 Task: Research Airbnb accommodation in Pasinler, Turkey from 5th December, 2023 to 10th December, 2023 for 4 adults.2 bedrooms having 4 beds and 2 bathrooms. Property type can be house. Look for 4 properties as per requirement.
Action: Mouse moved to (422, 52)
Screenshot: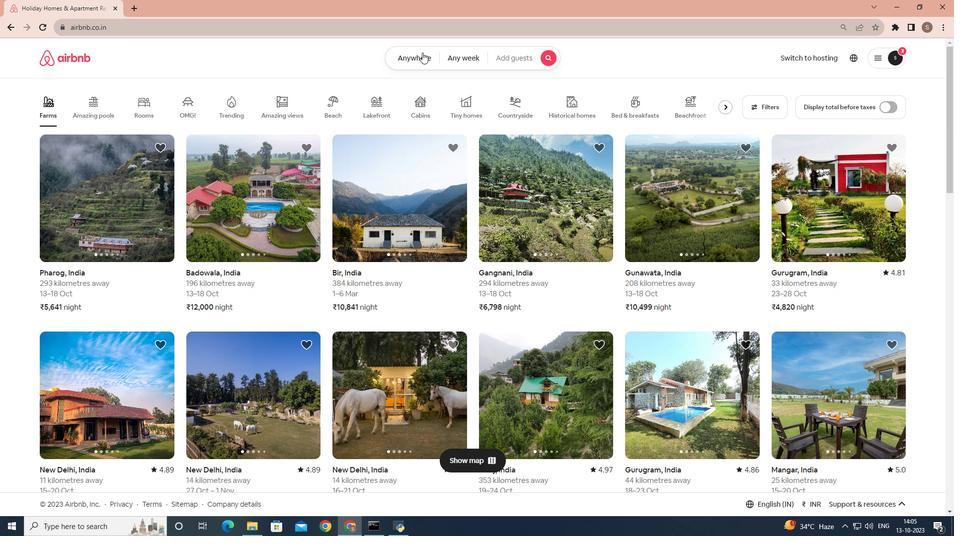 
Action: Mouse pressed left at (422, 52)
Screenshot: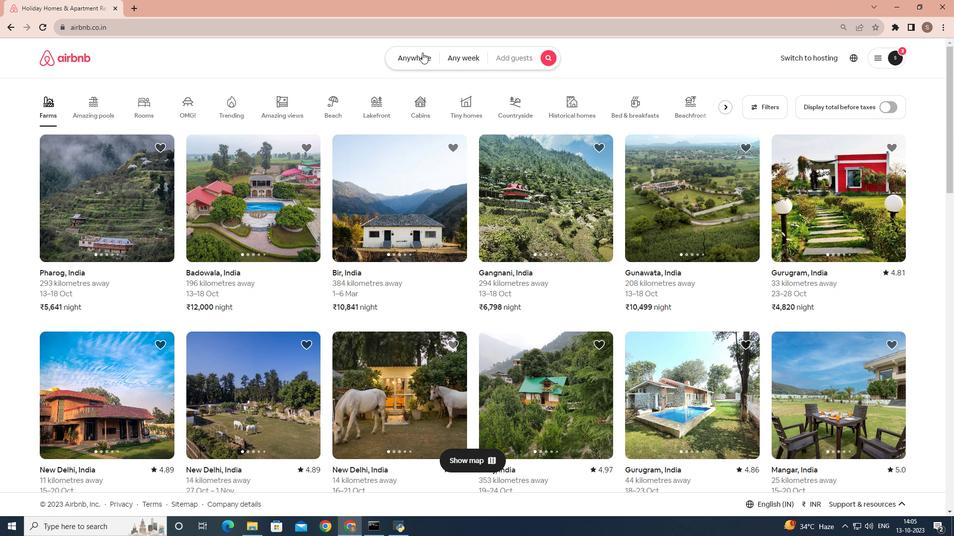 
Action: Mouse moved to (378, 94)
Screenshot: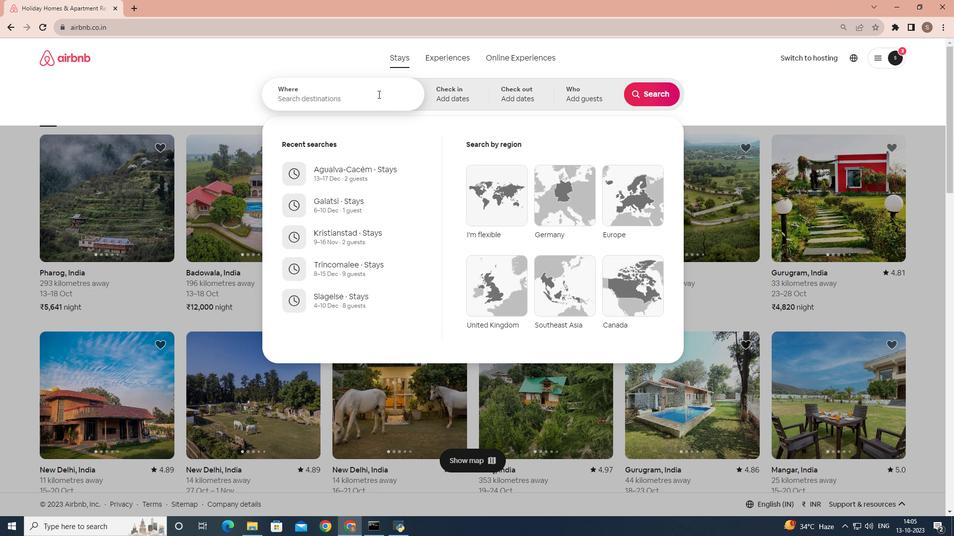 
Action: Mouse pressed left at (378, 94)
Screenshot: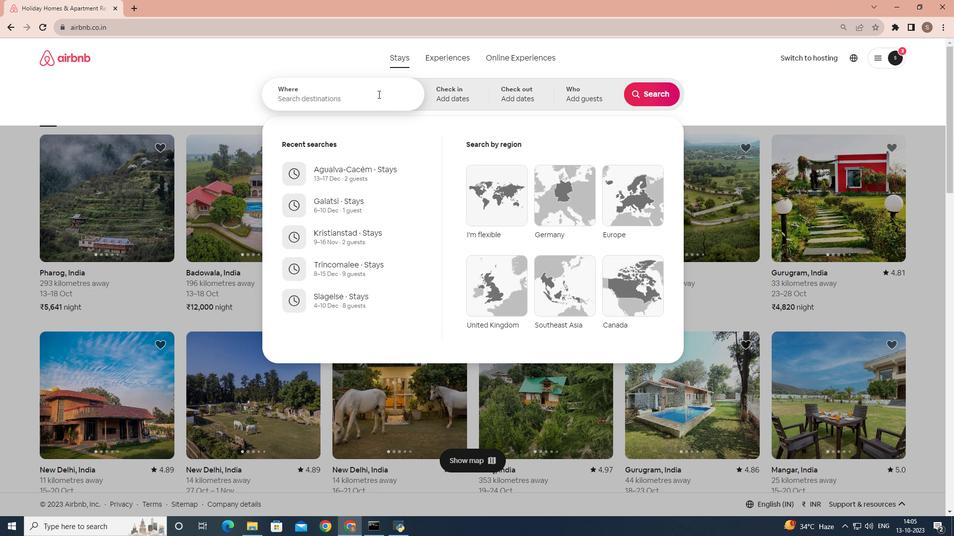 
Action: Key pressed <Key.shift_r>Pasinler,<Key.space><Key.shift><Key.shift><Key.shift><Key.shift><Key.shift><Key.shift><Key.shift><Key.shift><Key.shift><Key.shift><Key.shift><Key.shift>Turkey
Screenshot: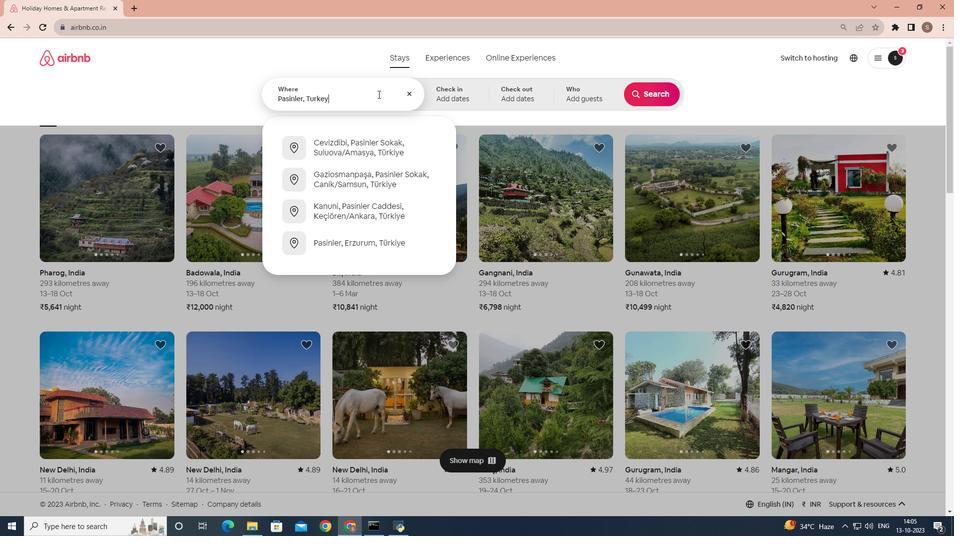 
Action: Mouse moved to (461, 93)
Screenshot: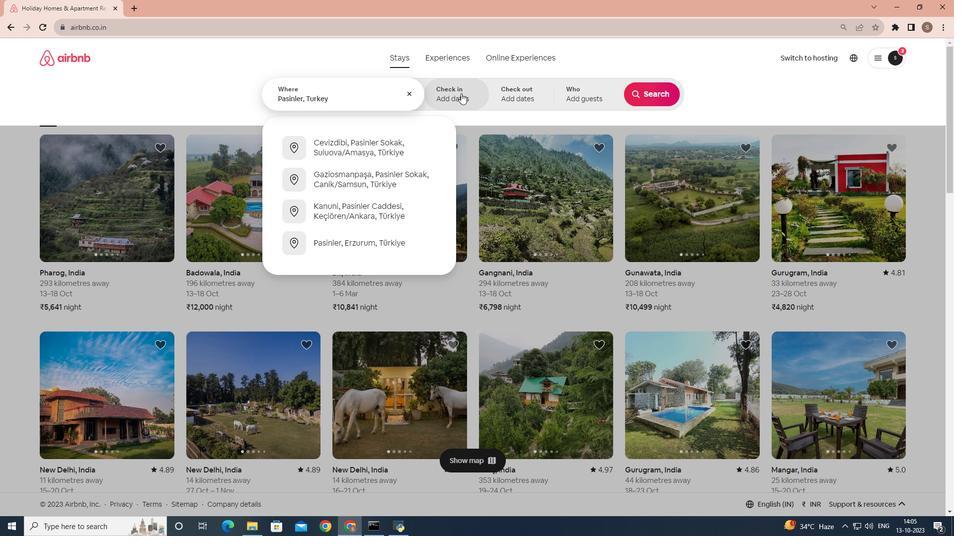 
Action: Mouse pressed left at (461, 93)
Screenshot: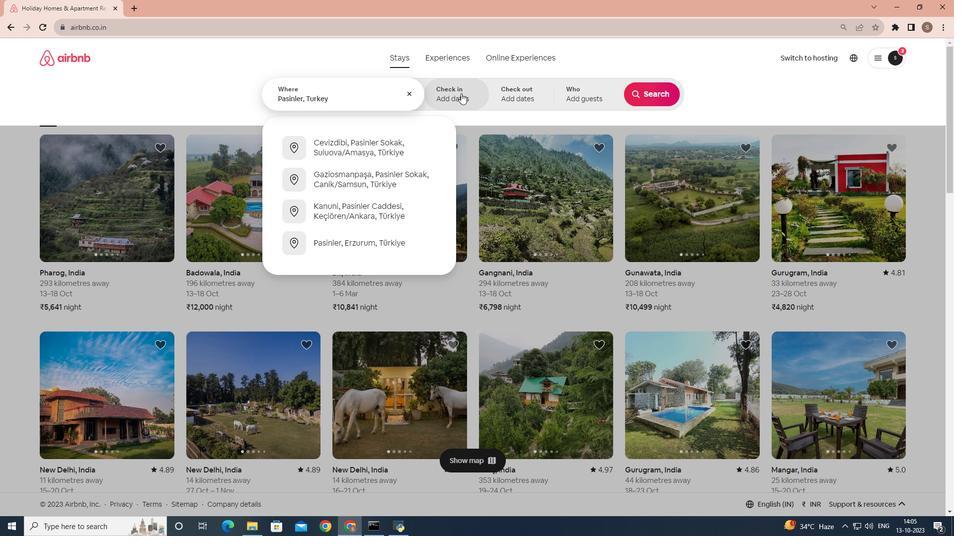 
Action: Mouse moved to (649, 173)
Screenshot: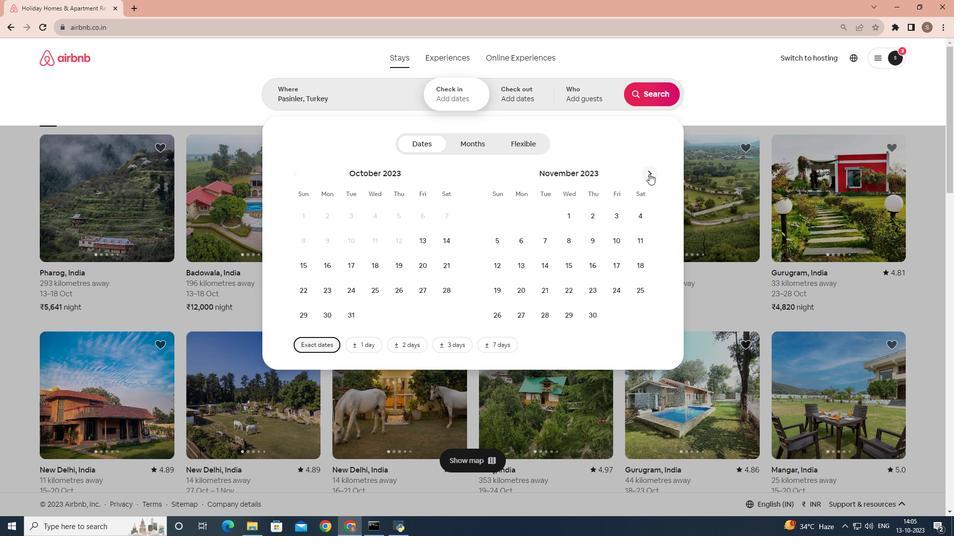 
Action: Mouse pressed left at (649, 173)
Screenshot: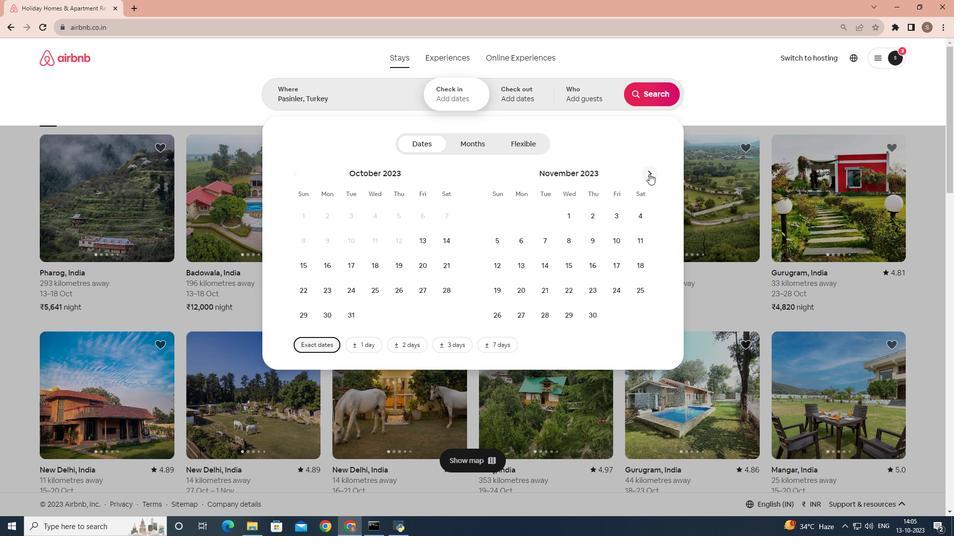 
Action: Mouse moved to (548, 239)
Screenshot: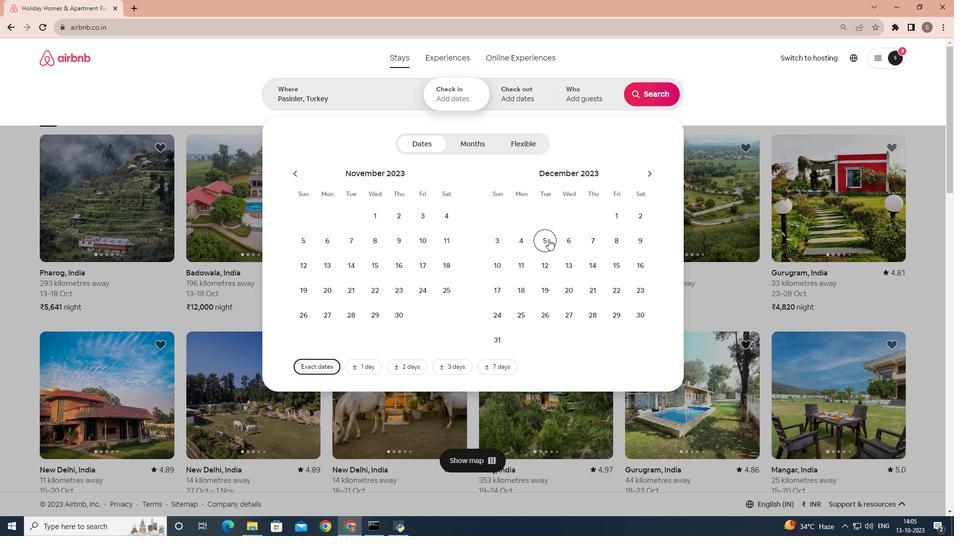 
Action: Mouse pressed left at (548, 239)
Screenshot: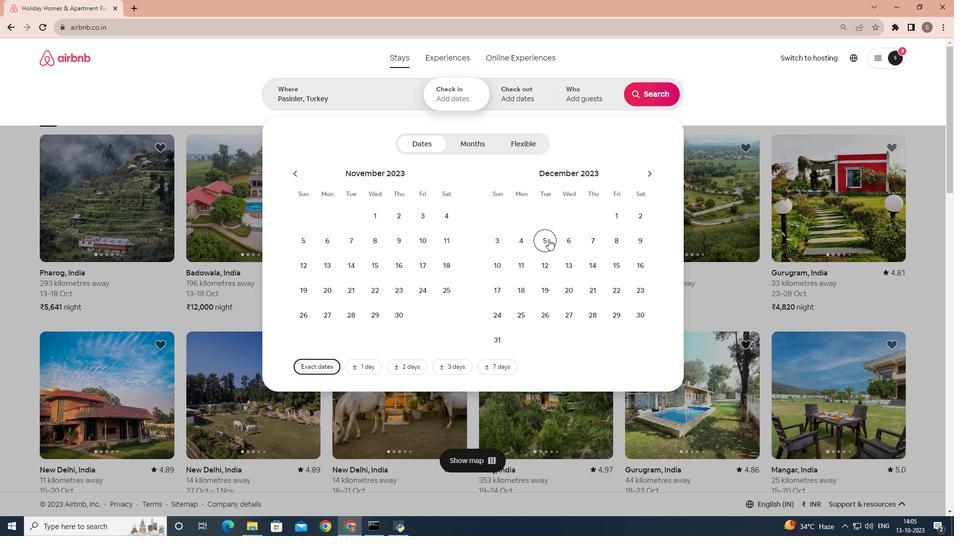 
Action: Mouse moved to (493, 264)
Screenshot: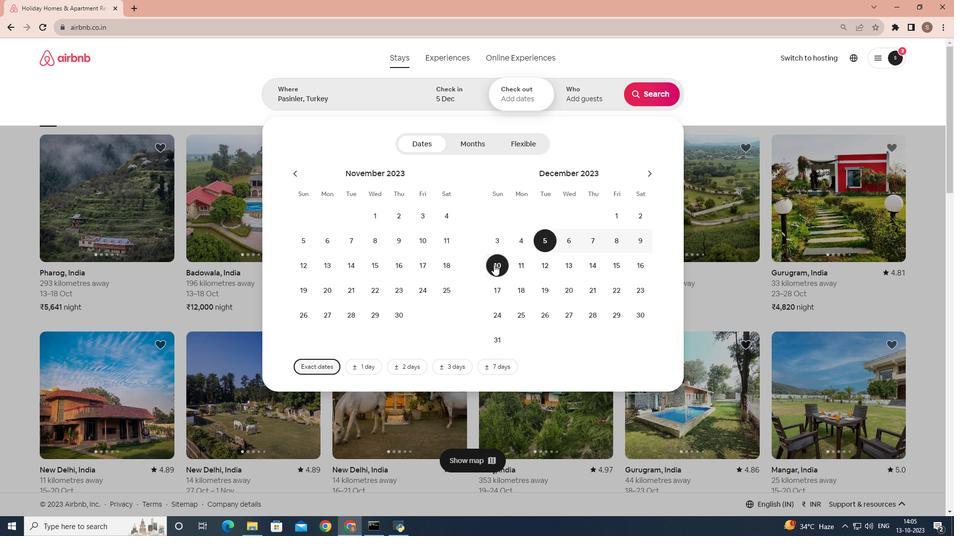 
Action: Mouse pressed left at (493, 264)
Screenshot: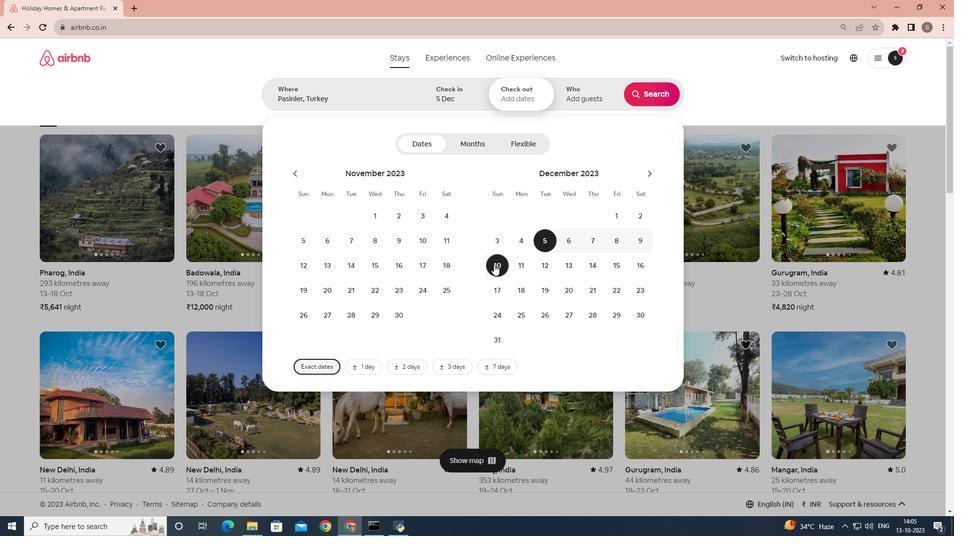 
Action: Mouse moved to (582, 96)
Screenshot: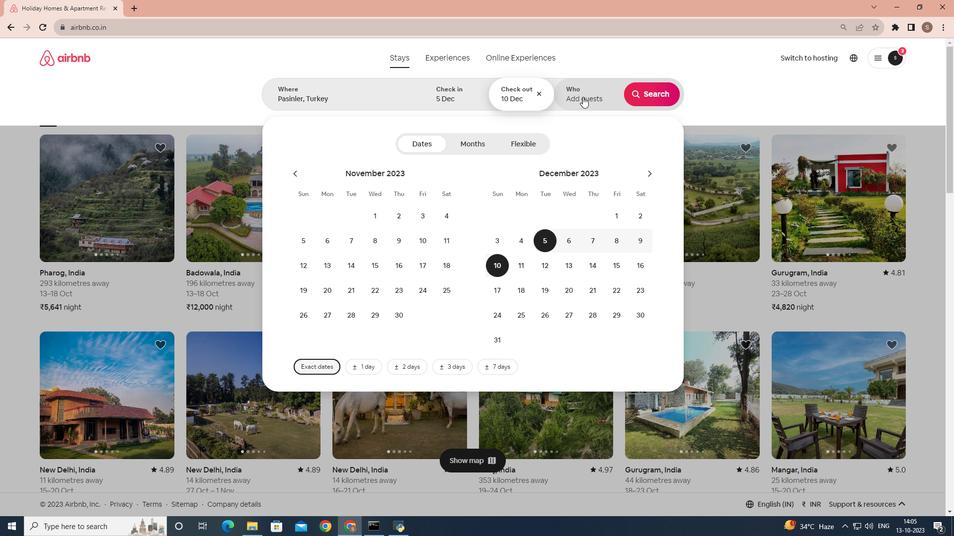
Action: Mouse pressed left at (582, 96)
Screenshot: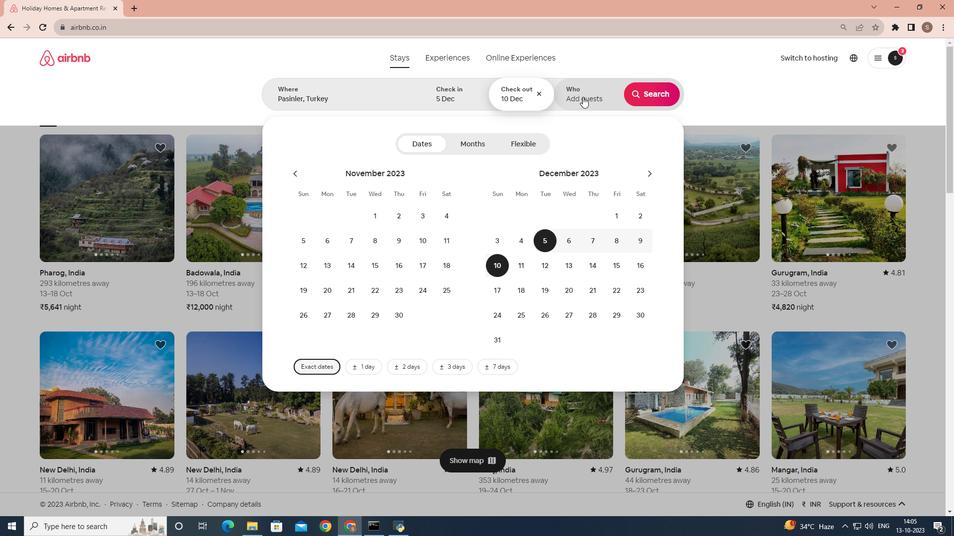 
Action: Mouse moved to (649, 146)
Screenshot: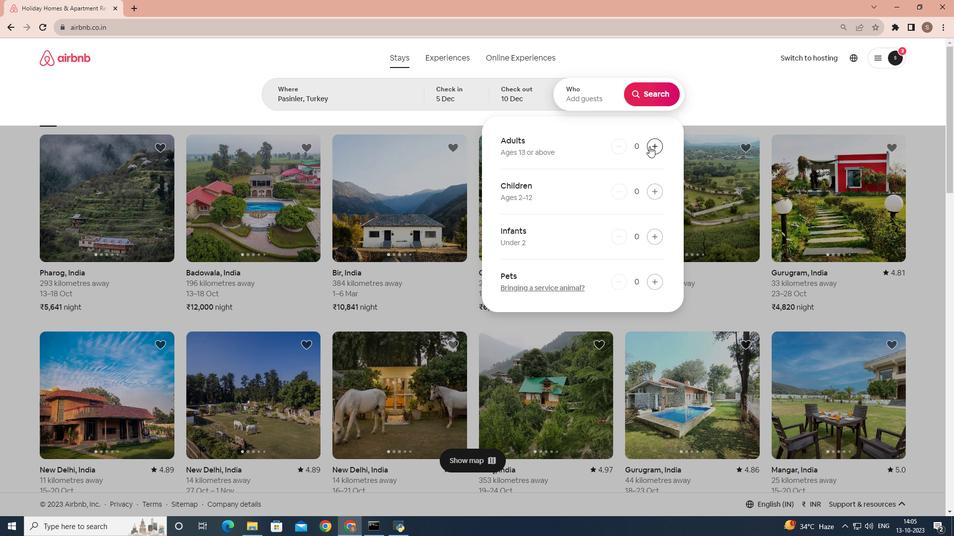 
Action: Mouse pressed left at (649, 146)
Screenshot: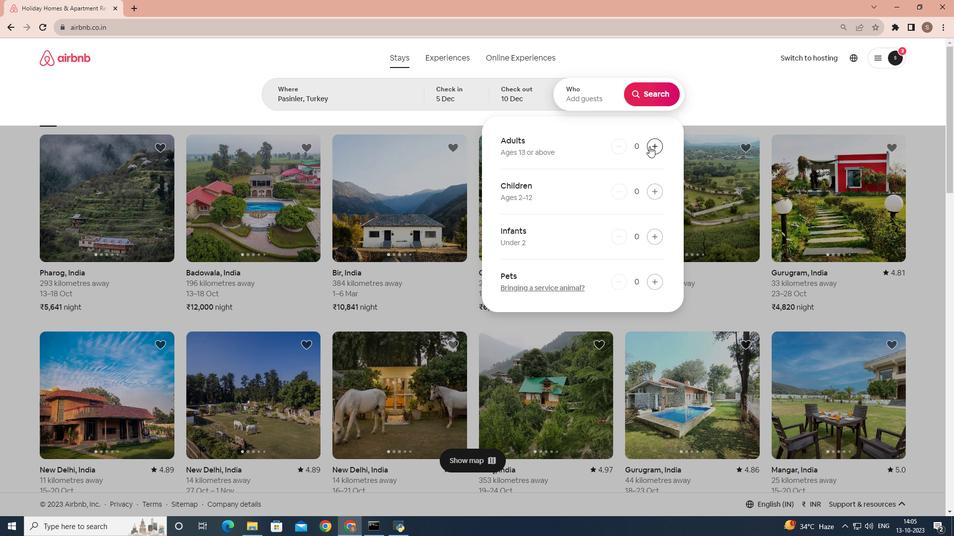 
Action: Mouse pressed left at (649, 146)
Screenshot: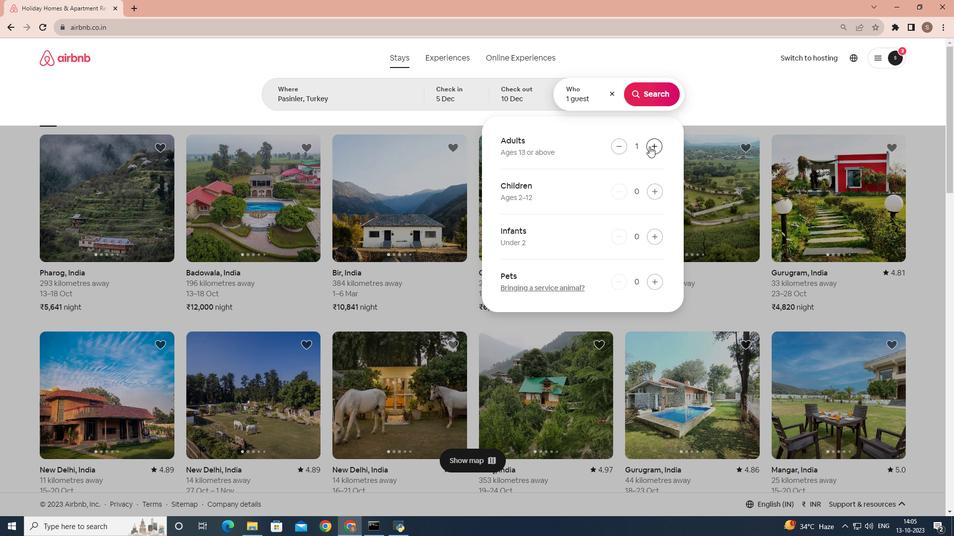 
Action: Mouse pressed left at (649, 146)
Screenshot: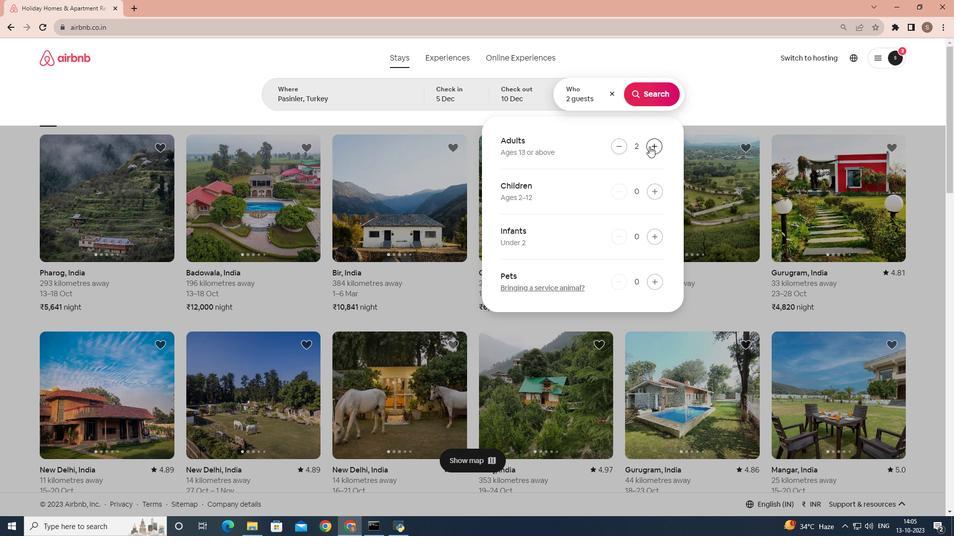 
Action: Mouse pressed left at (649, 146)
Screenshot: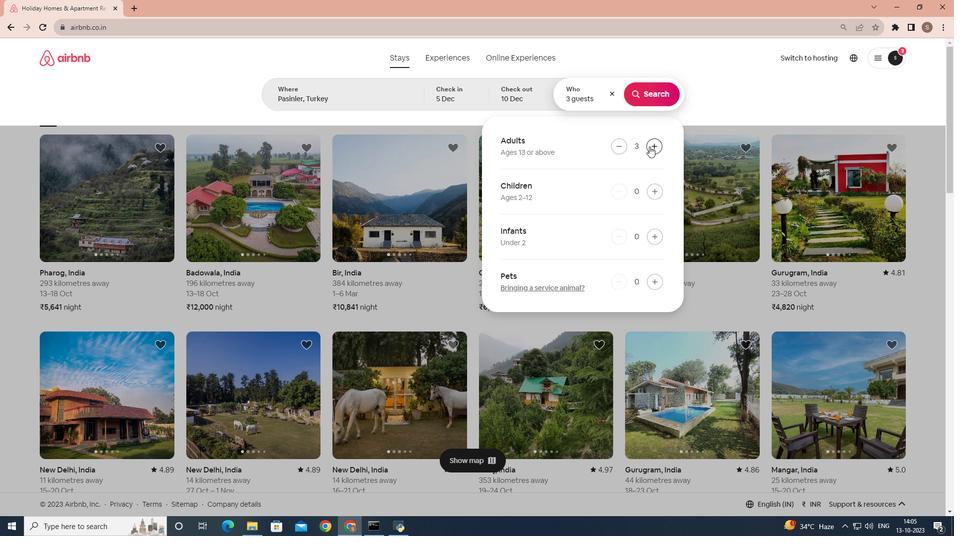 
Action: Mouse moved to (649, 98)
Screenshot: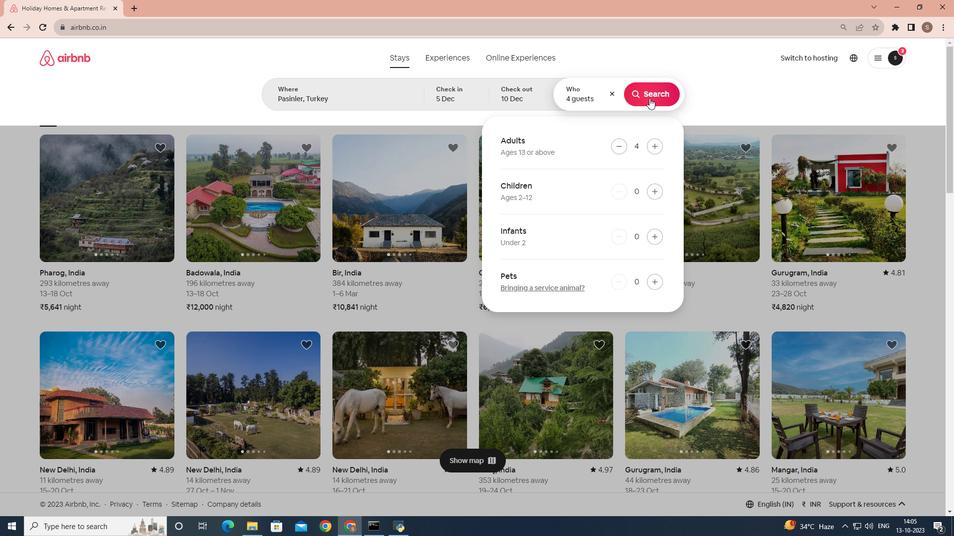 
Action: Mouse pressed left at (649, 98)
Screenshot: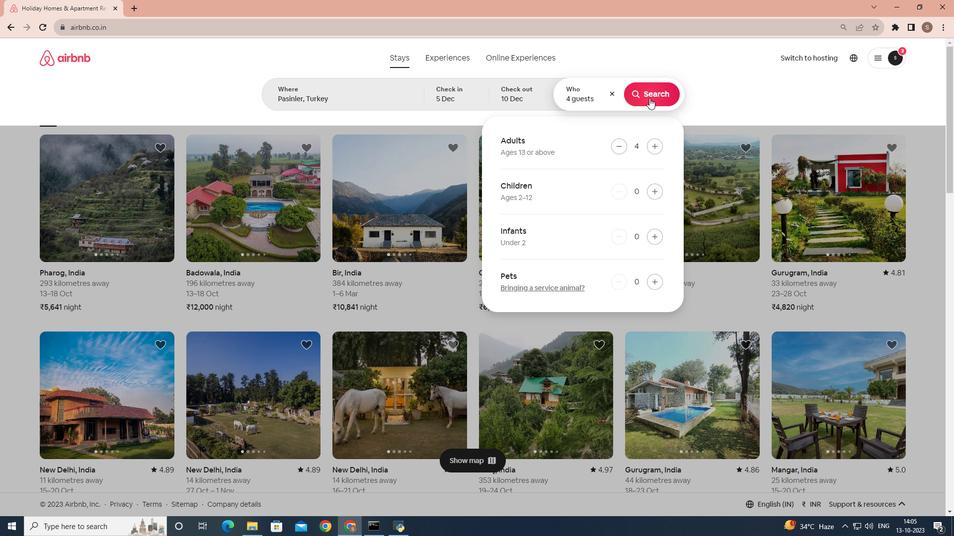 
Action: Mouse moved to (785, 94)
Screenshot: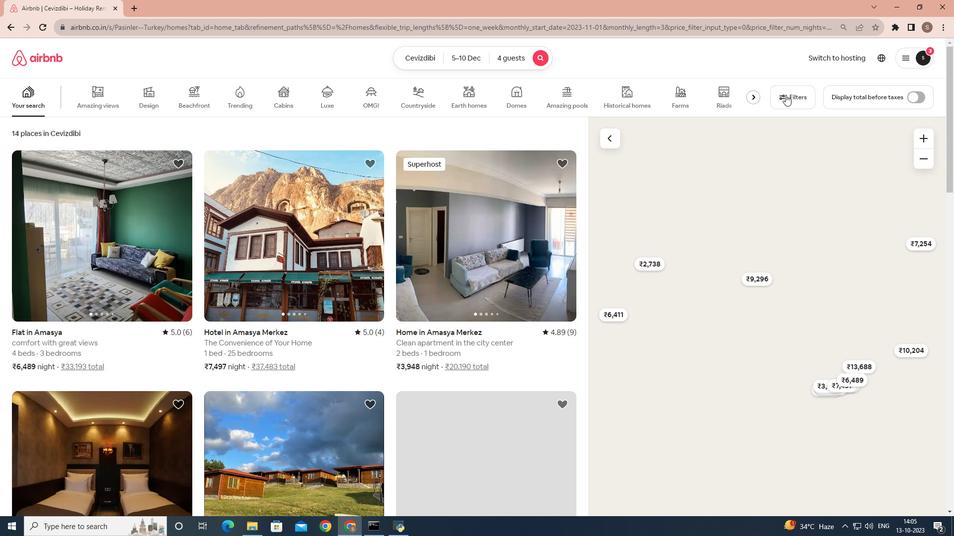 
Action: Mouse pressed left at (785, 94)
Screenshot: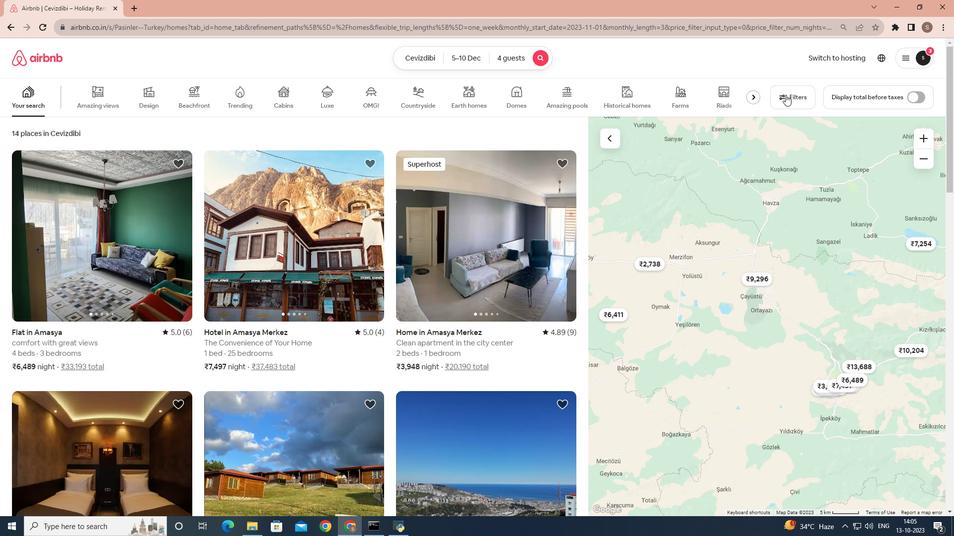 
Action: Mouse moved to (612, 213)
Screenshot: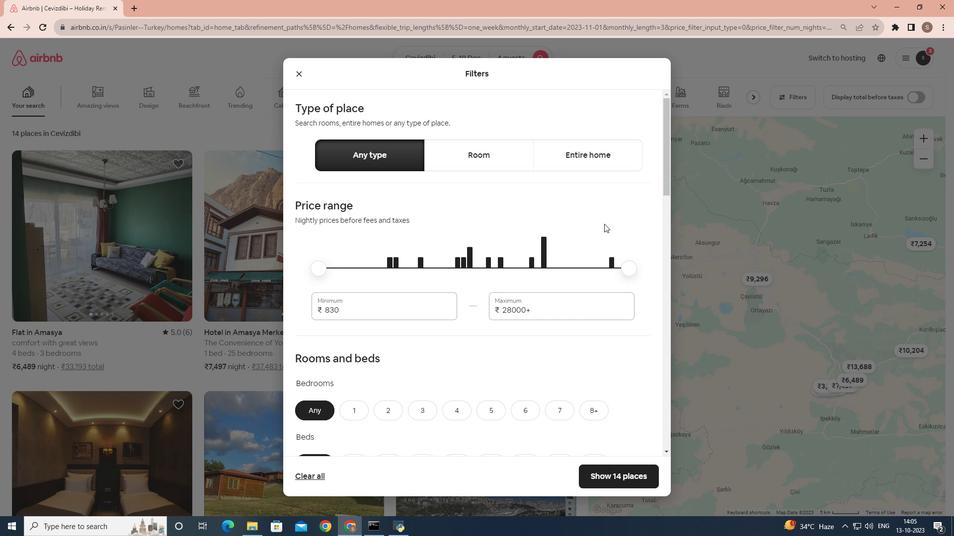 
Action: Mouse scrolled (612, 213) with delta (0, 0)
Screenshot: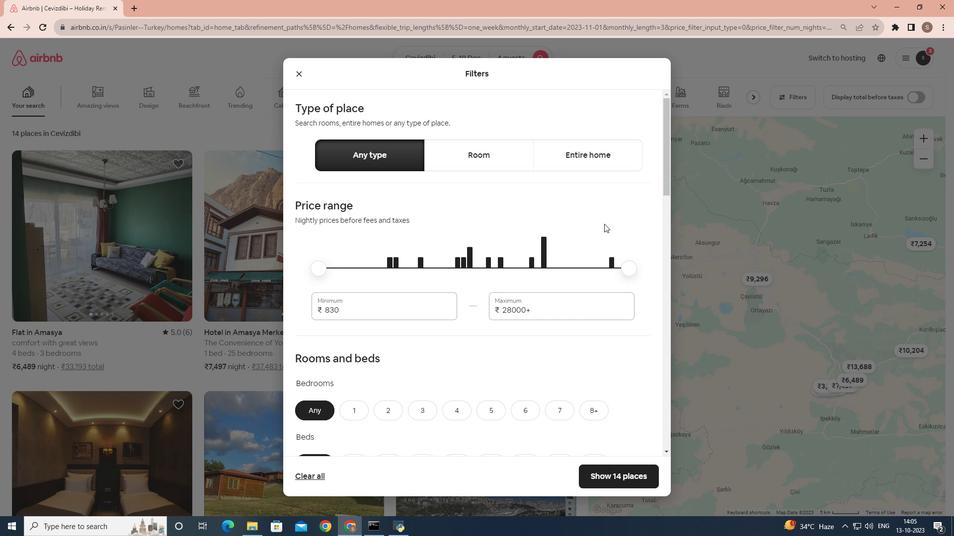 
Action: Mouse moved to (602, 226)
Screenshot: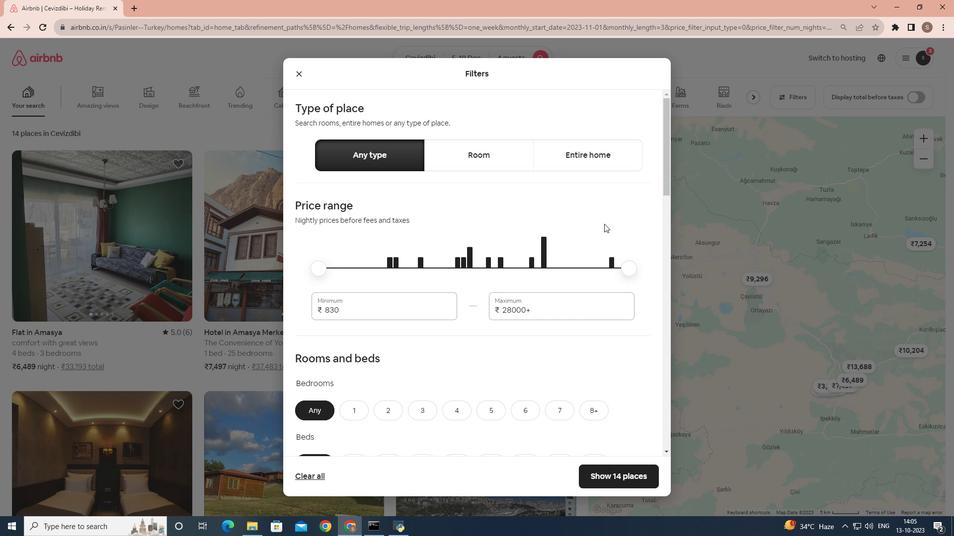 
Action: Mouse scrolled (602, 226) with delta (0, 0)
Screenshot: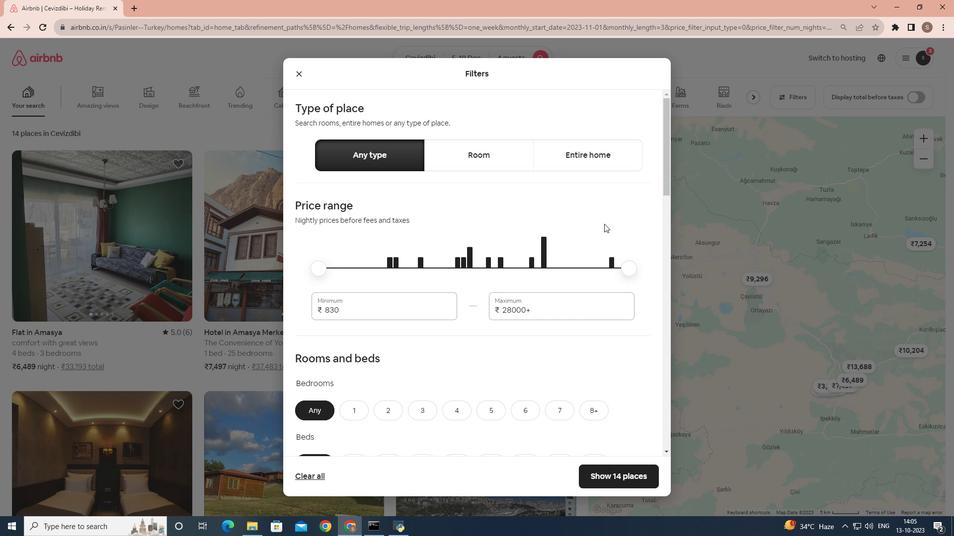 
Action: Mouse moved to (593, 236)
Screenshot: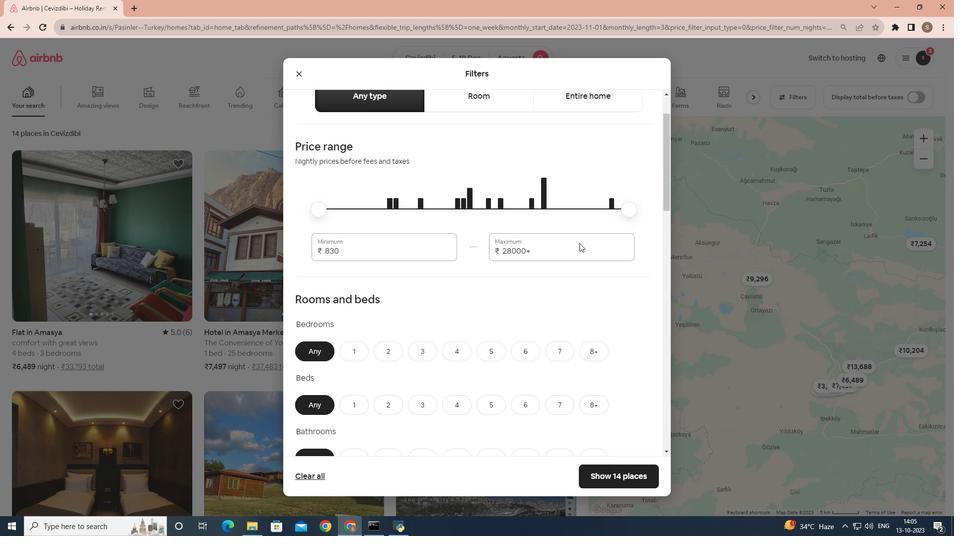 
Action: Mouse scrolled (593, 236) with delta (0, 0)
Screenshot: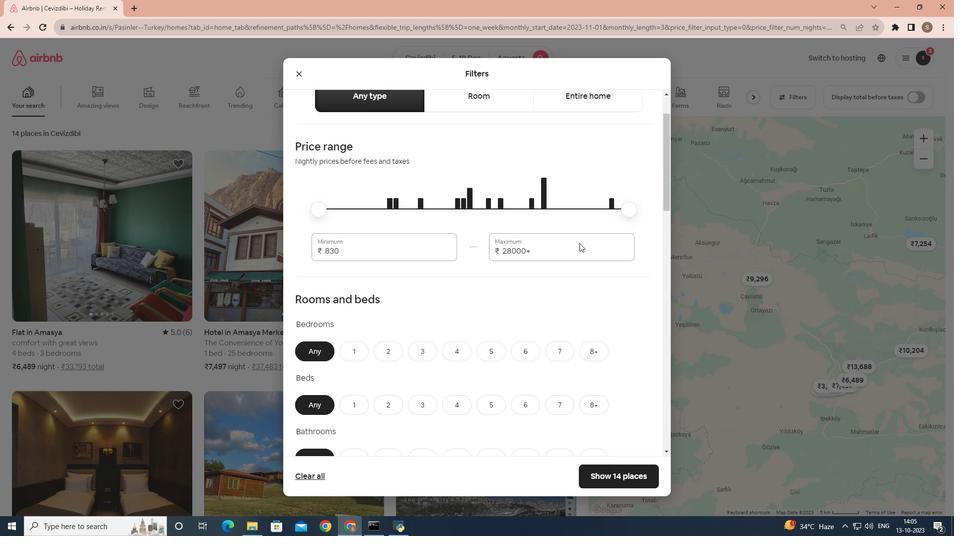 
Action: Mouse moved to (396, 259)
Screenshot: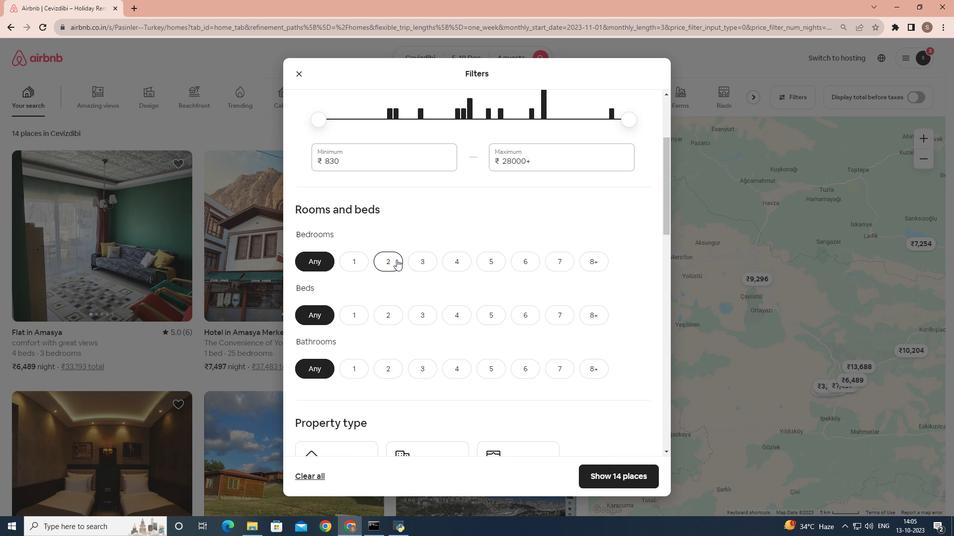 
Action: Mouse pressed left at (396, 259)
Screenshot: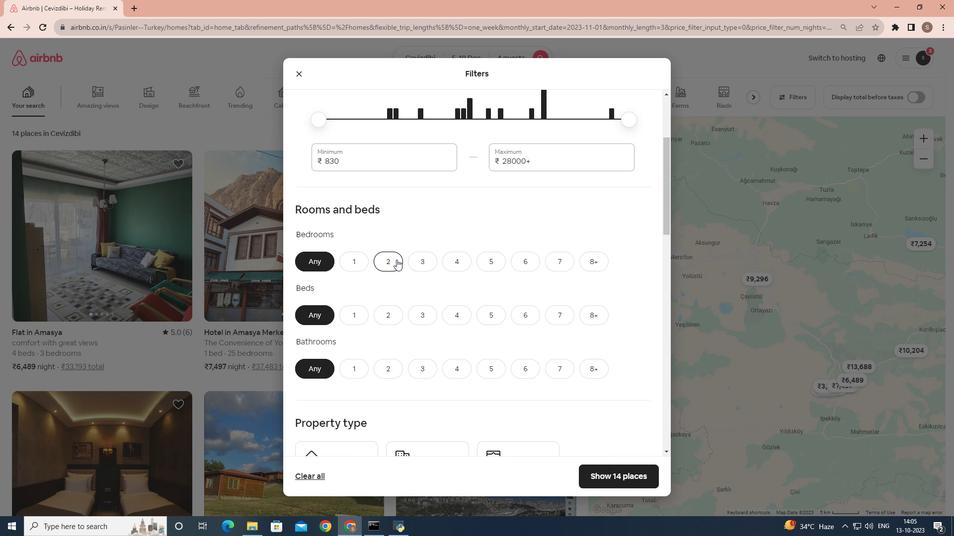 
Action: Mouse scrolled (396, 259) with delta (0, 0)
Screenshot: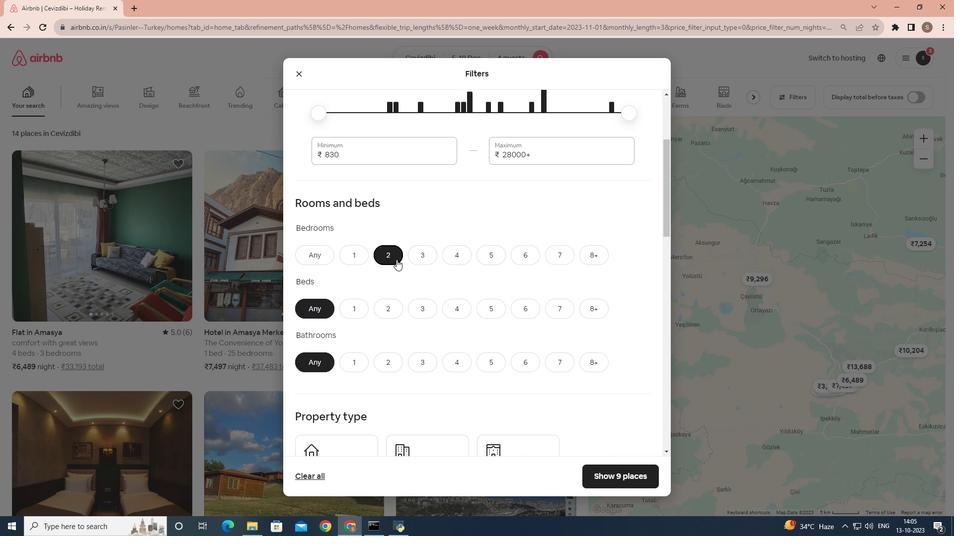 
Action: Mouse scrolled (396, 259) with delta (0, 0)
Screenshot: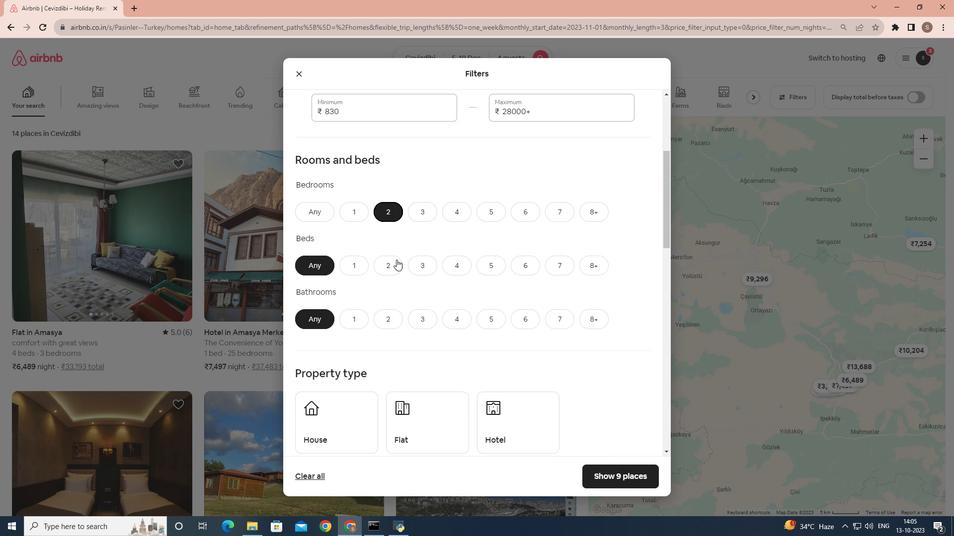 
Action: Mouse moved to (460, 213)
Screenshot: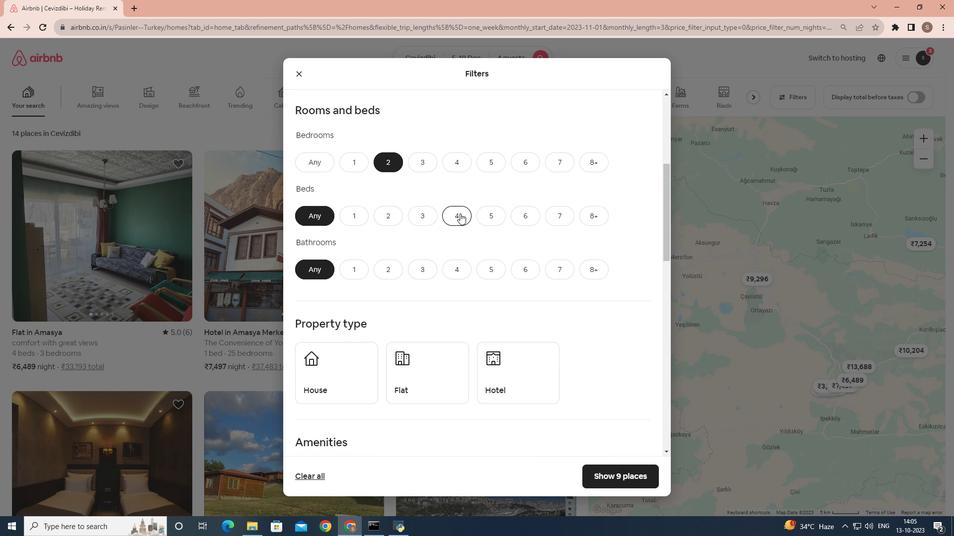 
Action: Mouse pressed left at (460, 213)
Screenshot: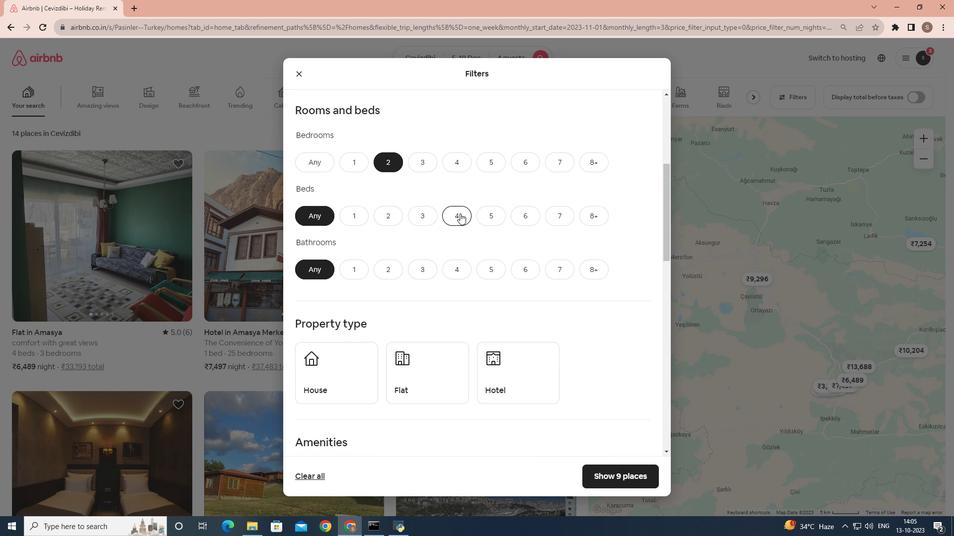 
Action: Mouse moved to (430, 242)
Screenshot: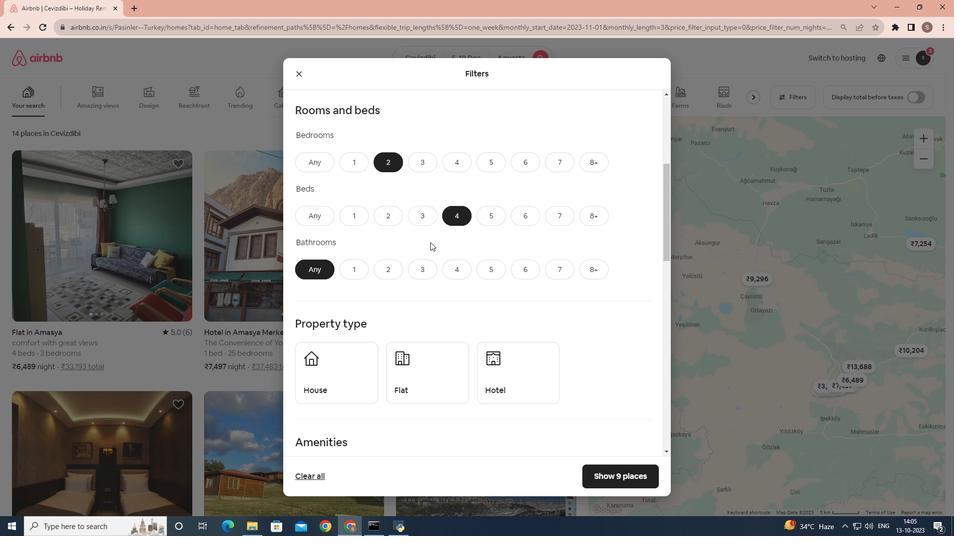 
Action: Mouse scrolled (430, 241) with delta (0, 0)
Screenshot: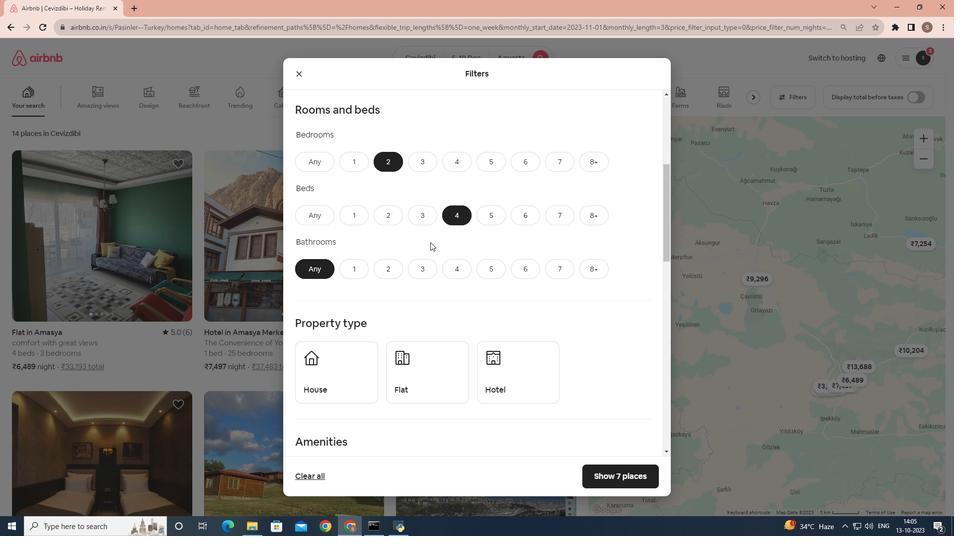 
Action: Mouse moved to (379, 224)
Screenshot: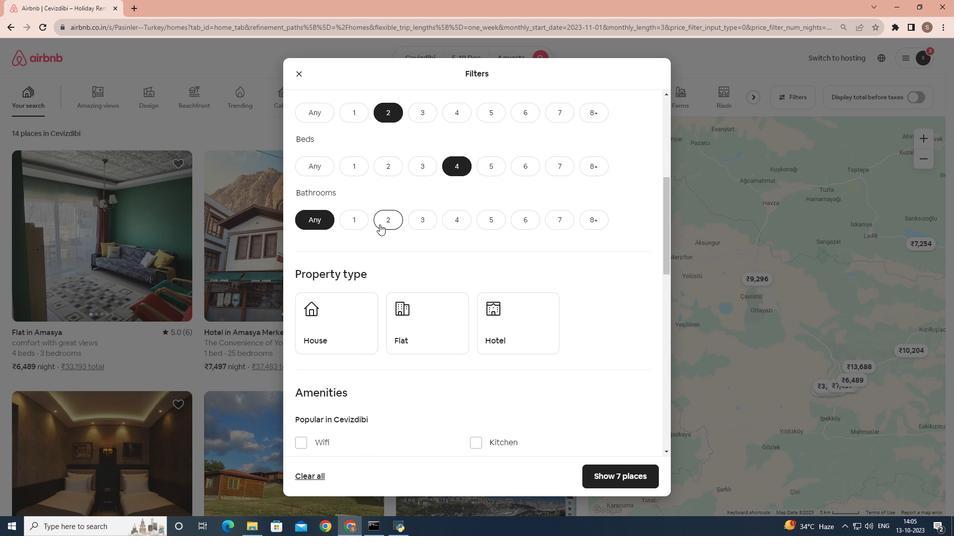 
Action: Mouse pressed left at (379, 224)
Screenshot: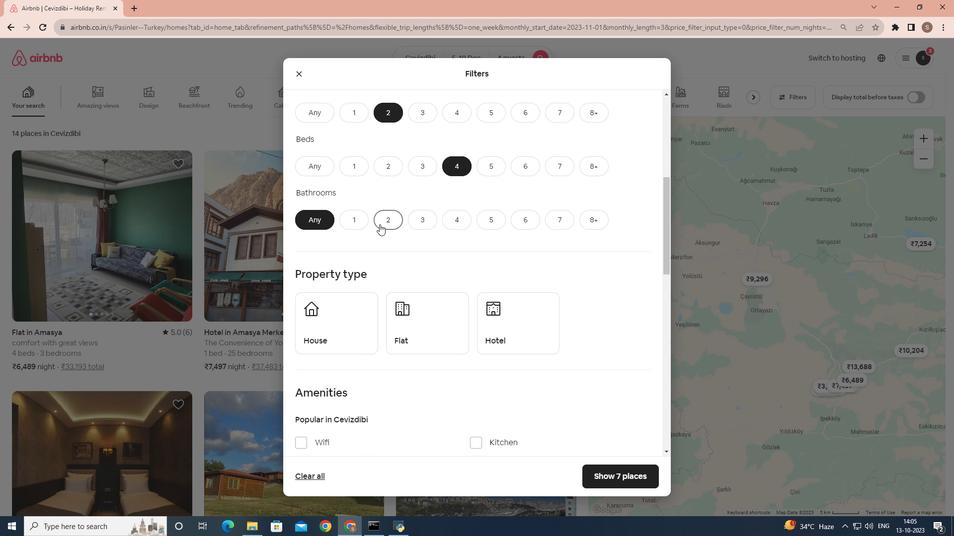 
Action: Mouse scrolled (379, 224) with delta (0, 0)
Screenshot: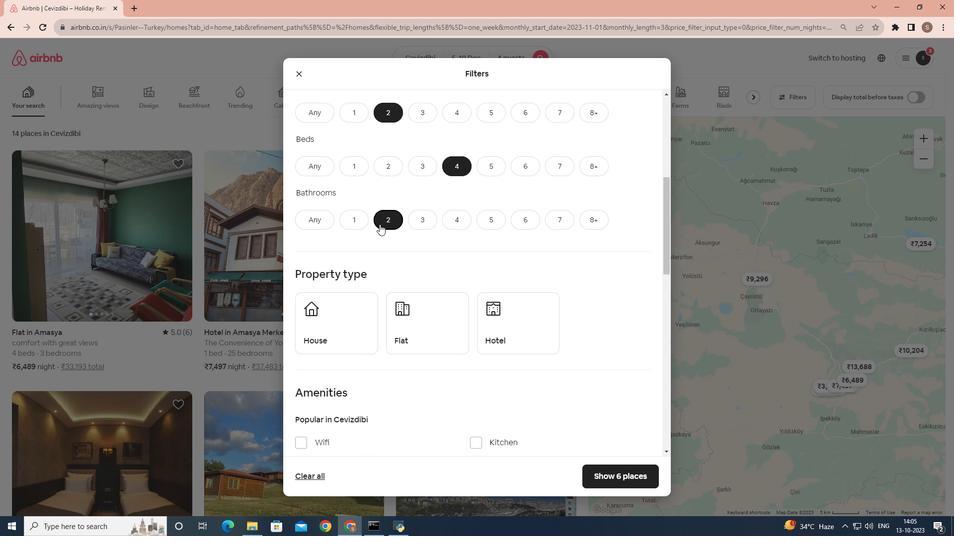 
Action: Mouse moved to (331, 277)
Screenshot: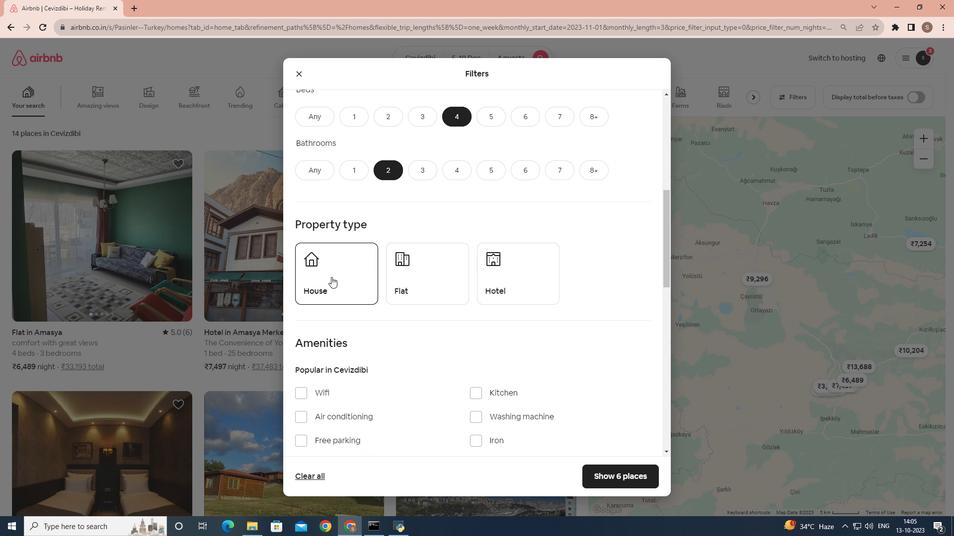 
Action: Mouse pressed left at (331, 277)
Screenshot: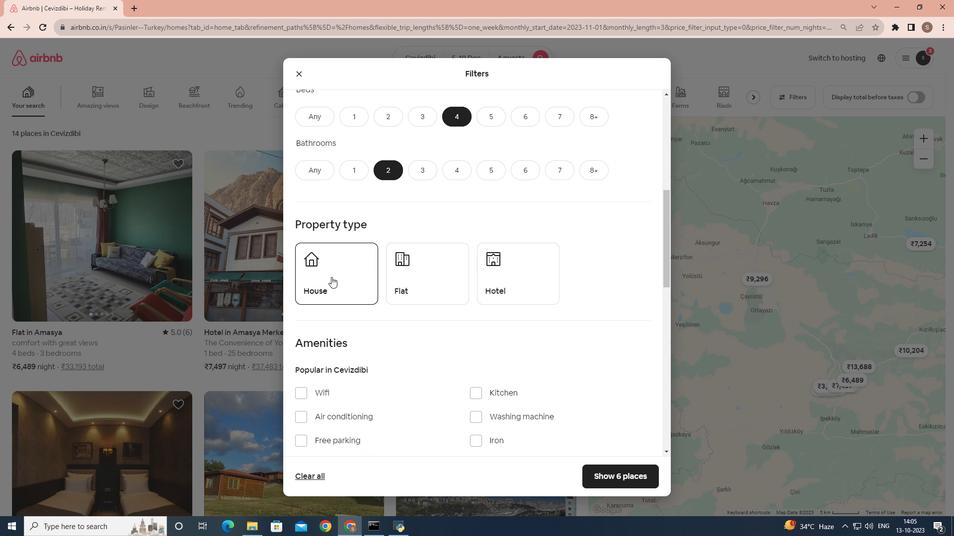 
Action: Mouse moved to (620, 477)
Screenshot: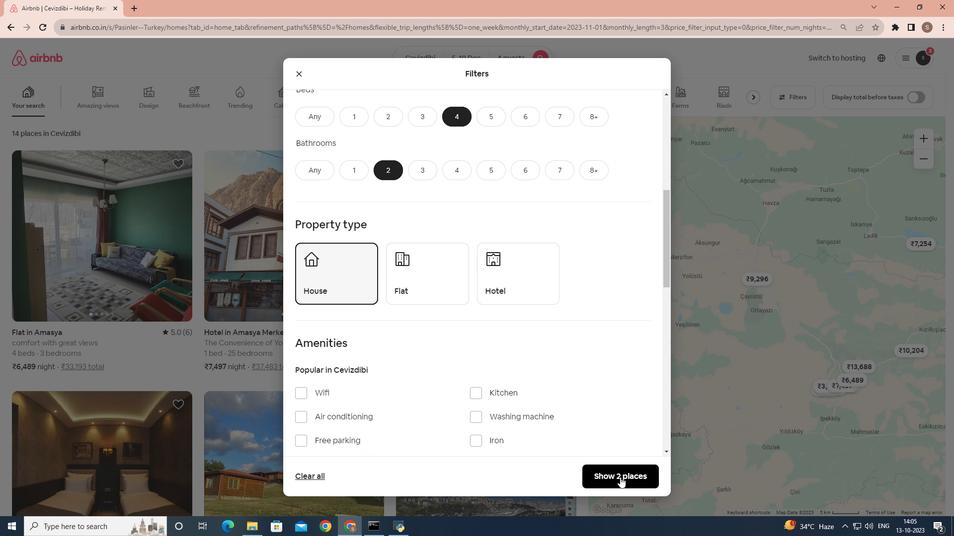 
Action: Mouse pressed left at (620, 477)
Screenshot: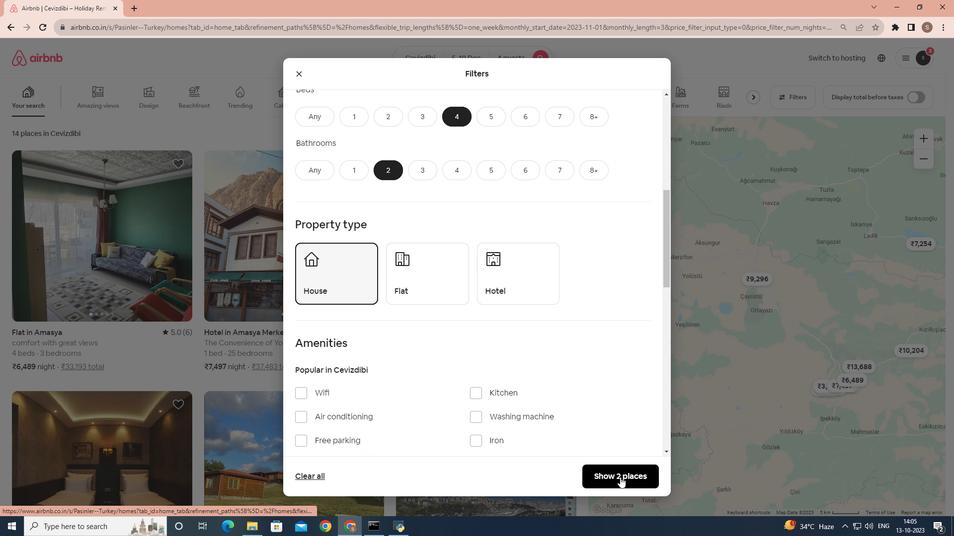 
Action: Mouse moved to (89, 230)
Screenshot: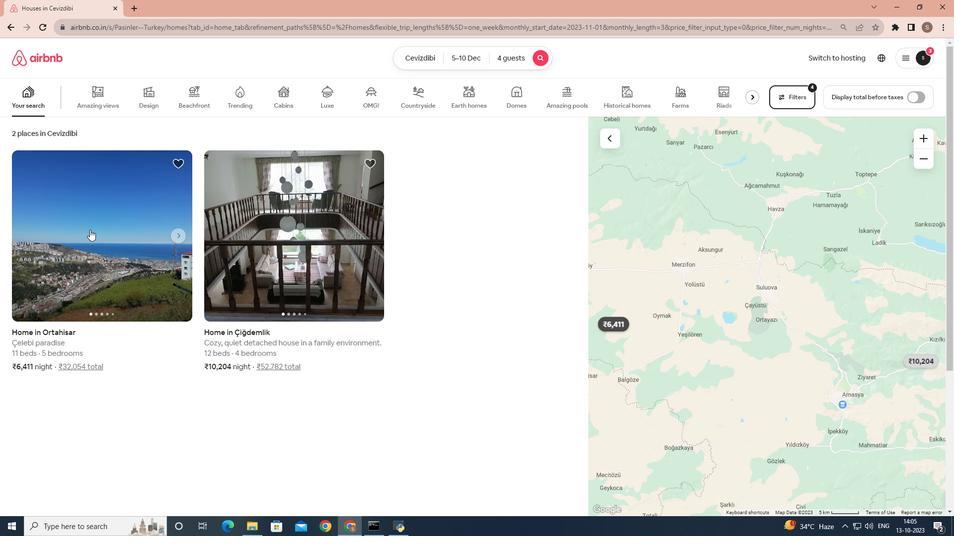 
Action: Mouse pressed left at (89, 230)
Screenshot: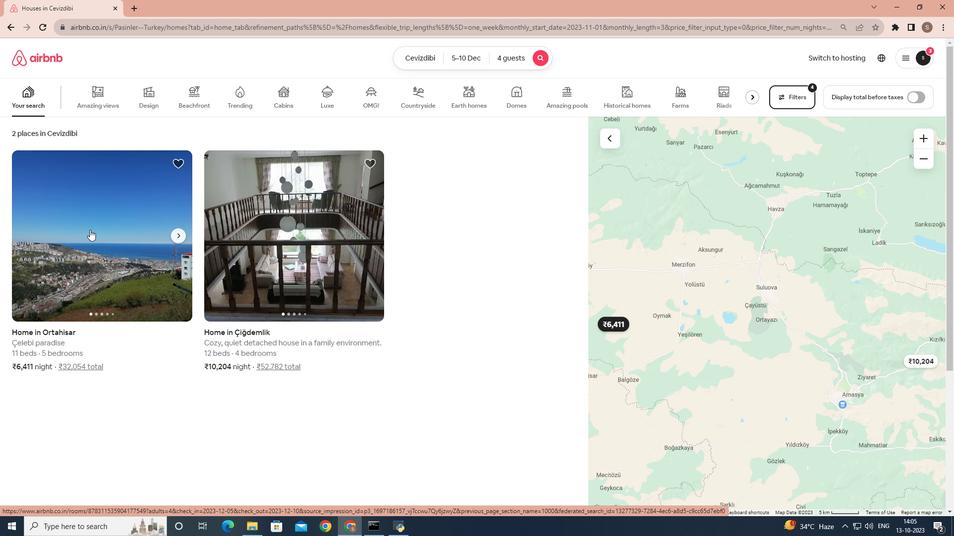 
Action: Mouse moved to (683, 363)
Screenshot: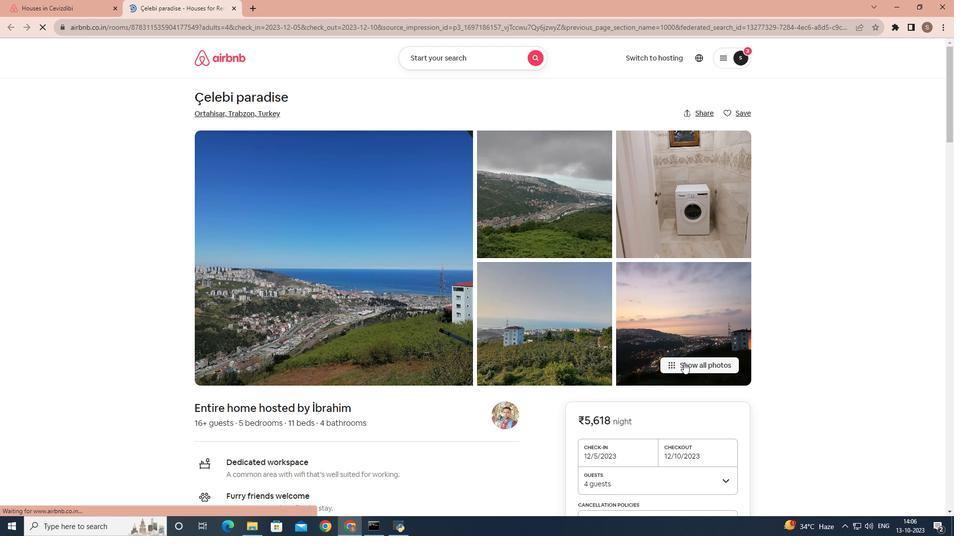 
Action: Mouse pressed left at (683, 363)
Screenshot: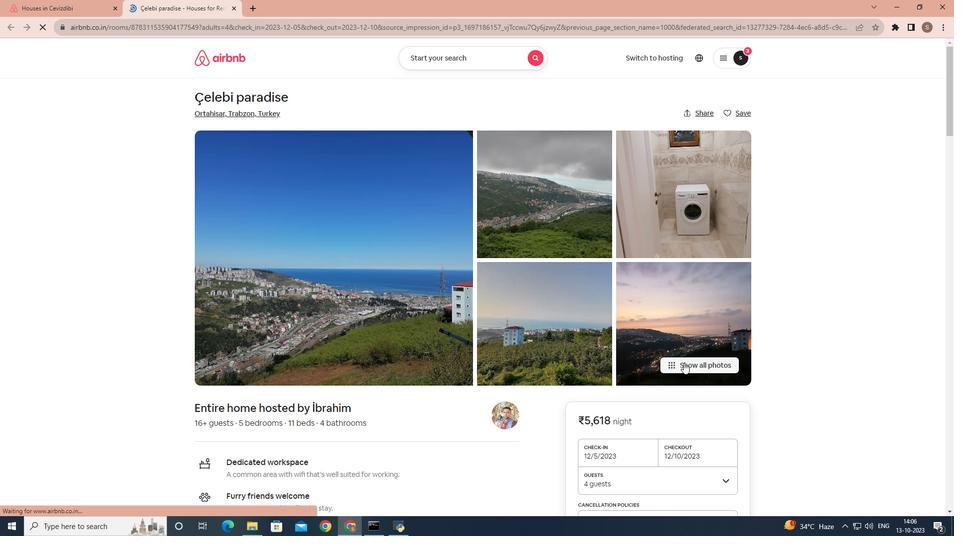 
Action: Mouse moved to (687, 349)
Screenshot: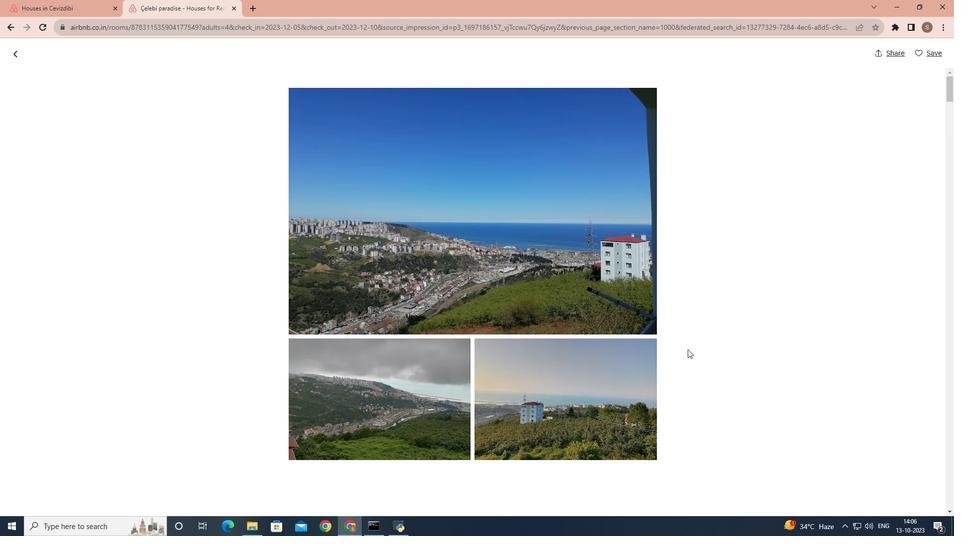 
Action: Mouse scrolled (687, 349) with delta (0, 0)
Screenshot: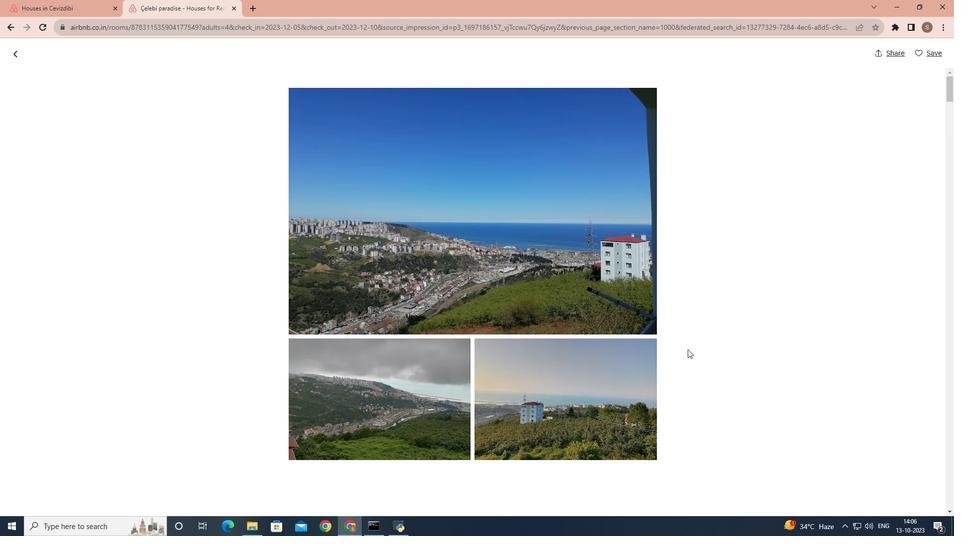 
Action: Mouse moved to (686, 349)
Screenshot: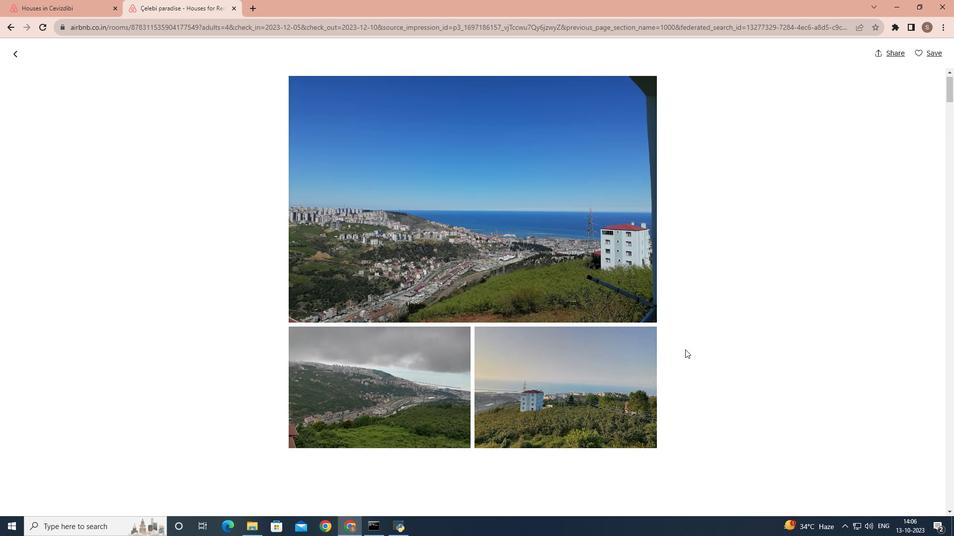 
Action: Mouse scrolled (686, 349) with delta (0, 0)
Screenshot: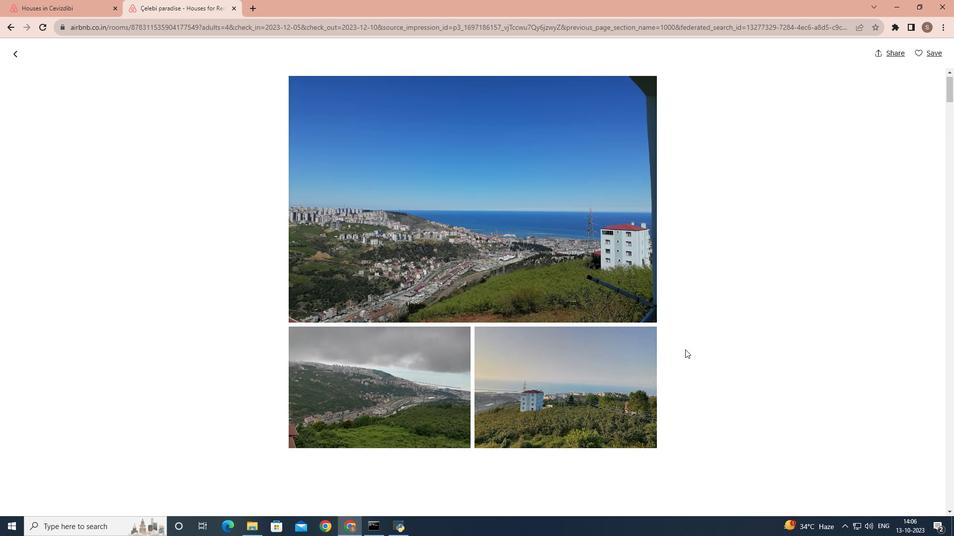 
Action: Mouse moved to (581, 344)
Screenshot: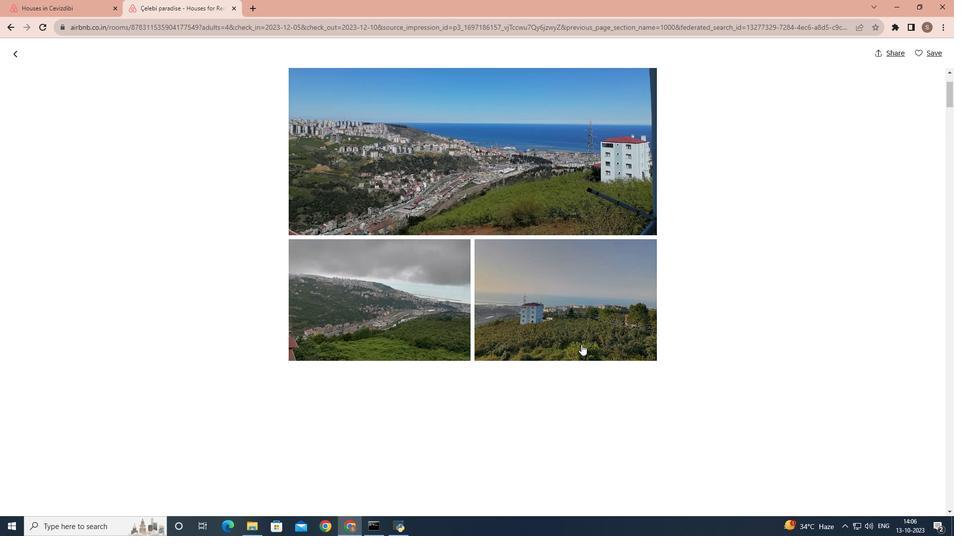 
Action: Mouse scrolled (581, 344) with delta (0, 0)
Screenshot: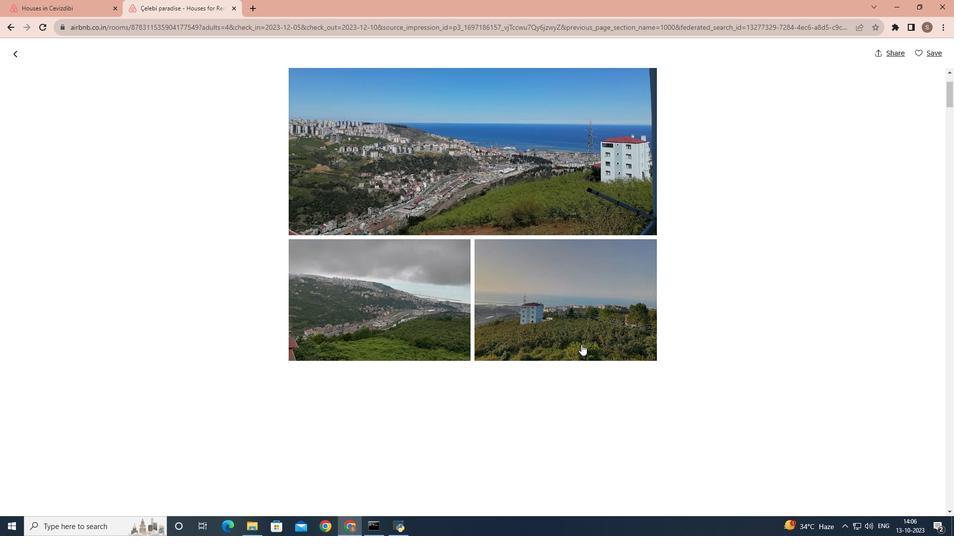 
Action: Mouse scrolled (581, 344) with delta (0, 0)
Screenshot: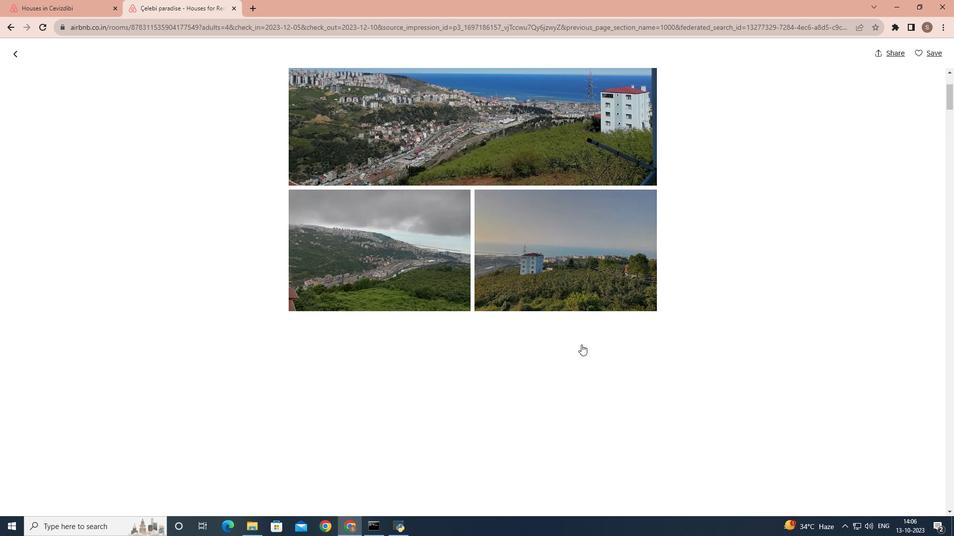 
Action: Mouse scrolled (581, 344) with delta (0, 0)
Screenshot: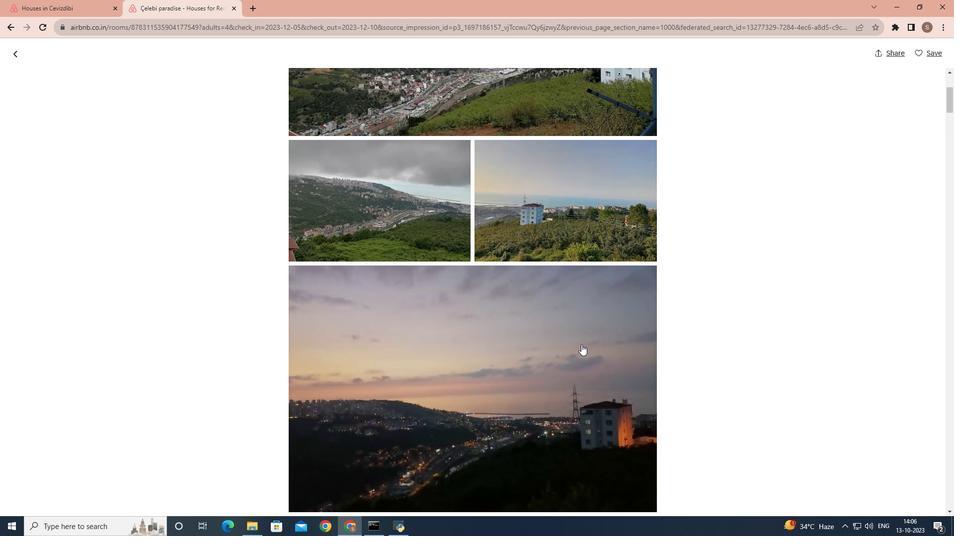 
Action: Mouse scrolled (581, 344) with delta (0, 0)
Screenshot: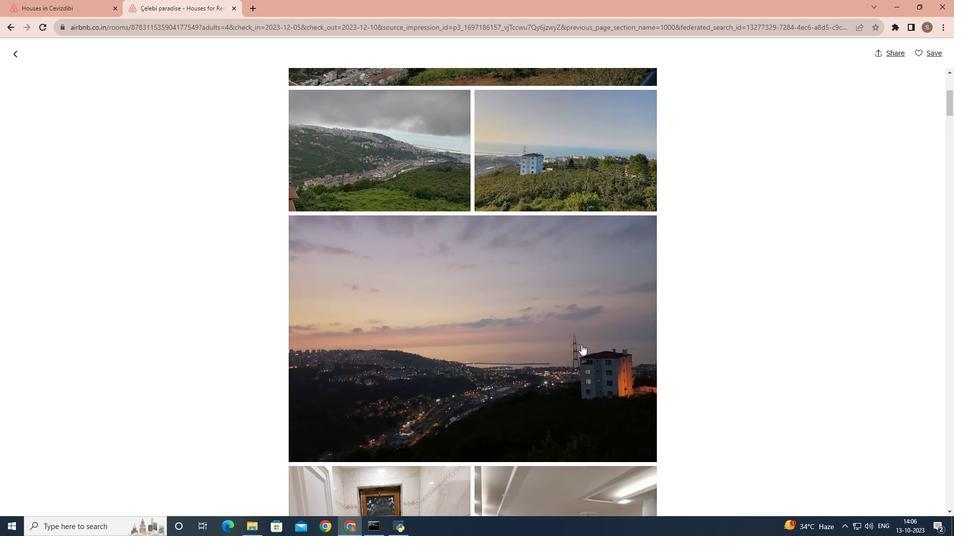 
Action: Mouse scrolled (581, 344) with delta (0, 0)
Screenshot: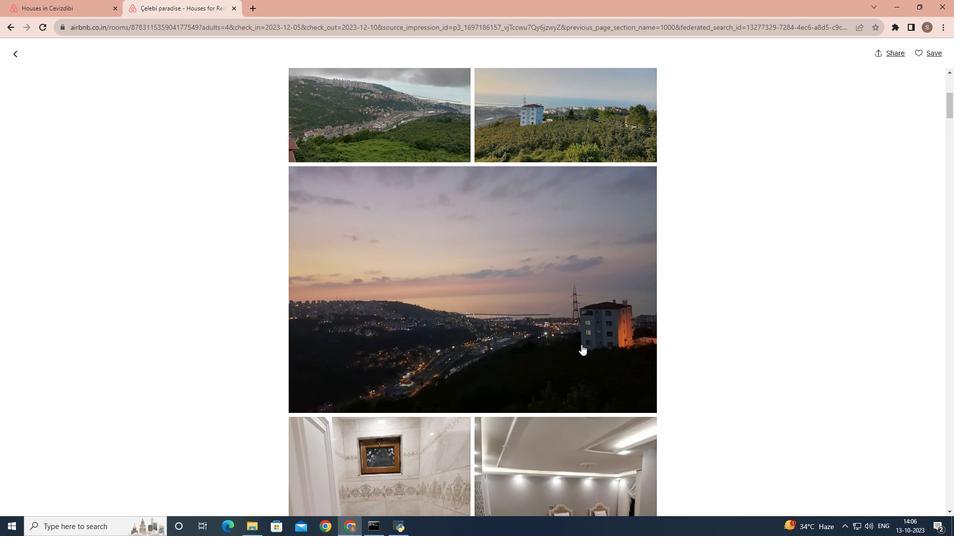 
Action: Mouse scrolled (581, 344) with delta (0, 0)
Screenshot: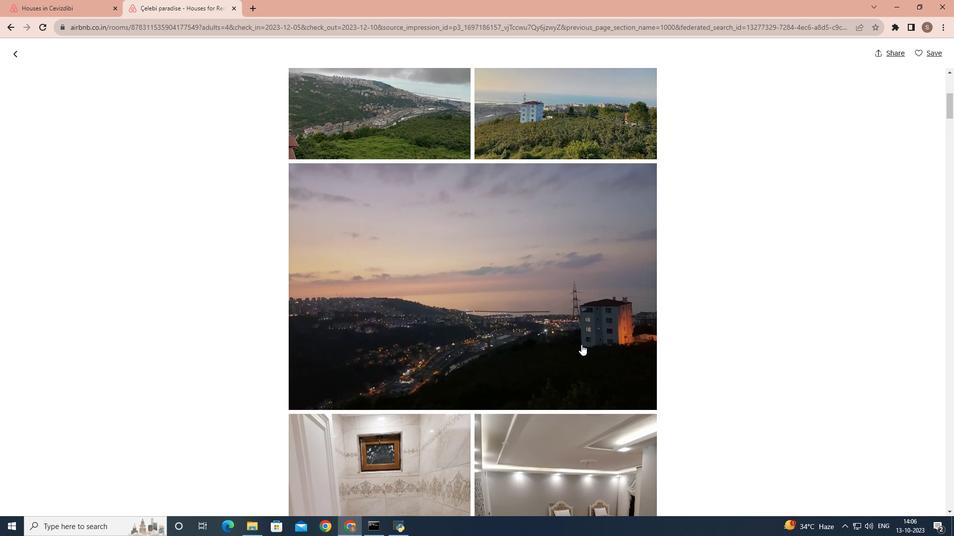 
Action: Mouse scrolled (581, 344) with delta (0, 0)
Screenshot: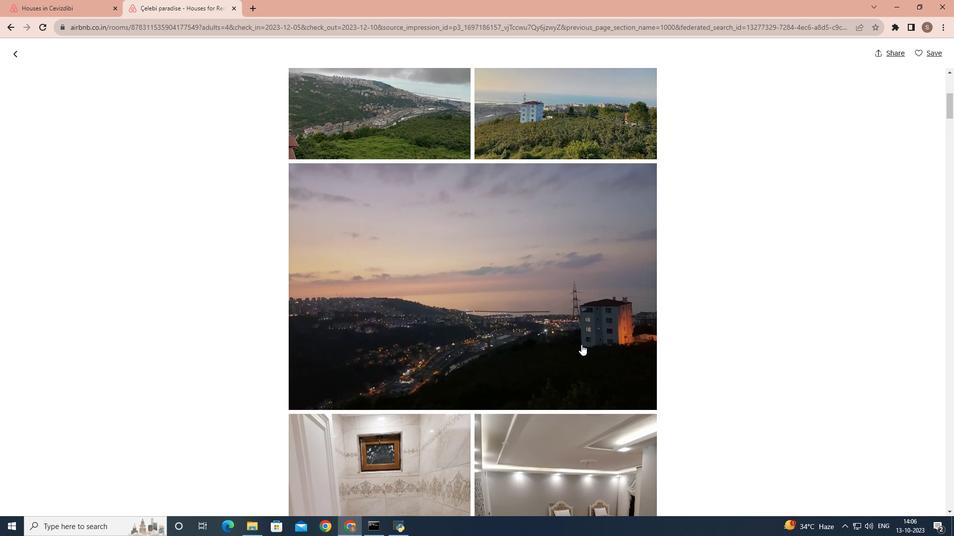 
Action: Mouse scrolled (581, 344) with delta (0, 0)
Screenshot: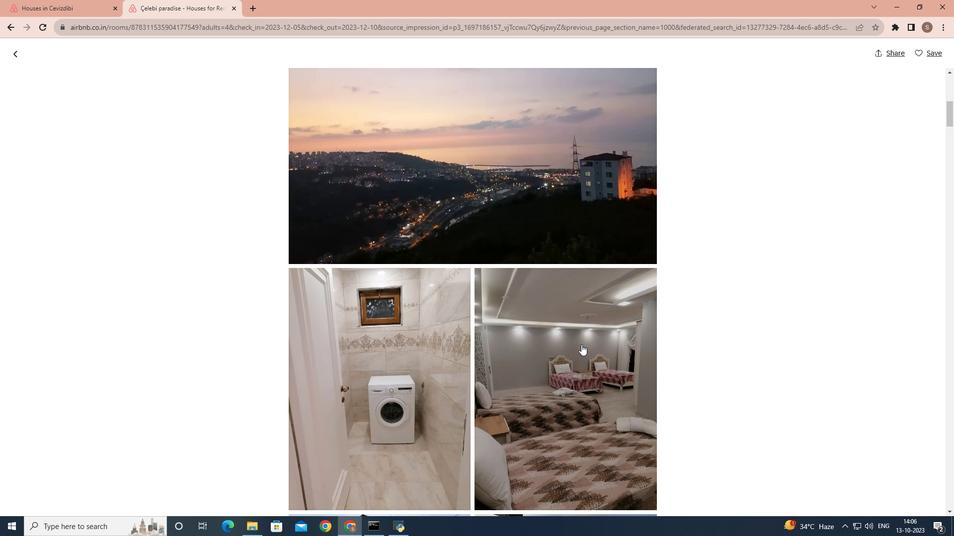 
Action: Mouse scrolled (581, 344) with delta (0, 0)
Screenshot: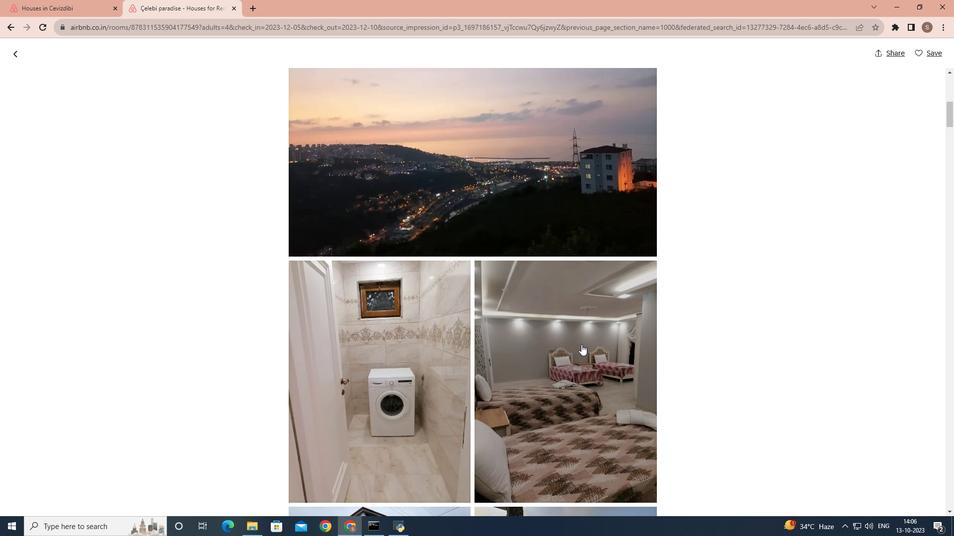 
Action: Mouse scrolled (581, 344) with delta (0, 0)
Screenshot: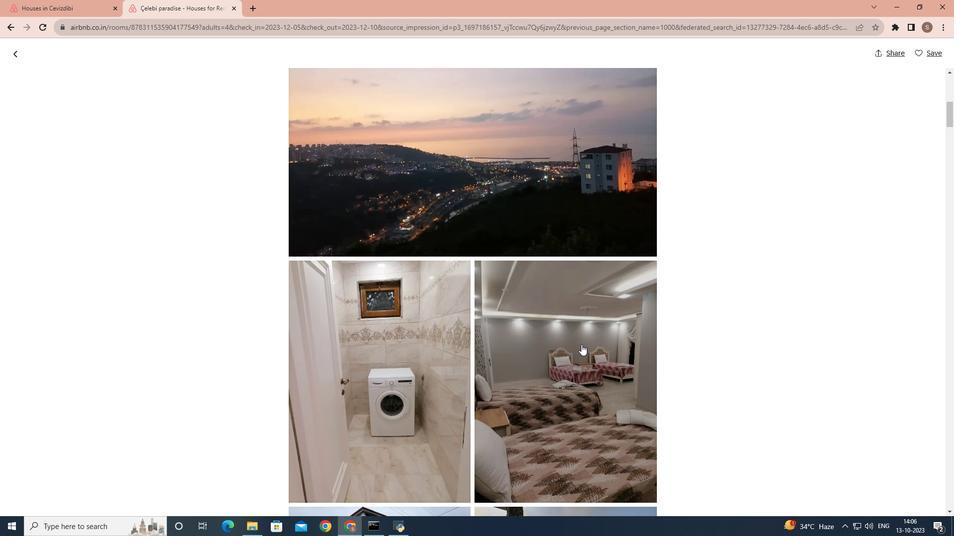 
Action: Mouse scrolled (581, 344) with delta (0, 0)
Screenshot: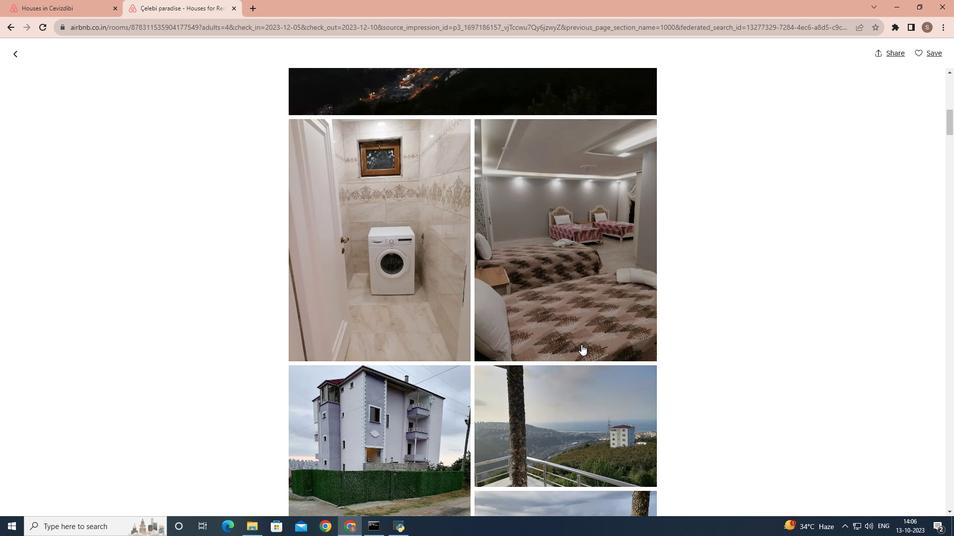 
Action: Mouse scrolled (581, 344) with delta (0, 0)
Screenshot: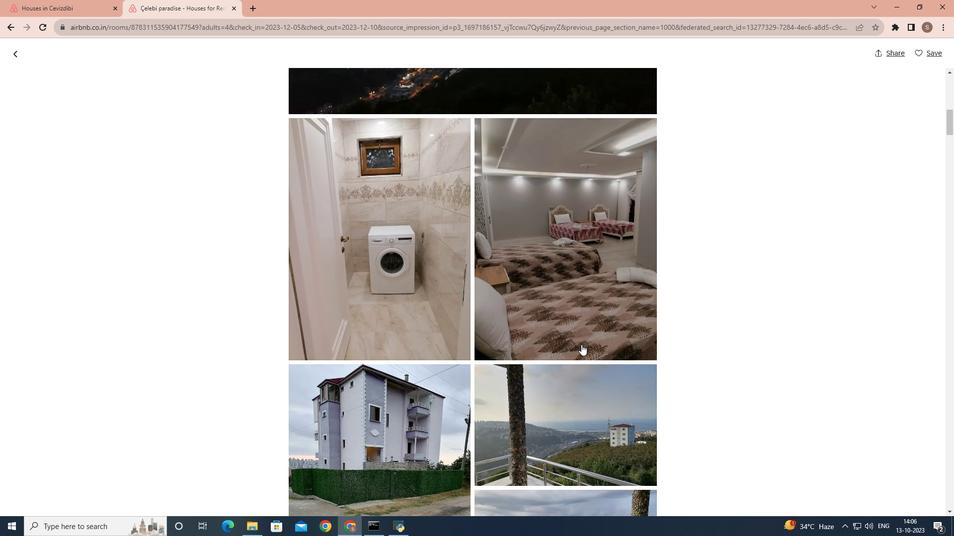 
Action: Mouse scrolled (581, 344) with delta (0, 0)
Screenshot: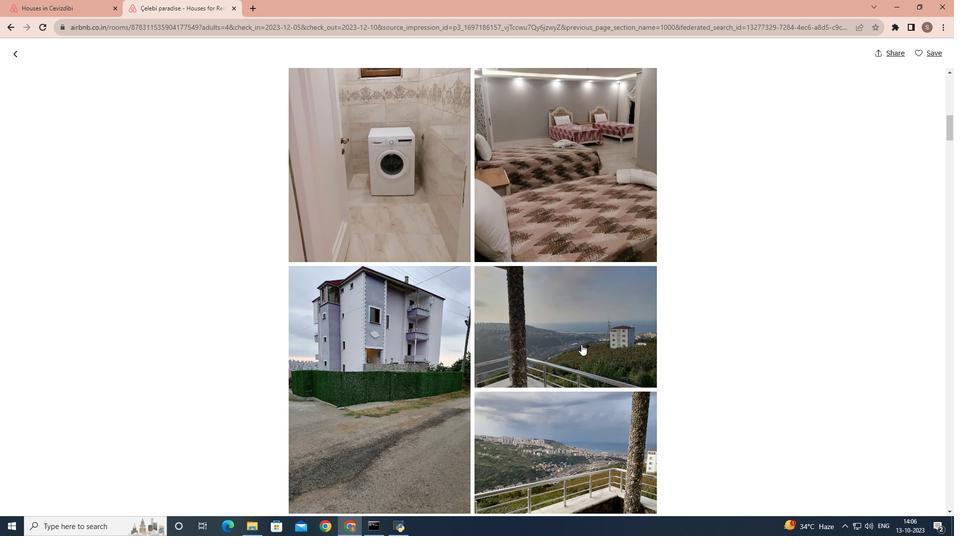 
Action: Mouse scrolled (581, 344) with delta (0, 0)
Screenshot: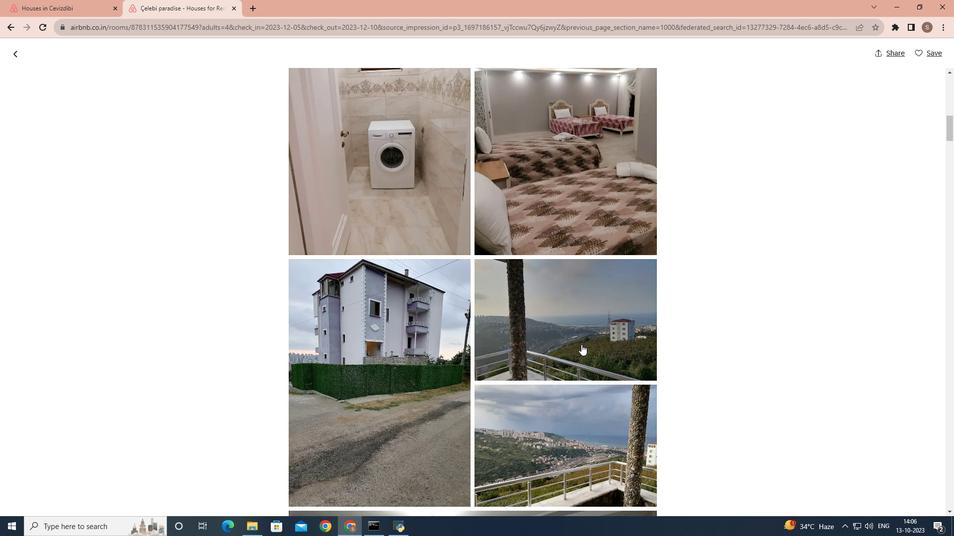 
Action: Mouse scrolled (581, 344) with delta (0, 0)
Screenshot: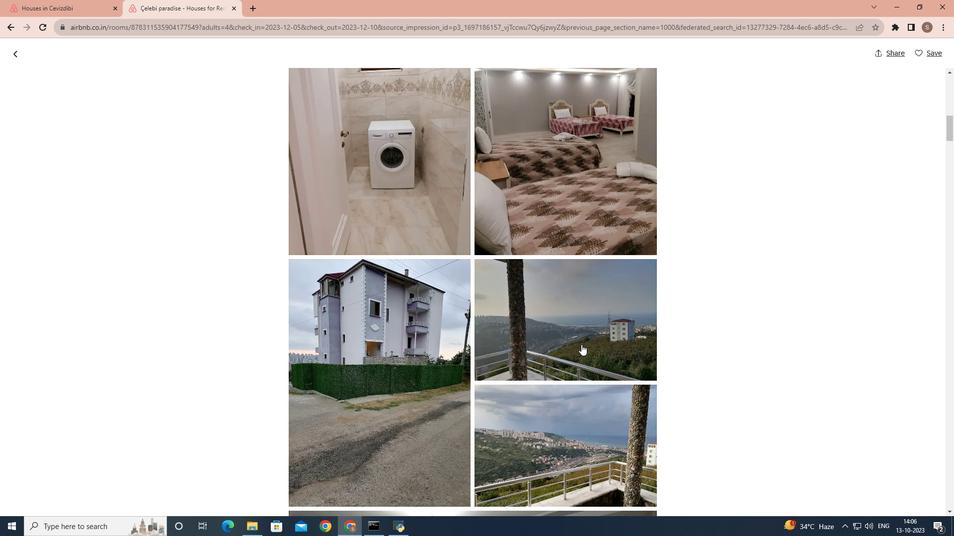 
Action: Mouse scrolled (581, 344) with delta (0, 0)
Screenshot: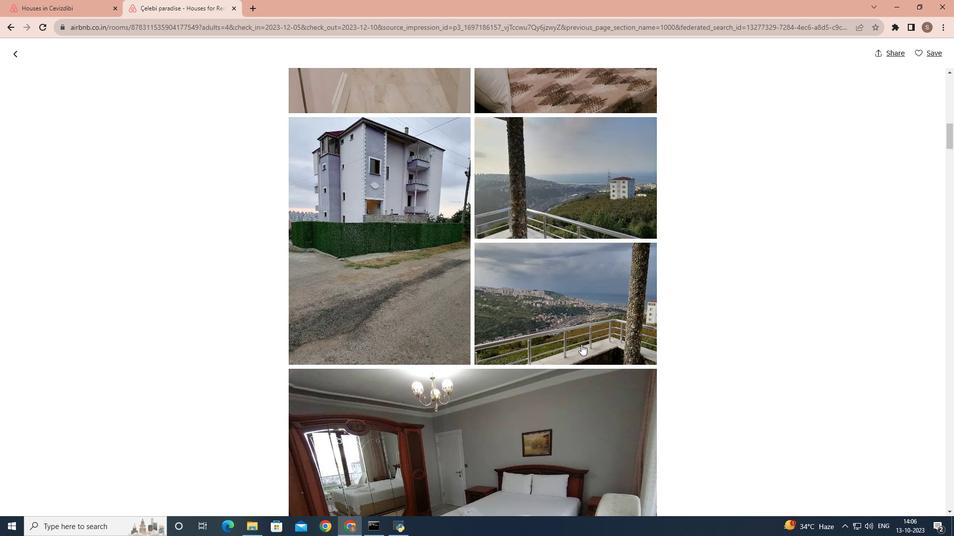 
Action: Mouse scrolled (581, 344) with delta (0, 0)
Screenshot: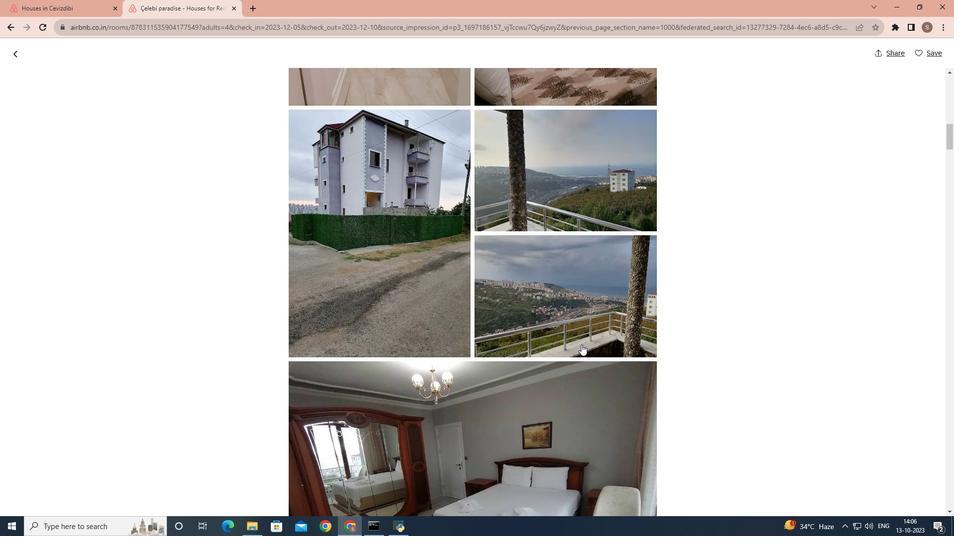 
Action: Mouse scrolled (581, 344) with delta (0, 0)
Screenshot: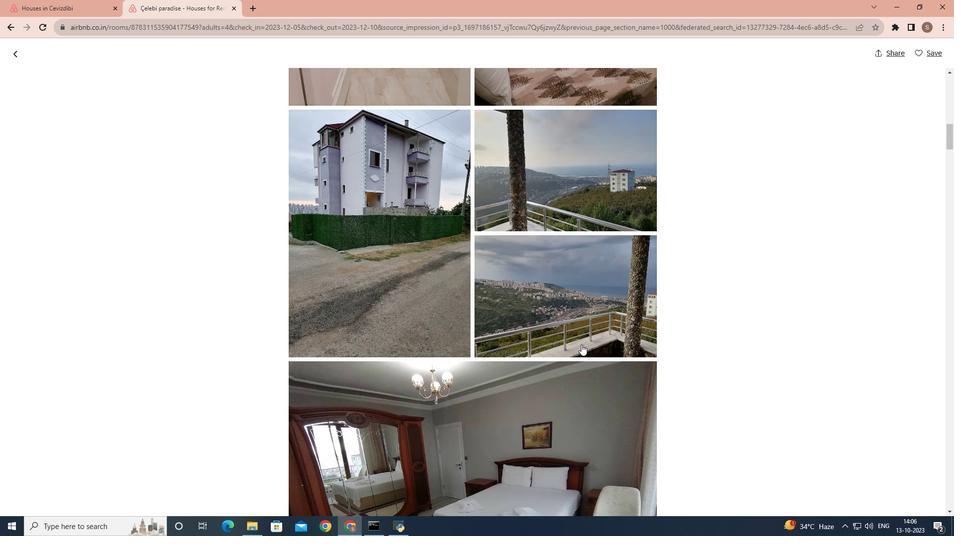 
Action: Mouse scrolled (581, 344) with delta (0, 0)
Screenshot: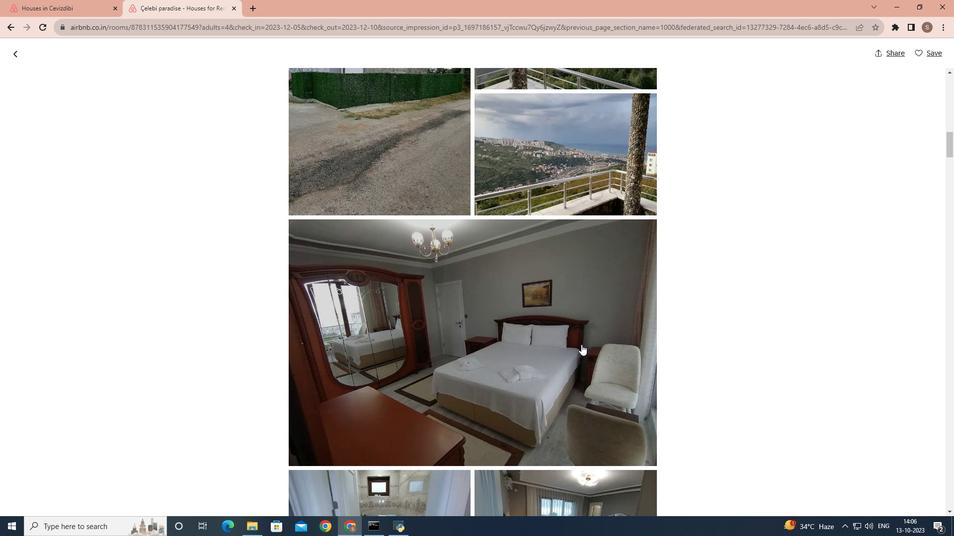 
Action: Mouse scrolled (581, 344) with delta (0, 0)
Screenshot: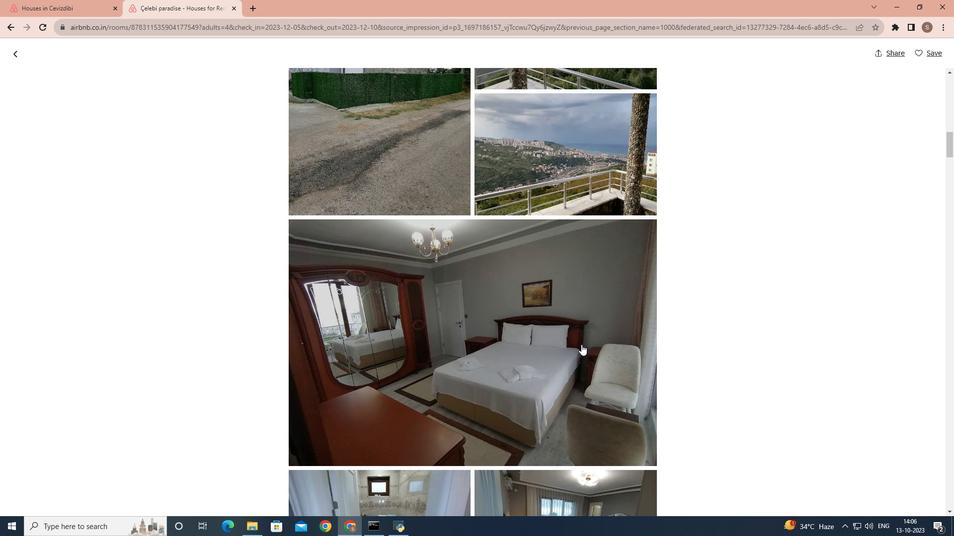 
Action: Mouse scrolled (581, 344) with delta (0, 0)
Screenshot: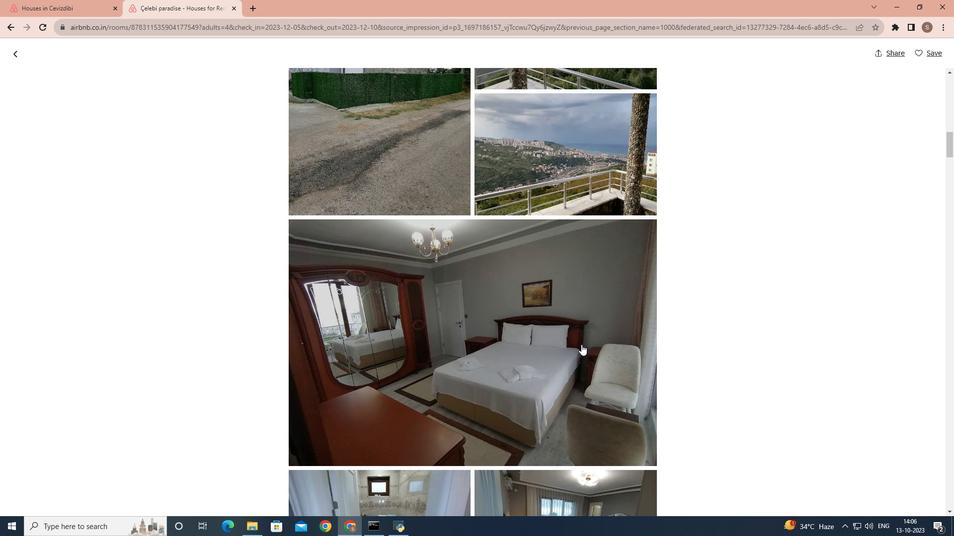 
Action: Mouse scrolled (581, 344) with delta (0, 0)
Screenshot: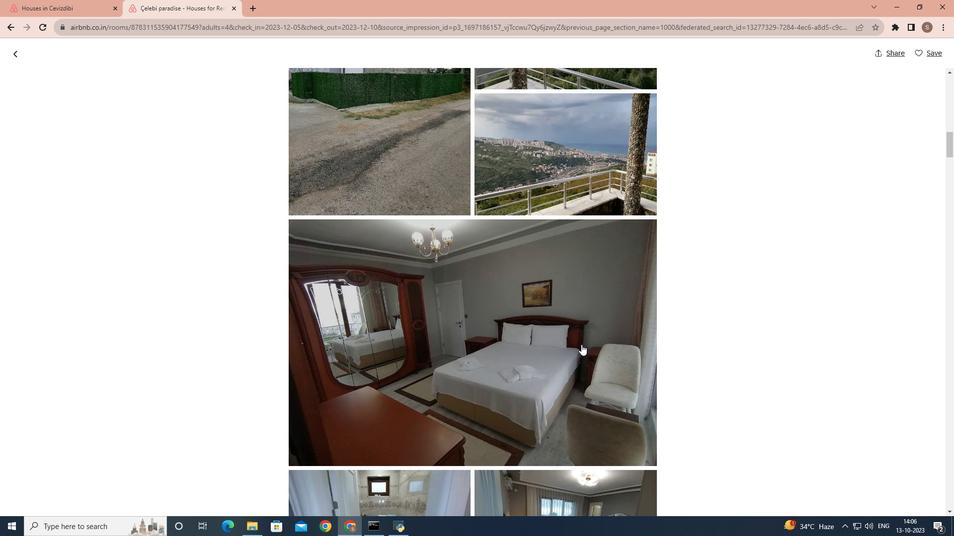 
Action: Mouse scrolled (581, 344) with delta (0, 0)
Screenshot: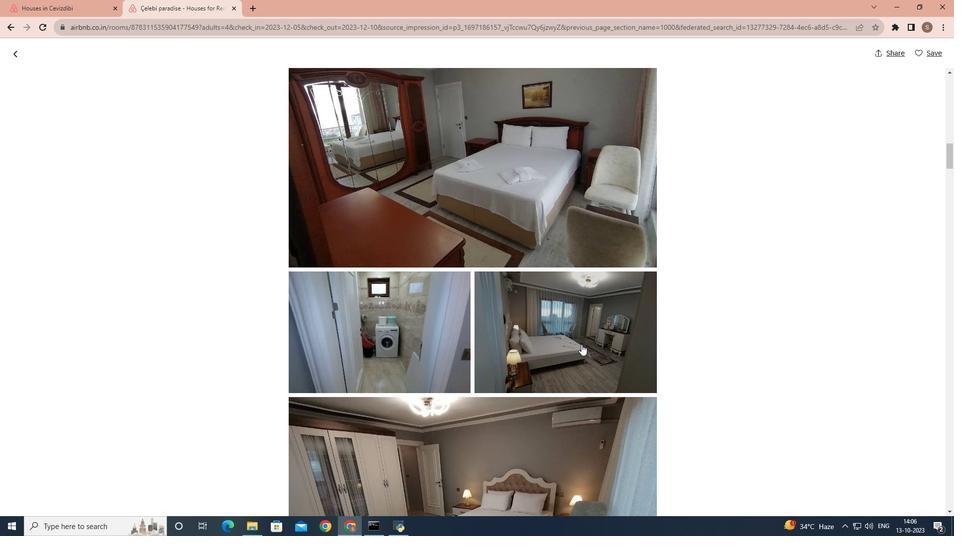 
Action: Mouse scrolled (581, 344) with delta (0, 0)
Screenshot: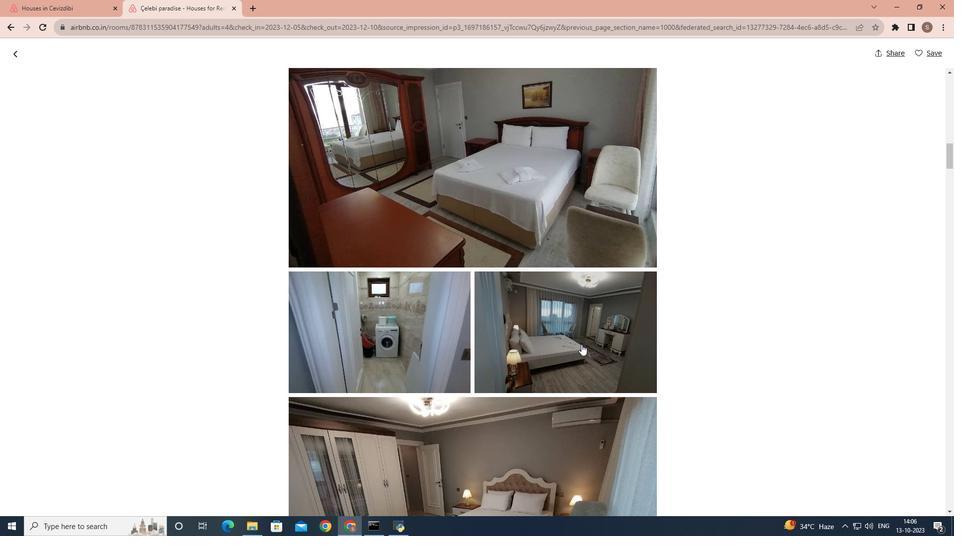 
Action: Mouse scrolled (581, 344) with delta (0, 0)
Screenshot: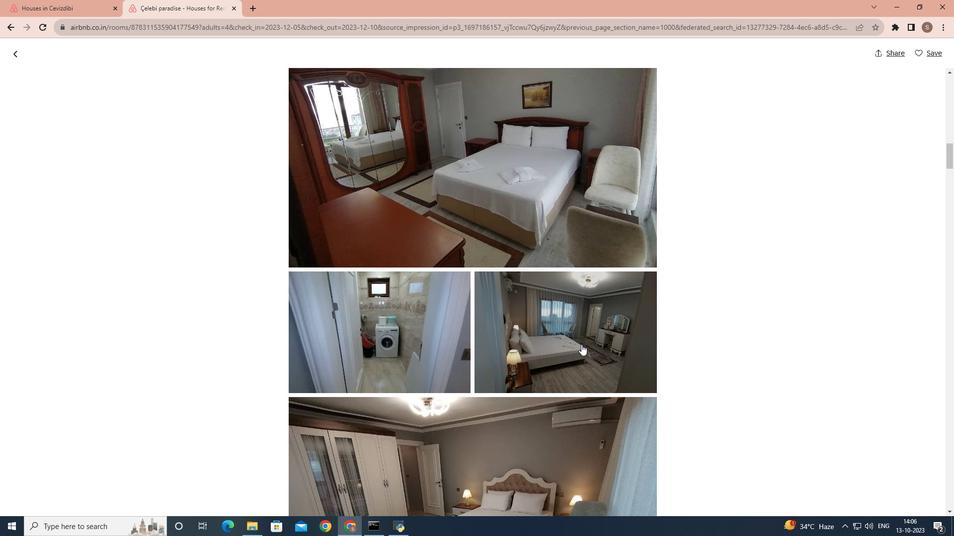 
Action: Mouse scrolled (581, 344) with delta (0, 0)
Screenshot: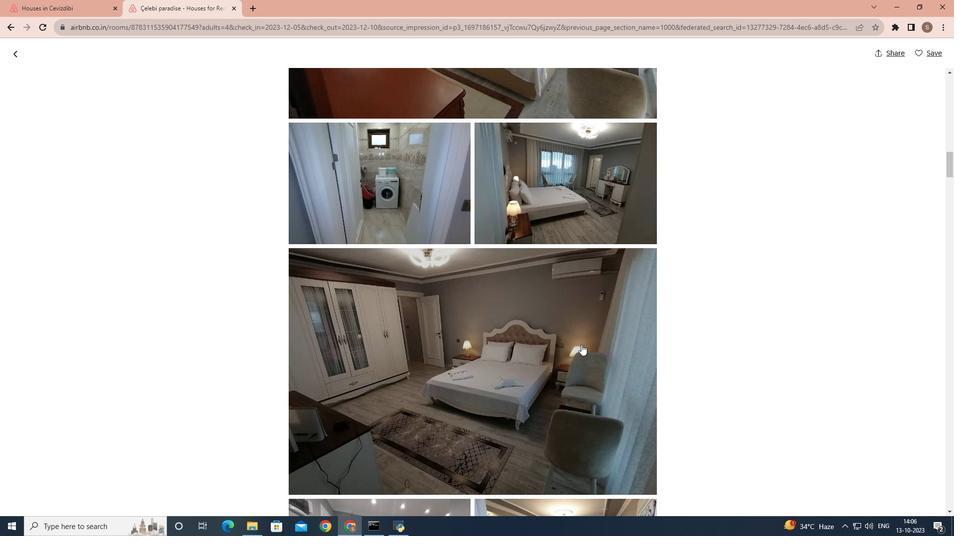 
Action: Mouse scrolled (581, 344) with delta (0, 0)
Screenshot: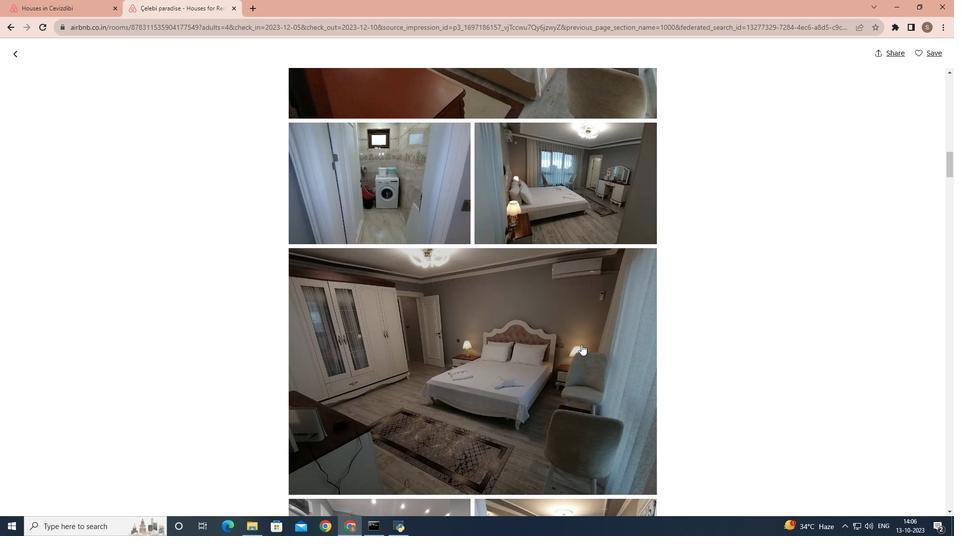 
Action: Mouse scrolled (581, 344) with delta (0, 0)
Screenshot: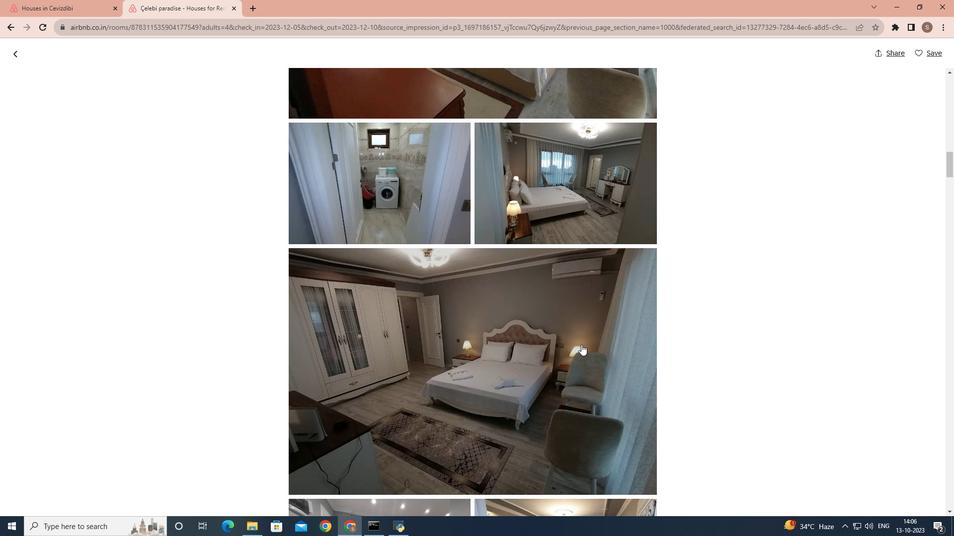 
Action: Mouse scrolled (581, 344) with delta (0, 0)
Screenshot: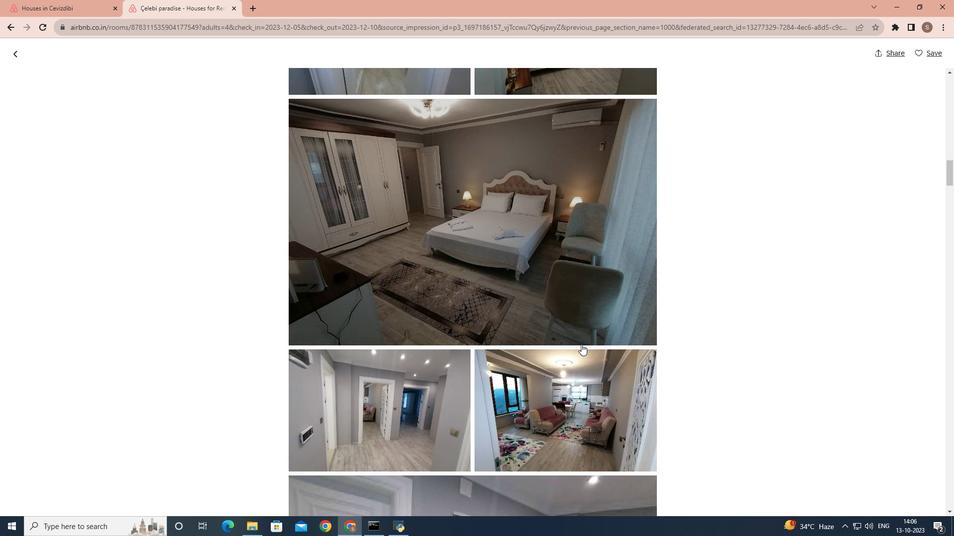 
Action: Mouse scrolled (581, 344) with delta (0, 0)
Screenshot: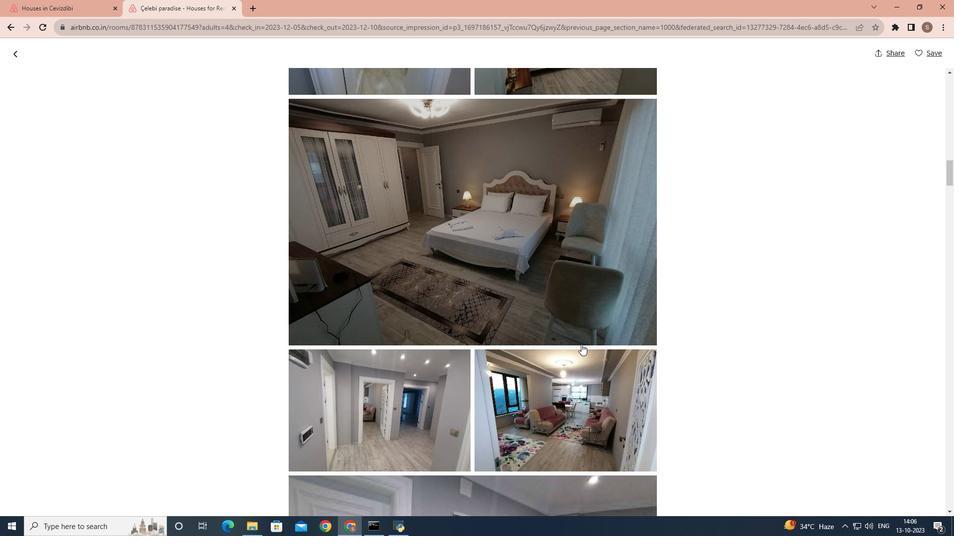
Action: Mouse scrolled (581, 344) with delta (0, 0)
Screenshot: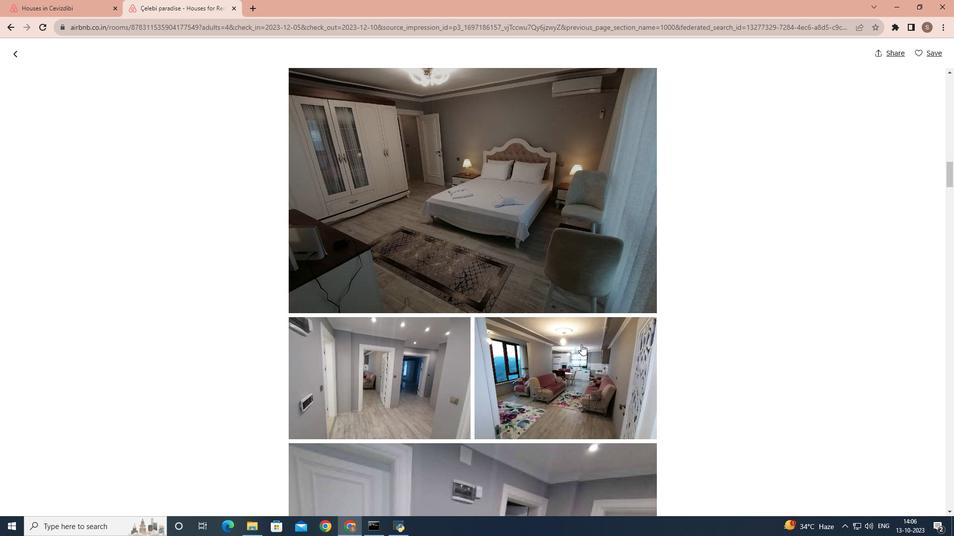 
Action: Mouse moved to (750, 382)
Screenshot: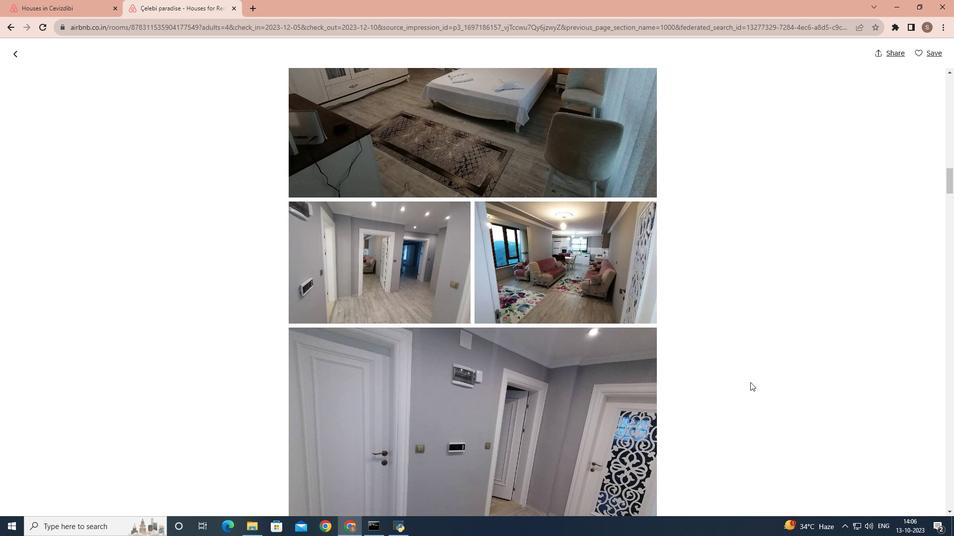 
Action: Mouse scrolled (750, 382) with delta (0, 0)
Screenshot: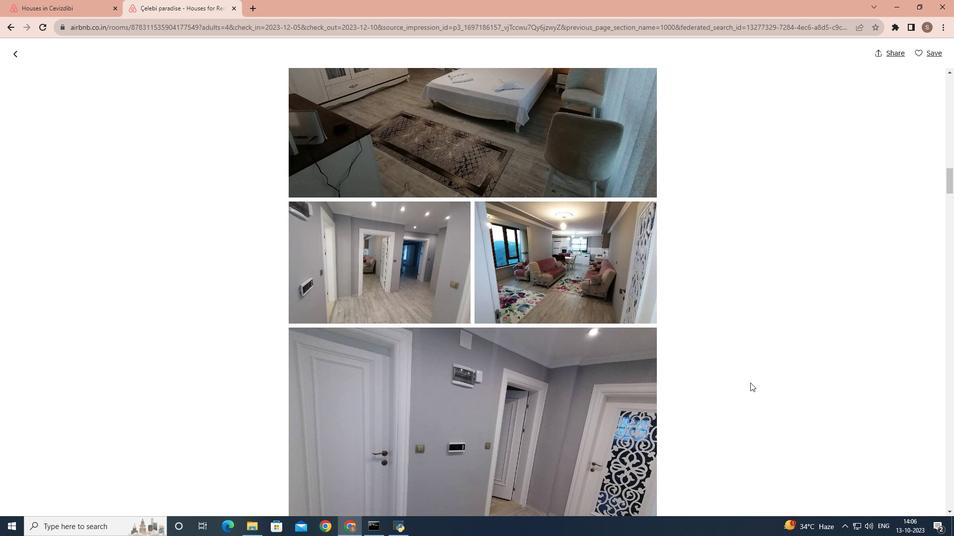 
Action: Mouse moved to (750, 383)
Screenshot: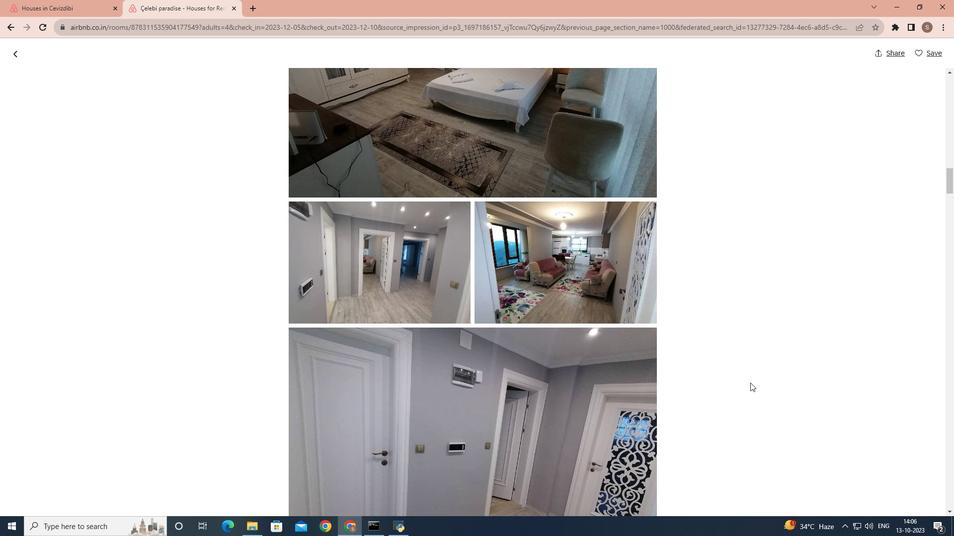 
Action: Mouse scrolled (750, 382) with delta (0, 0)
Screenshot: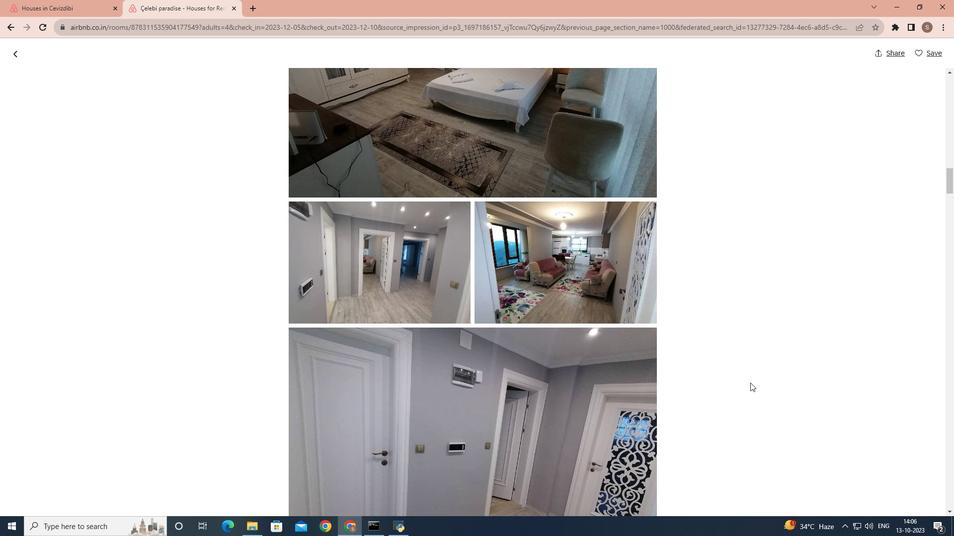 
Action: Mouse moved to (750, 383)
Screenshot: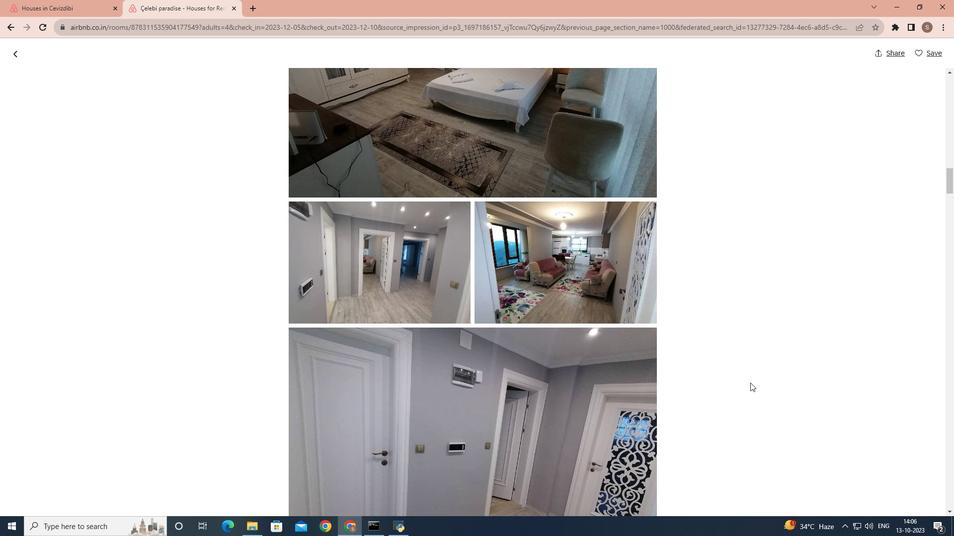 
Action: Mouse scrolled (750, 382) with delta (0, 0)
Screenshot: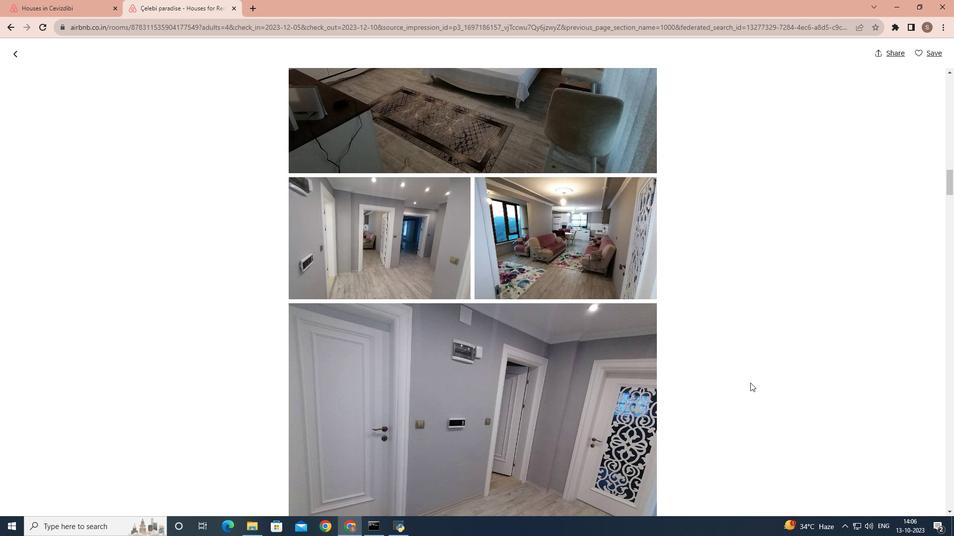 
Action: Mouse moved to (726, 389)
Screenshot: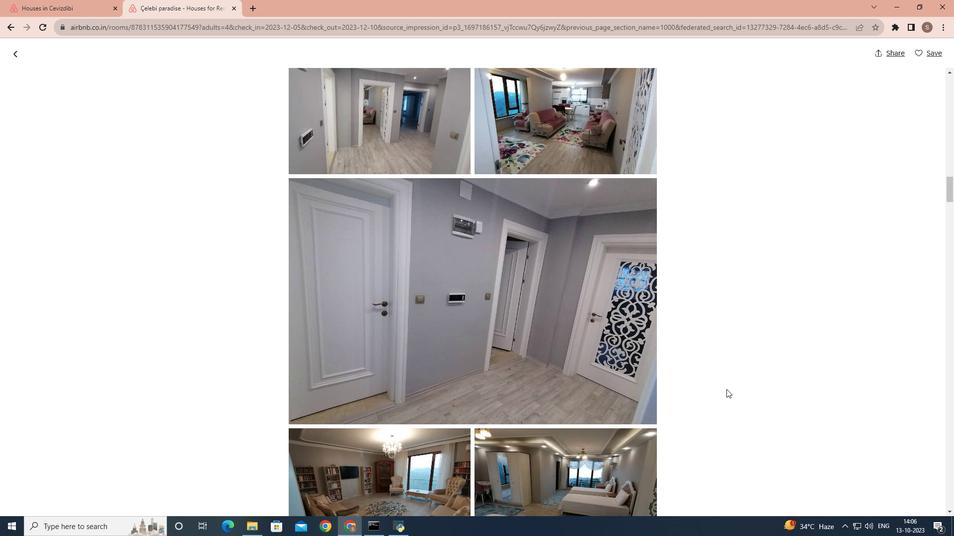 
Action: Mouse scrolled (726, 389) with delta (0, 0)
Screenshot: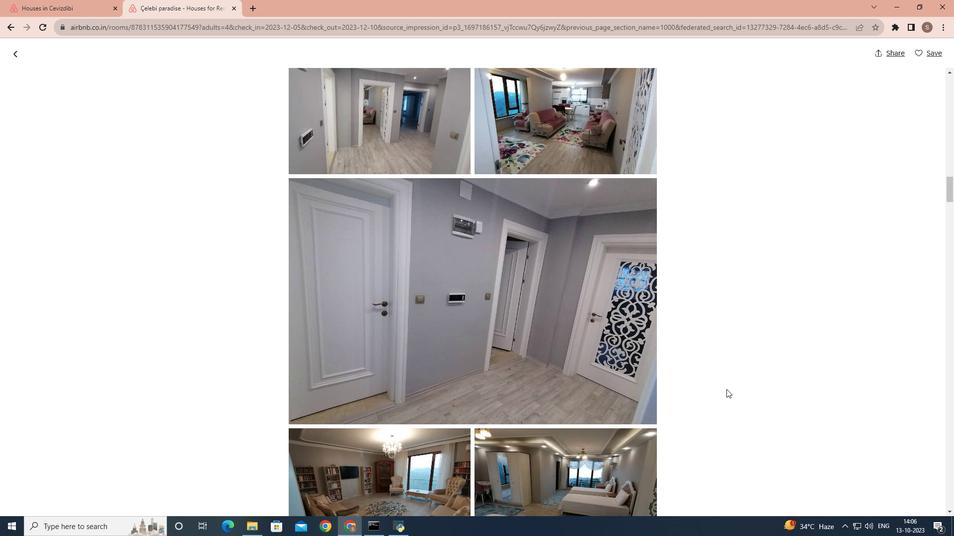 
Action: Mouse scrolled (726, 389) with delta (0, 0)
Screenshot: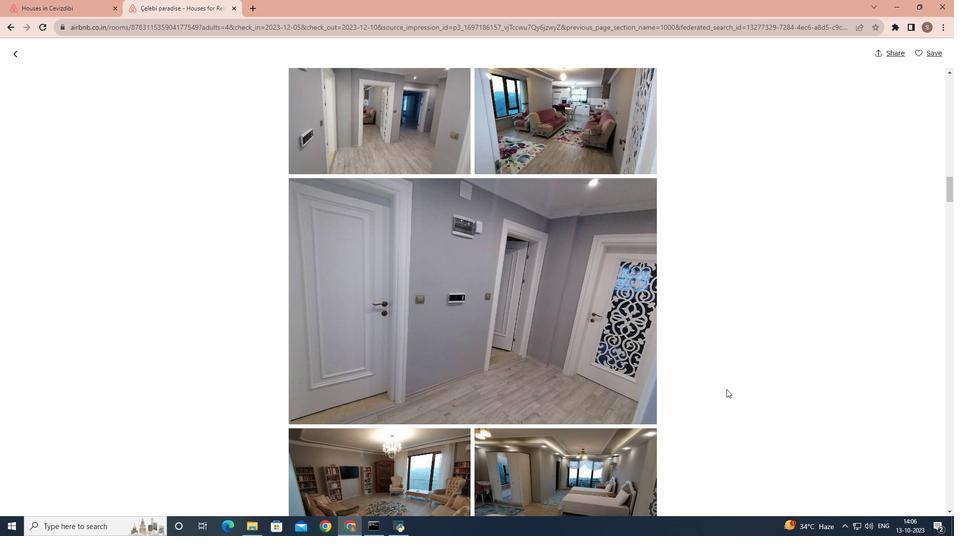 
Action: Mouse moved to (692, 382)
Screenshot: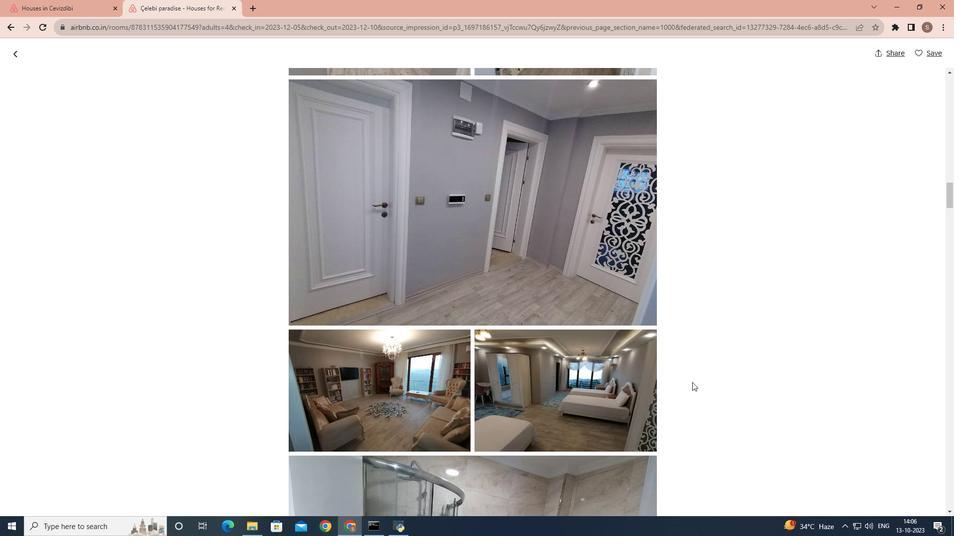 
Action: Mouse scrolled (692, 382) with delta (0, 0)
Screenshot: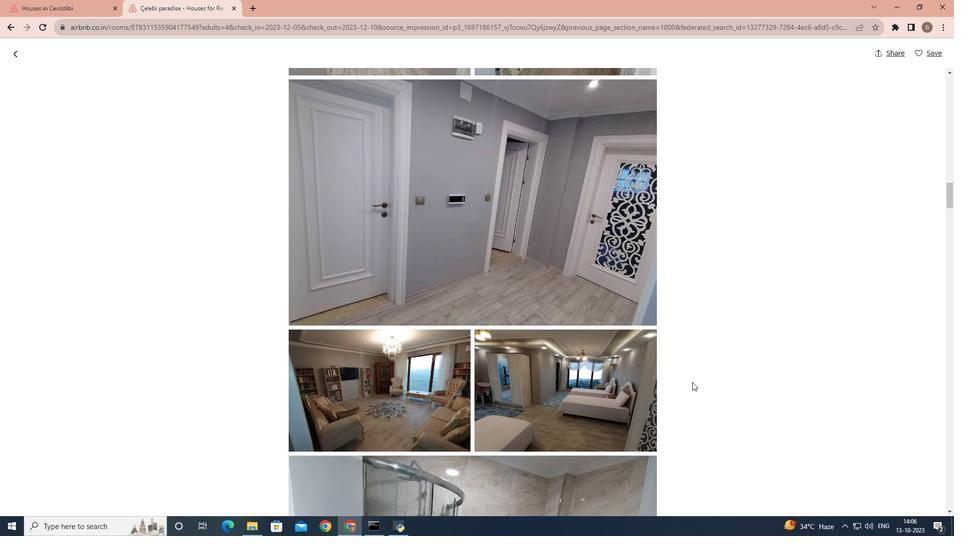 
Action: Mouse scrolled (692, 382) with delta (0, 0)
Screenshot: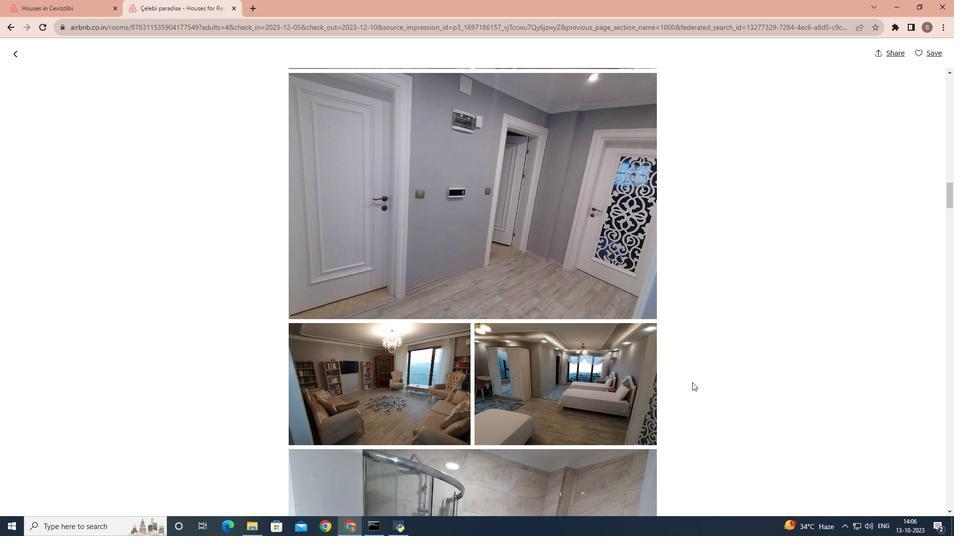 
Action: Mouse scrolled (692, 382) with delta (0, 0)
Screenshot: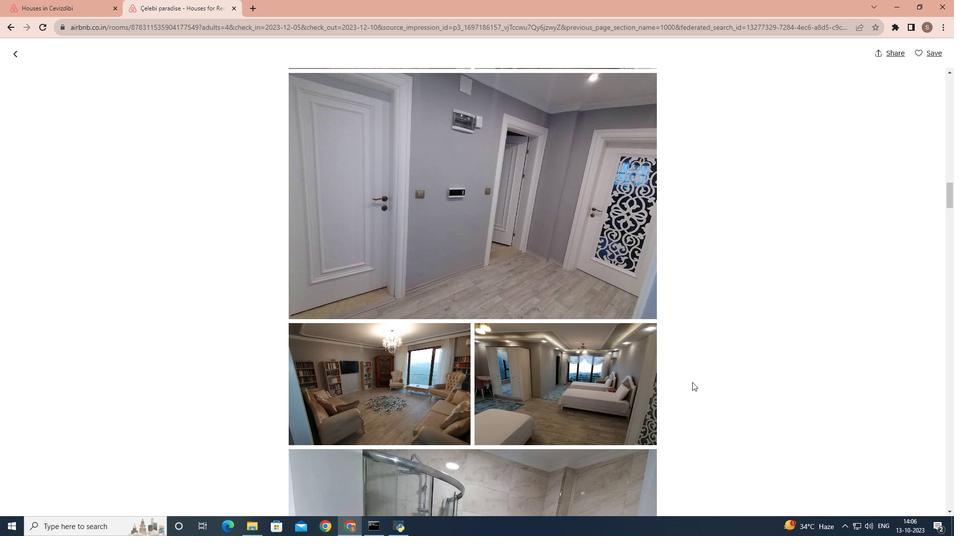 
Action: Mouse scrolled (692, 382) with delta (0, 0)
Screenshot: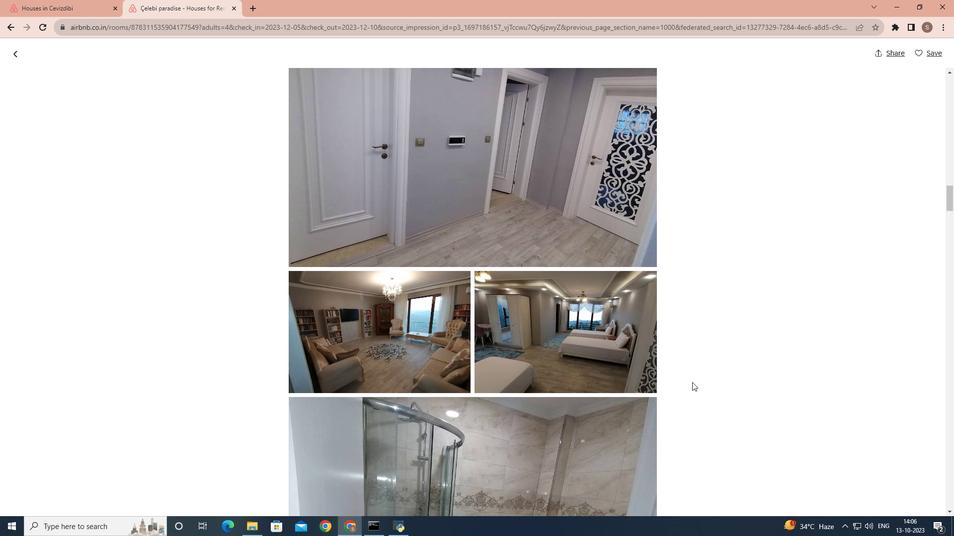 
Action: Mouse scrolled (692, 382) with delta (0, 0)
Screenshot: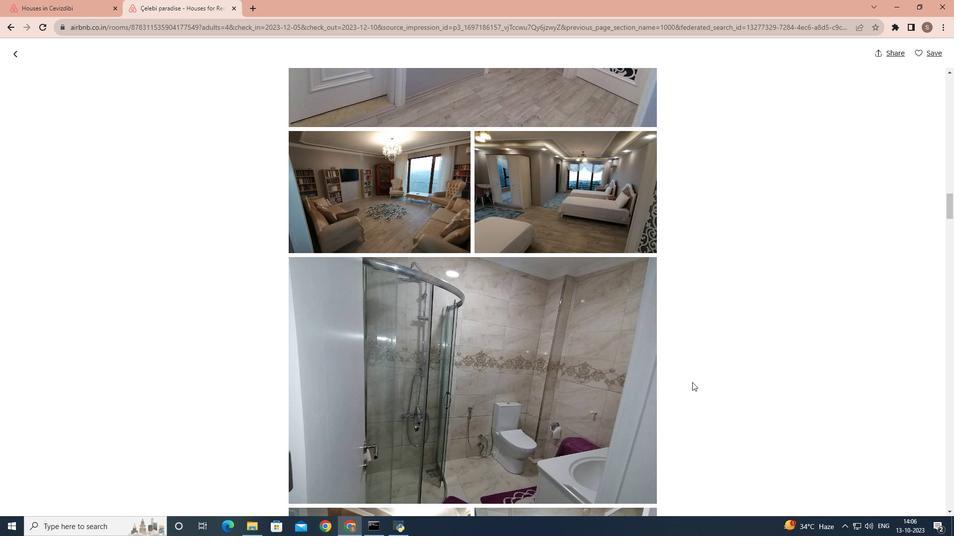 
Action: Mouse scrolled (692, 382) with delta (0, 0)
Screenshot: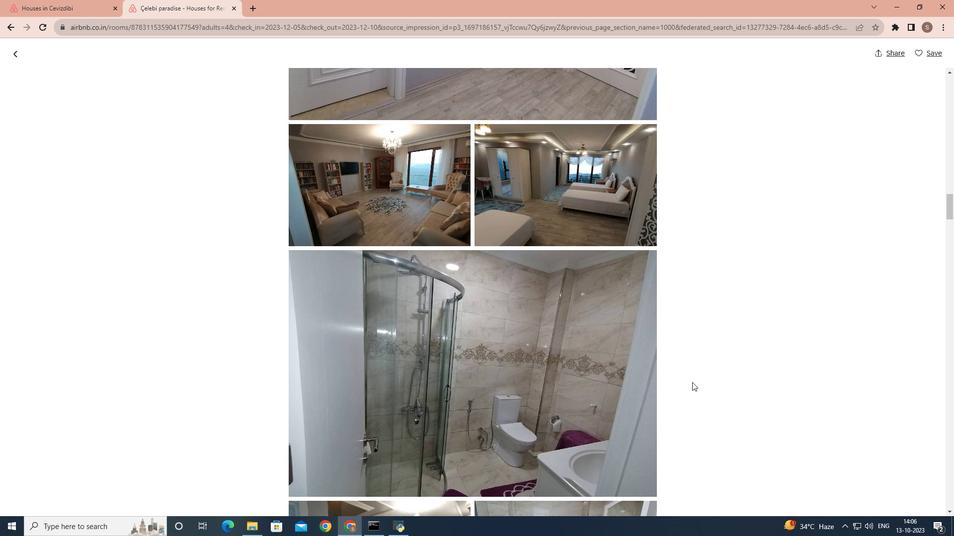 
Action: Mouse scrolled (692, 382) with delta (0, 0)
Screenshot: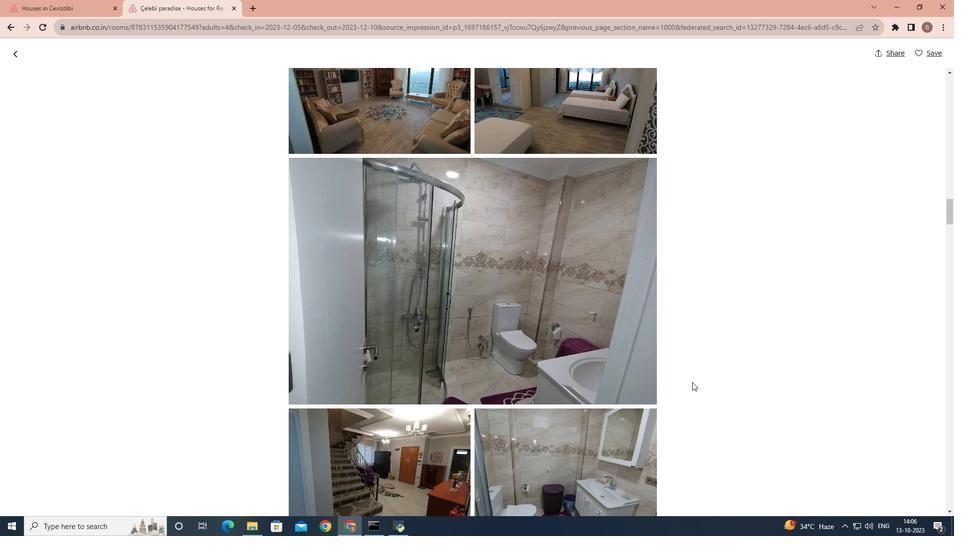 
Action: Mouse scrolled (692, 382) with delta (0, 0)
Screenshot: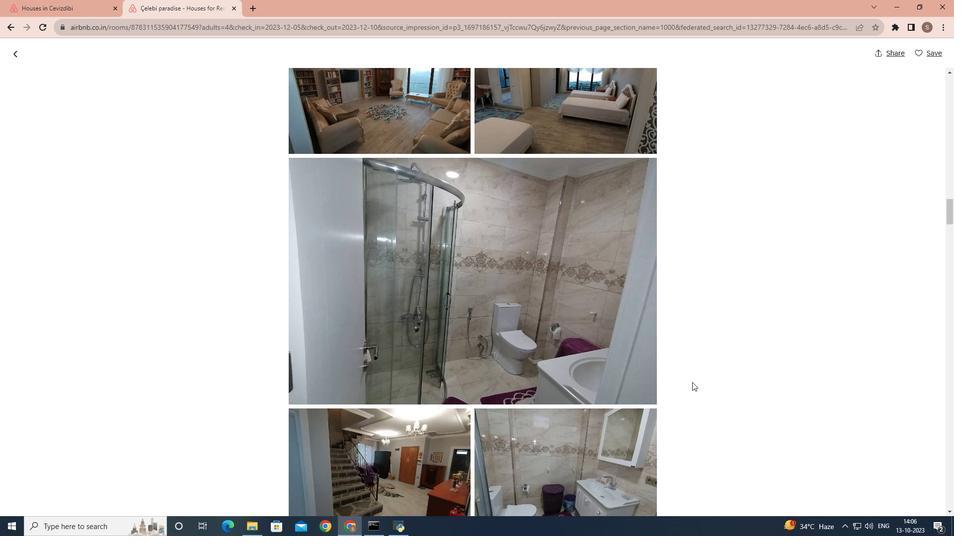 
Action: Mouse scrolled (692, 382) with delta (0, 0)
Screenshot: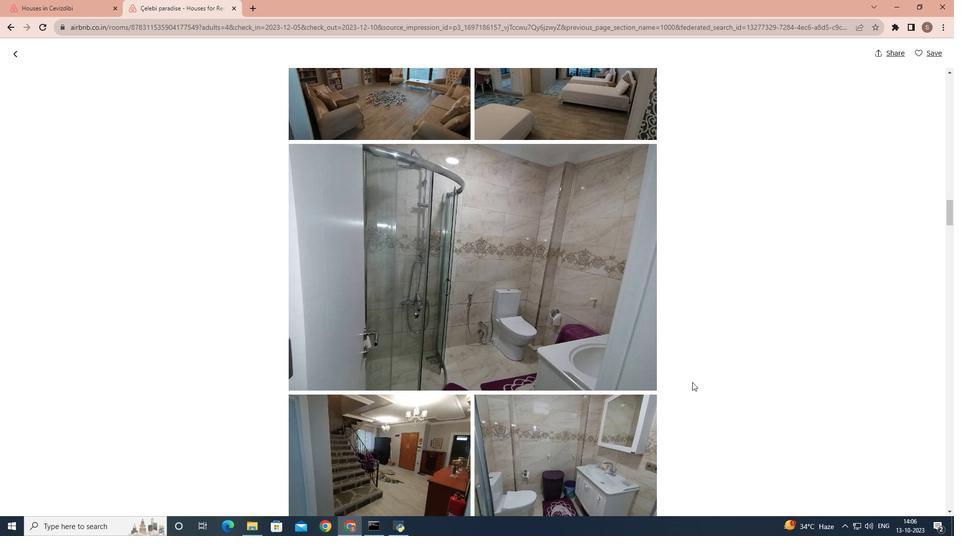 
Action: Mouse scrolled (692, 382) with delta (0, 0)
Screenshot: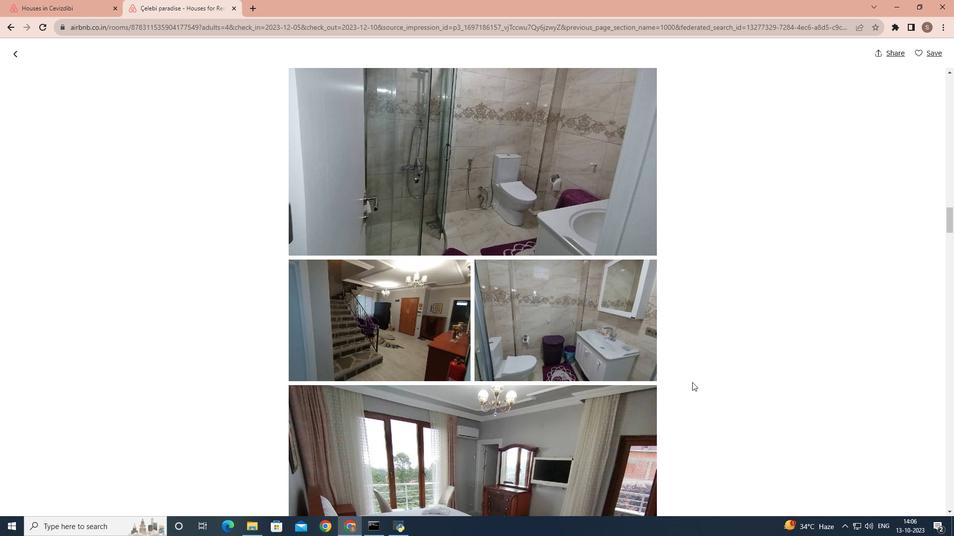
Action: Mouse scrolled (692, 382) with delta (0, 0)
Screenshot: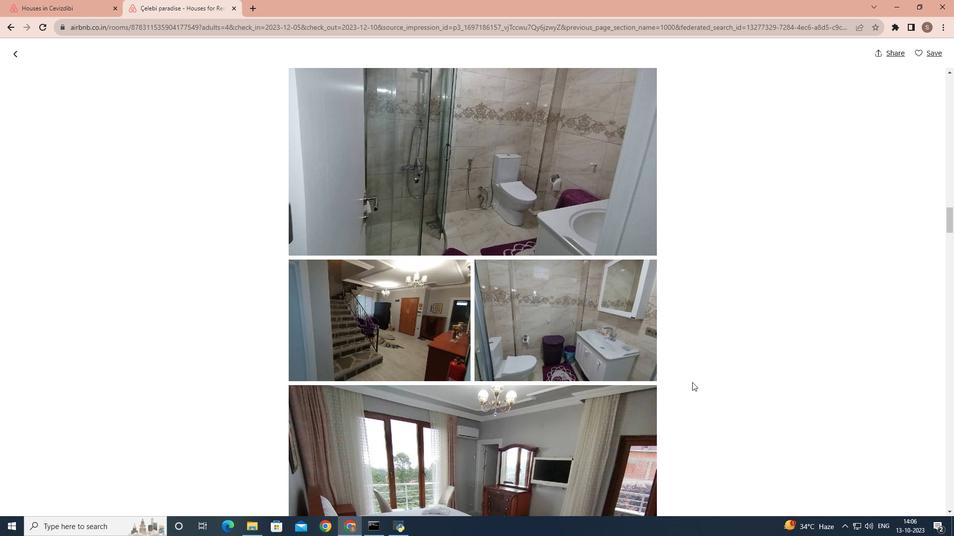 
Action: Mouse scrolled (692, 382) with delta (0, 0)
Screenshot: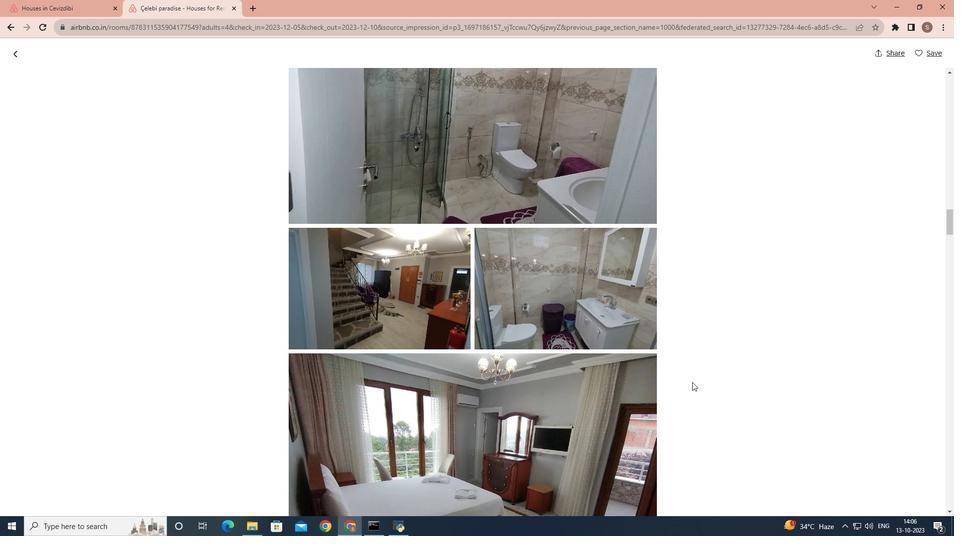 
Action: Mouse scrolled (692, 382) with delta (0, 0)
Screenshot: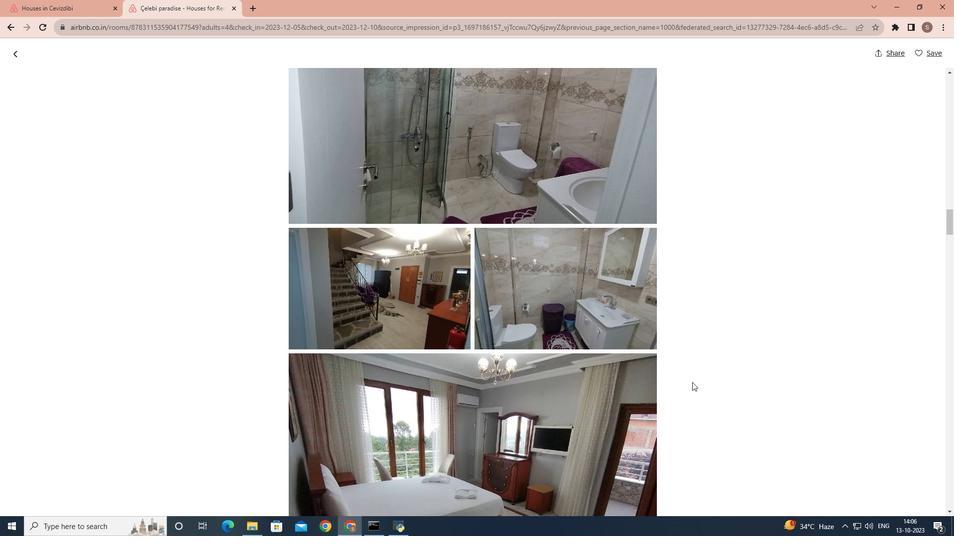 
Action: Mouse scrolled (692, 382) with delta (0, 0)
Screenshot: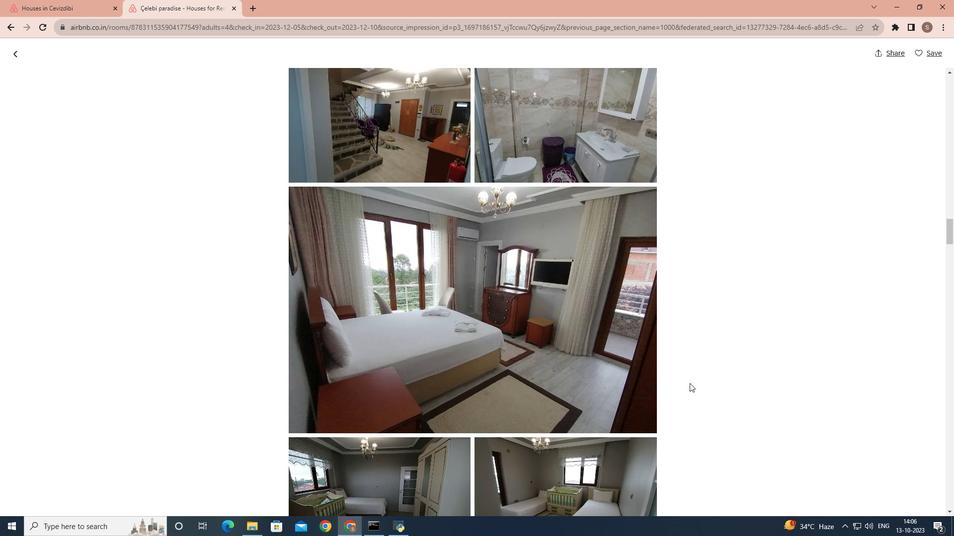 
Action: Mouse moved to (690, 382)
Screenshot: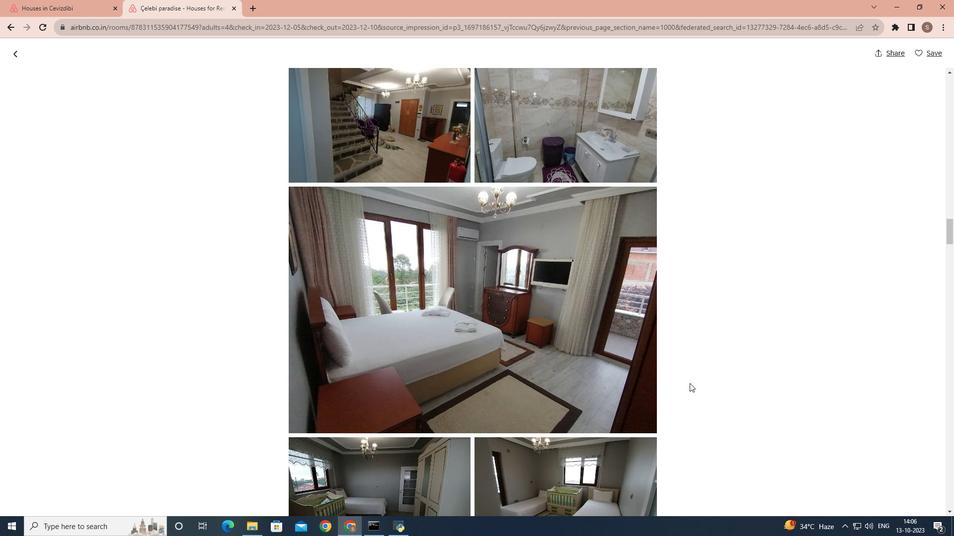 
Action: Mouse scrolled (690, 382) with delta (0, 0)
Screenshot: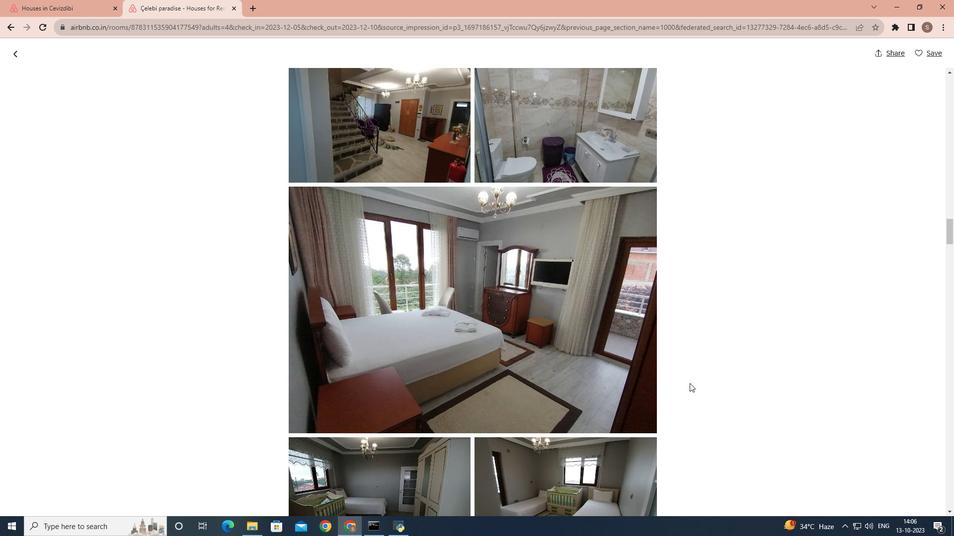 
Action: Mouse moved to (683, 389)
Screenshot: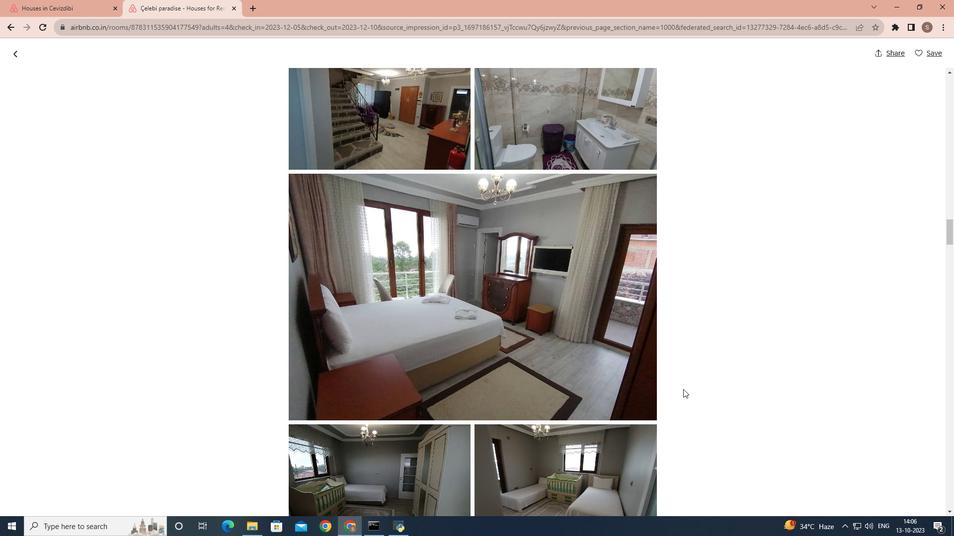 
Action: Mouse scrolled (683, 389) with delta (0, 0)
Screenshot: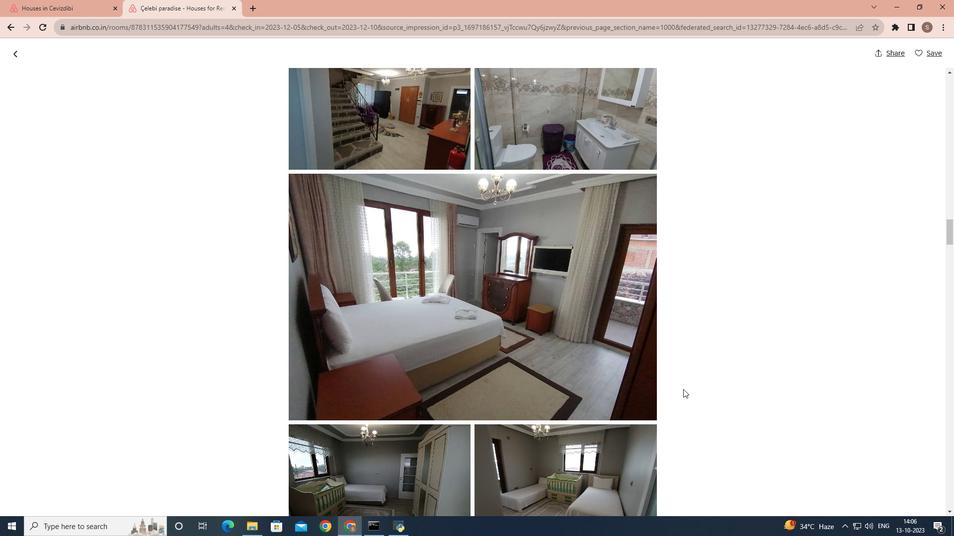 
Action: Mouse scrolled (683, 389) with delta (0, 0)
Screenshot: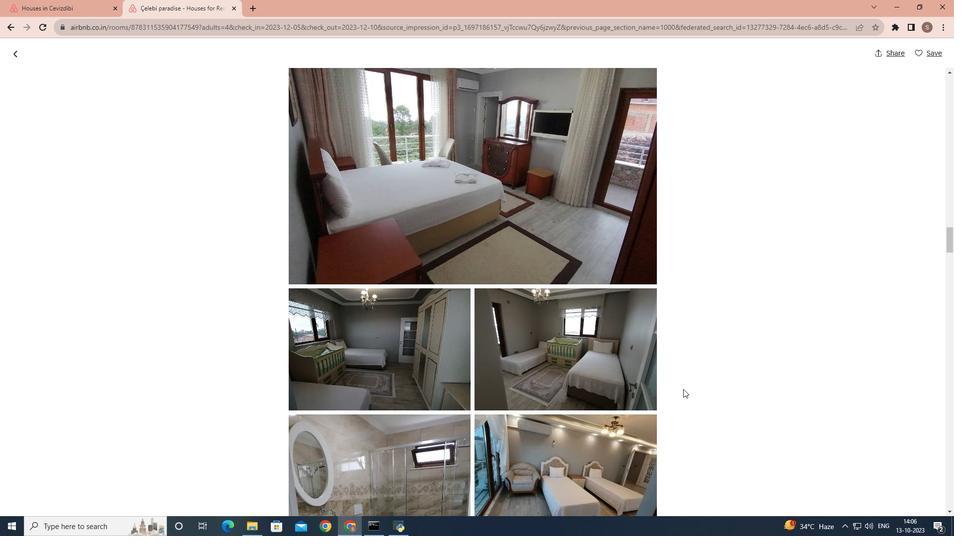 
Action: Mouse scrolled (683, 389) with delta (0, 0)
Screenshot: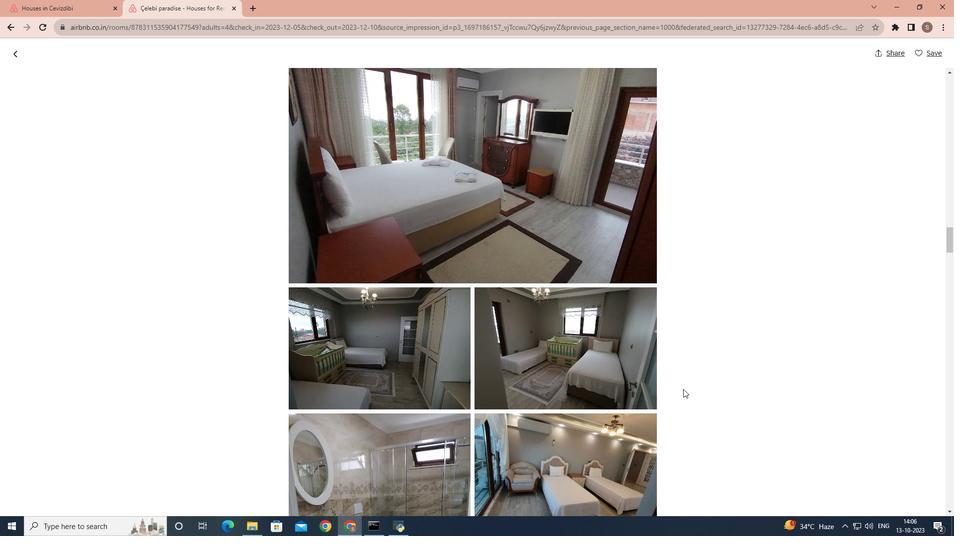 
Action: Mouse scrolled (683, 389) with delta (0, 0)
Screenshot: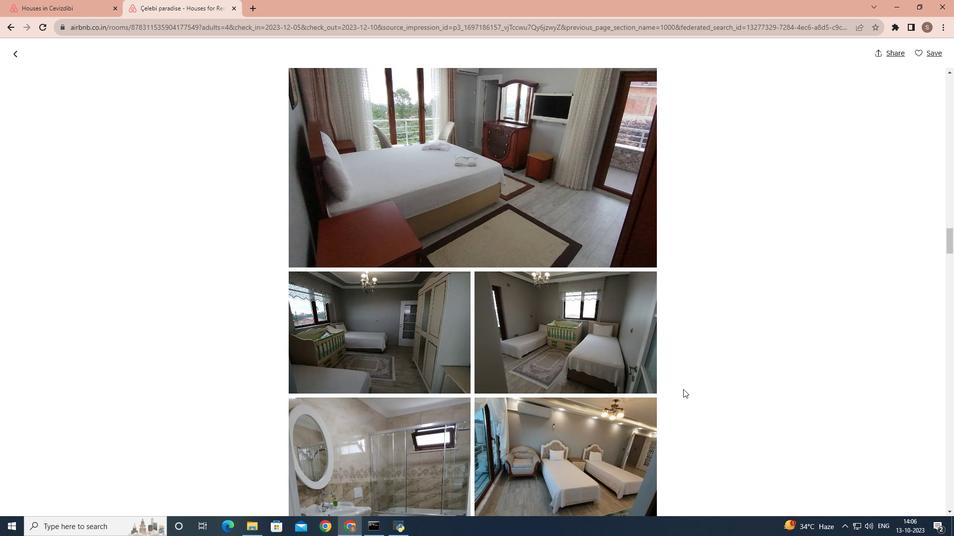 
Action: Mouse moved to (700, 385)
Screenshot: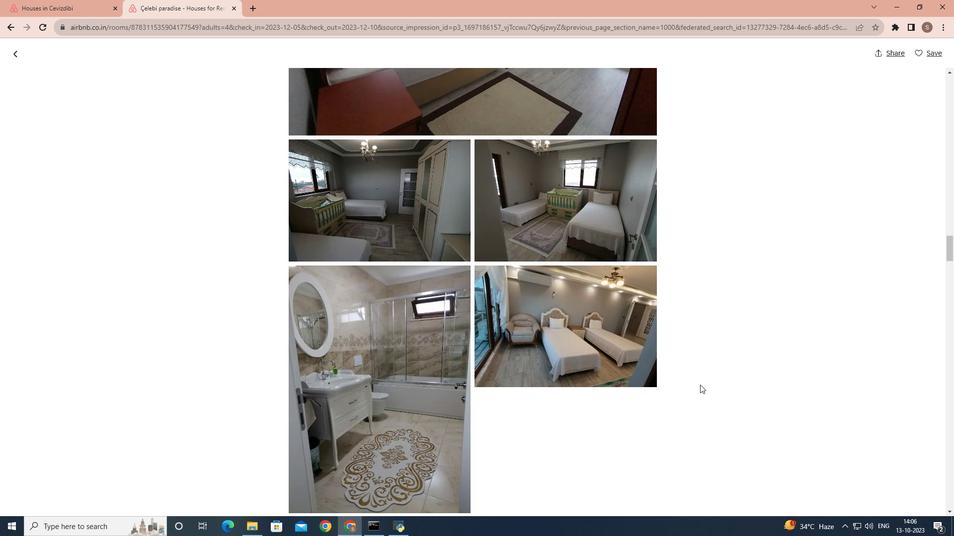 
Action: Mouse scrolled (700, 384) with delta (0, 0)
Screenshot: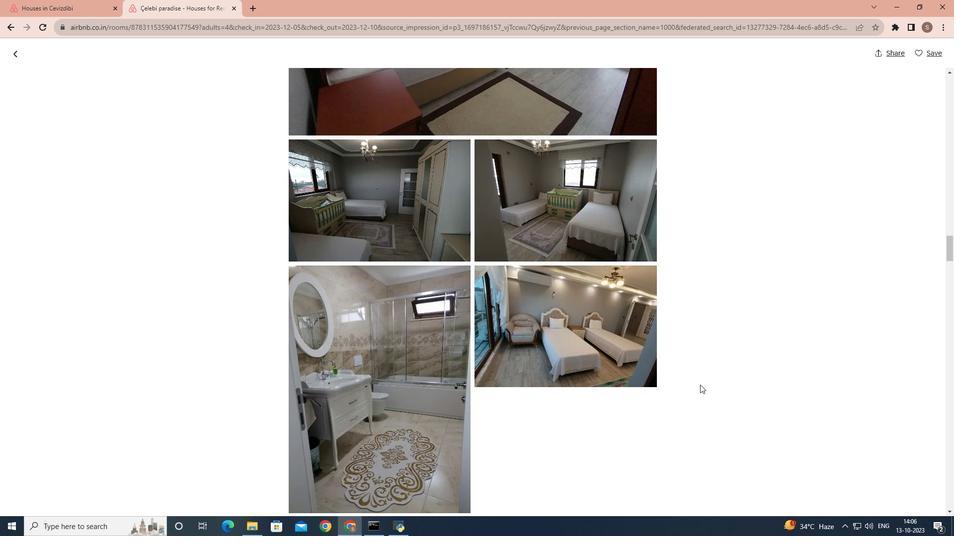 
Action: Mouse scrolled (700, 384) with delta (0, 0)
Screenshot: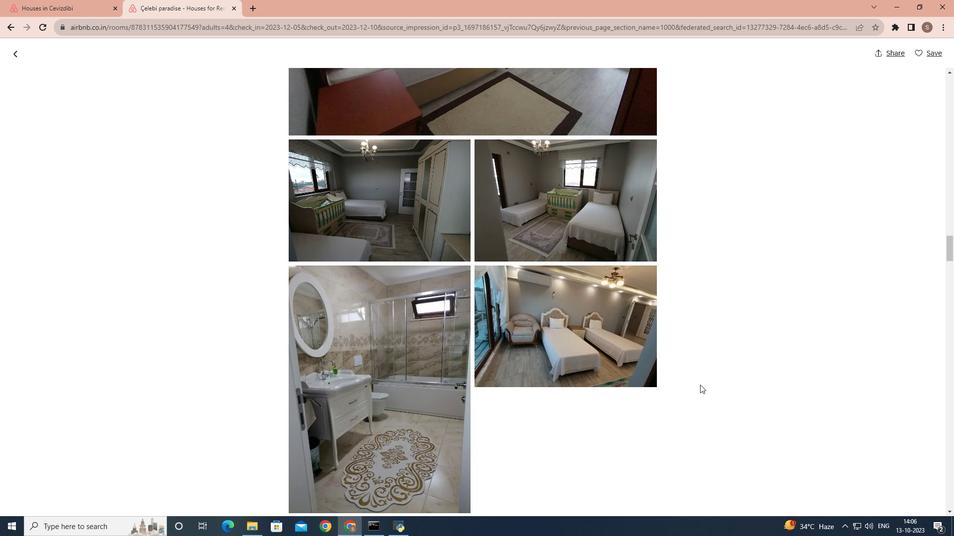 
Action: Mouse scrolled (700, 384) with delta (0, 0)
Screenshot: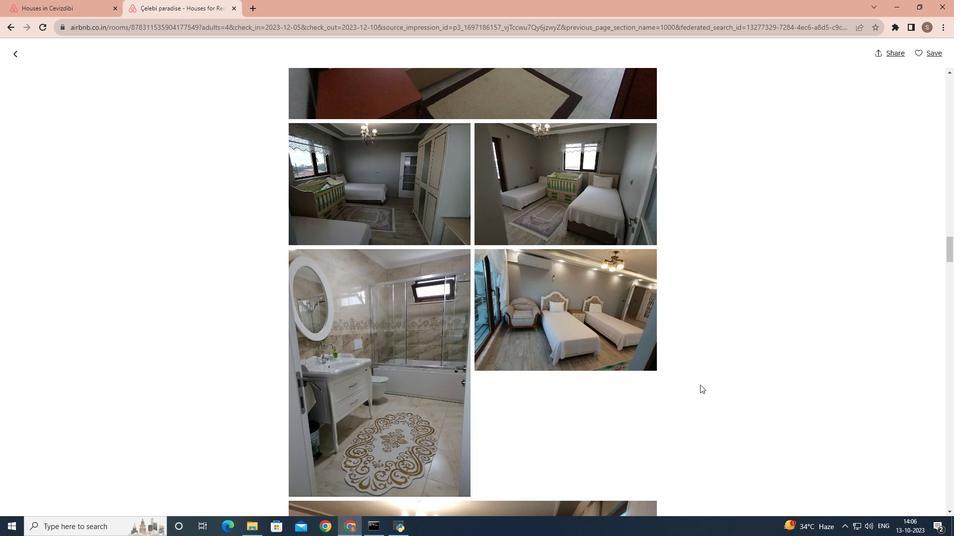 
Action: Mouse scrolled (700, 384) with delta (0, 0)
Screenshot: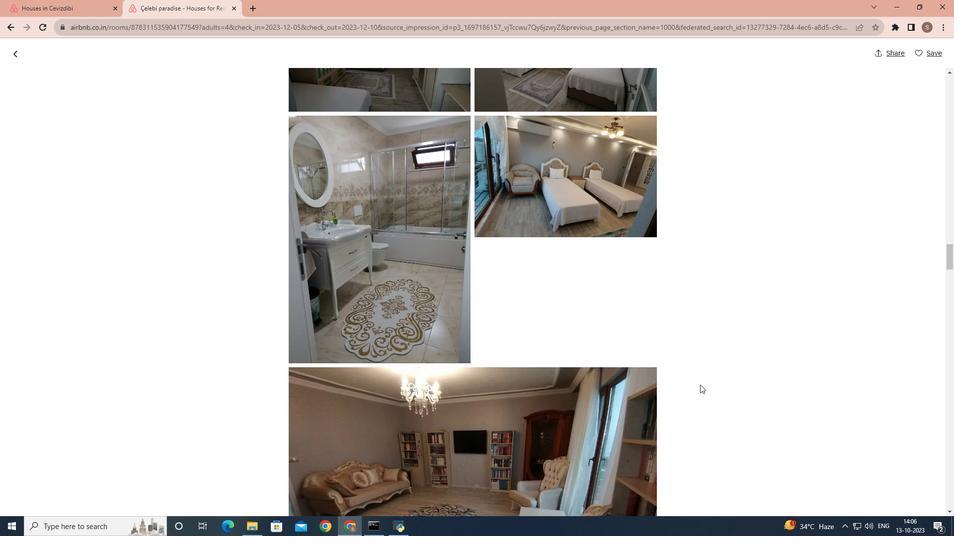 
Action: Mouse scrolled (700, 384) with delta (0, 0)
Screenshot: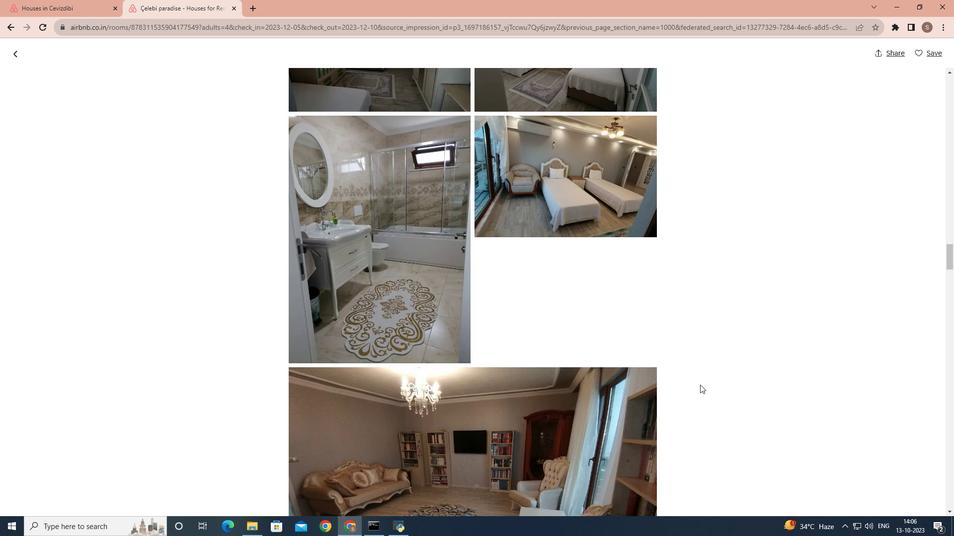 
Action: Mouse scrolled (700, 384) with delta (0, 0)
Screenshot: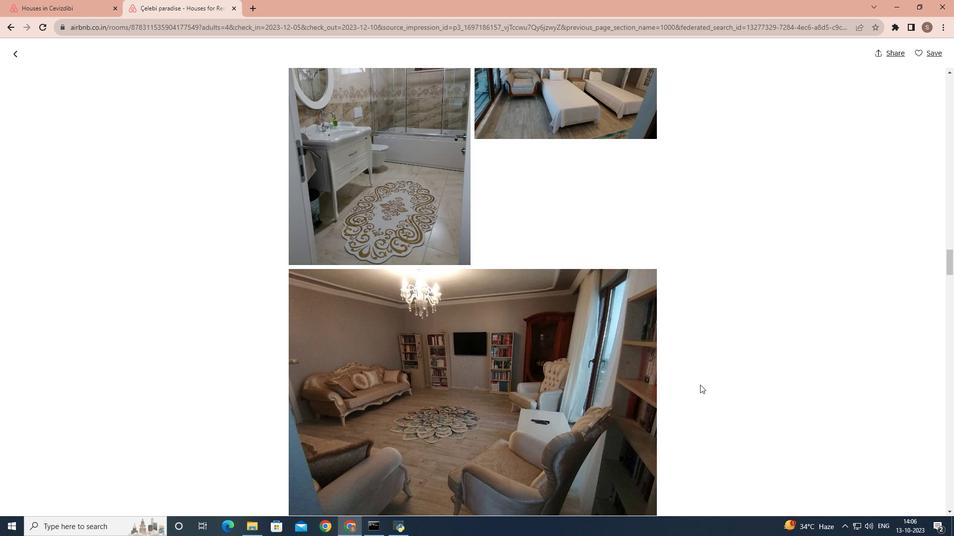 
Action: Mouse scrolled (700, 384) with delta (0, 0)
Screenshot: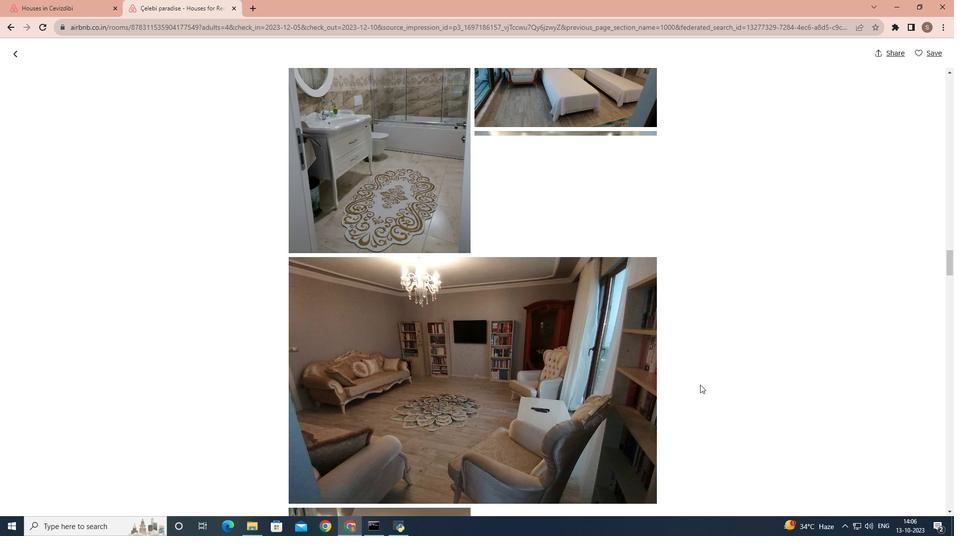 
Action: Mouse scrolled (700, 384) with delta (0, 0)
Screenshot: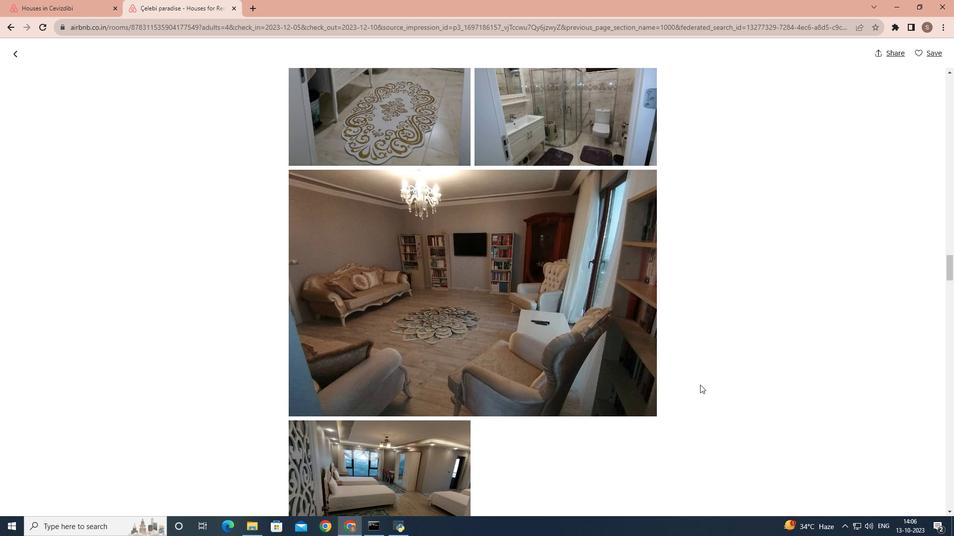 
Action: Mouse scrolled (700, 384) with delta (0, 0)
Screenshot: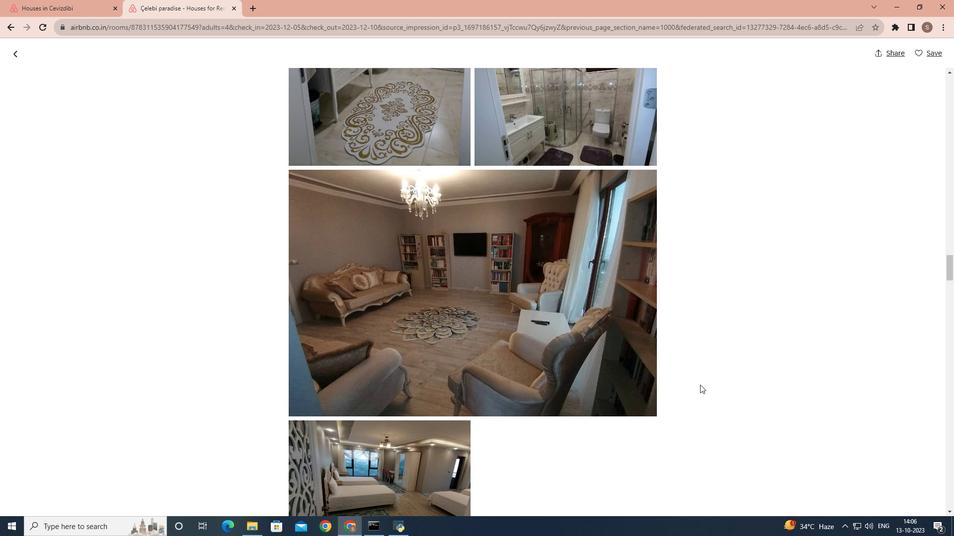 
Action: Mouse scrolled (700, 384) with delta (0, 0)
Screenshot: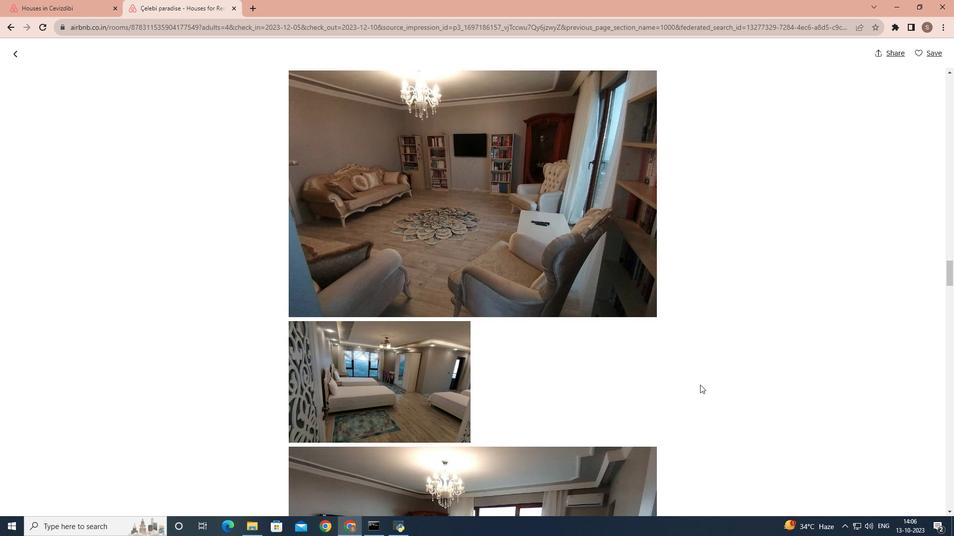 
Action: Mouse scrolled (700, 384) with delta (0, 0)
Screenshot: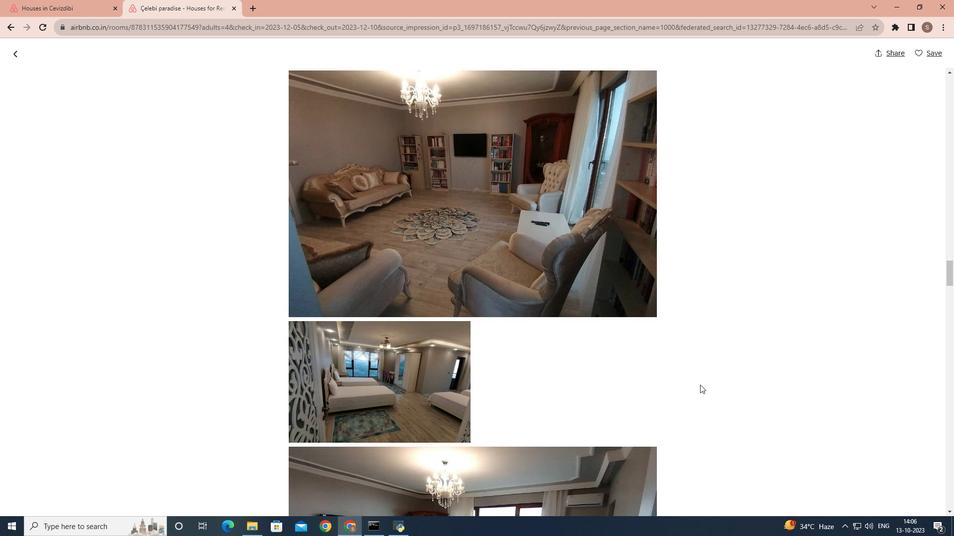 
Action: Mouse scrolled (700, 384) with delta (0, 0)
Screenshot: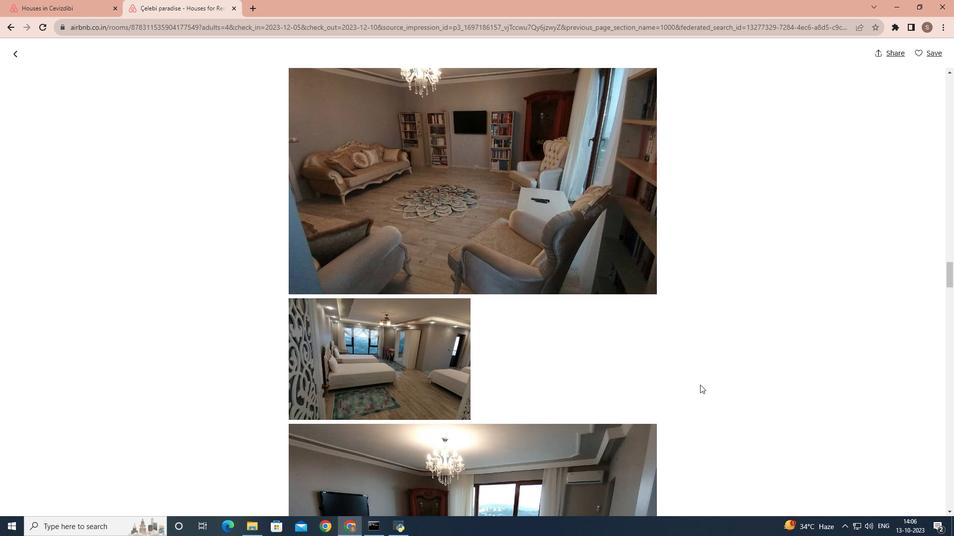 
Action: Mouse scrolled (700, 384) with delta (0, 0)
Screenshot: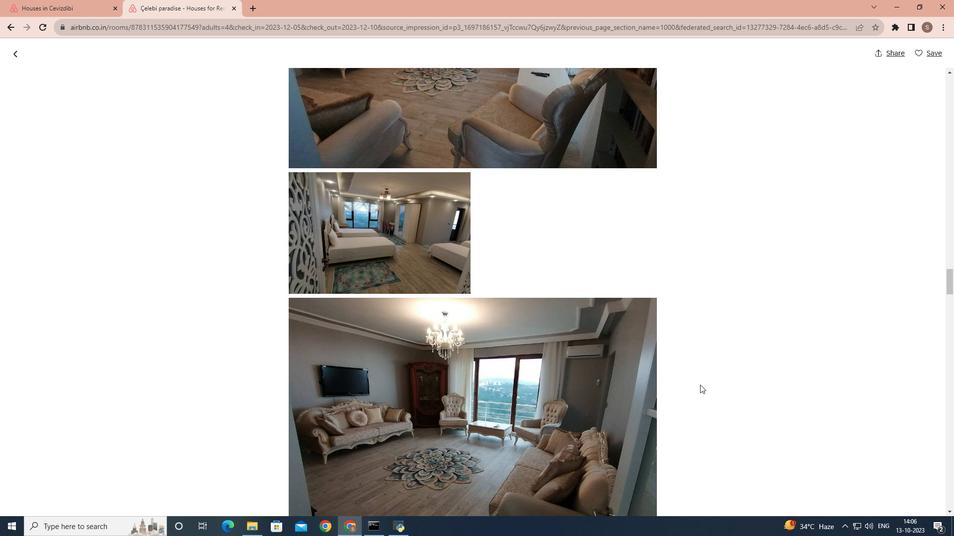 
Action: Mouse scrolled (700, 384) with delta (0, 0)
Screenshot: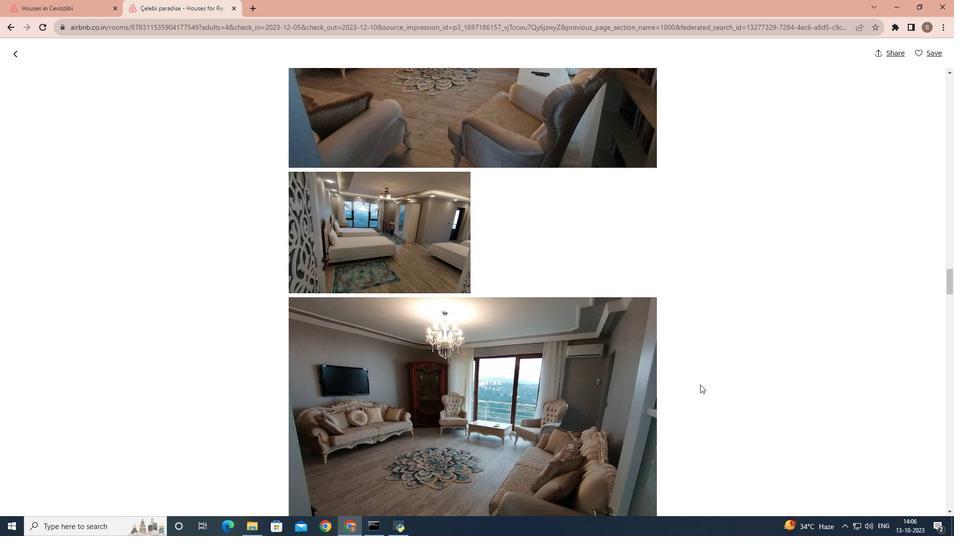 
Action: Mouse scrolled (700, 384) with delta (0, 0)
Screenshot: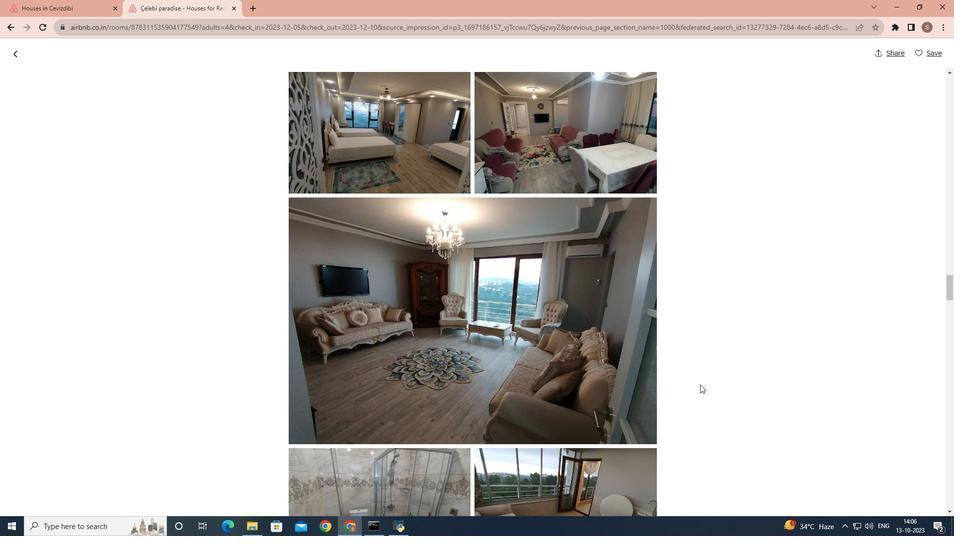 
Action: Mouse scrolled (700, 384) with delta (0, 0)
Screenshot: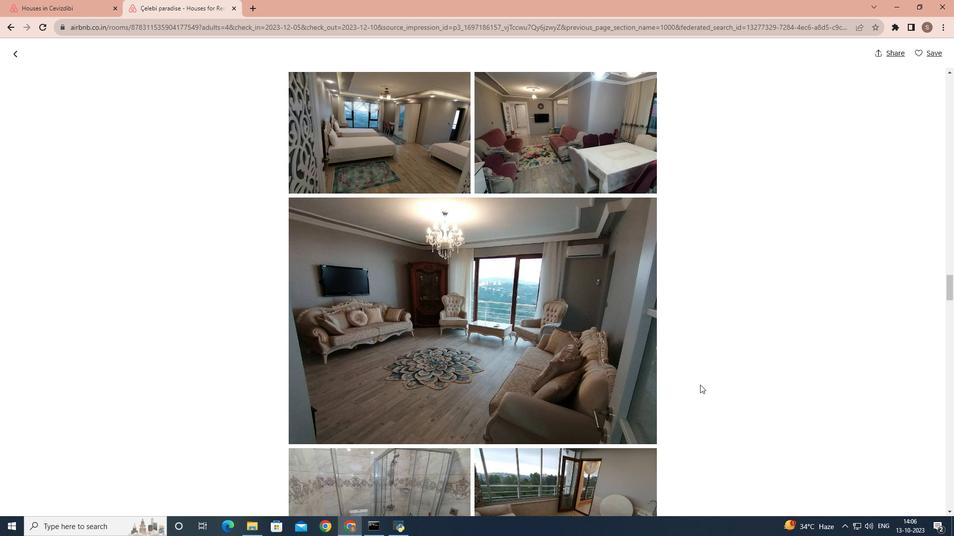 
Action: Mouse scrolled (700, 384) with delta (0, 0)
Screenshot: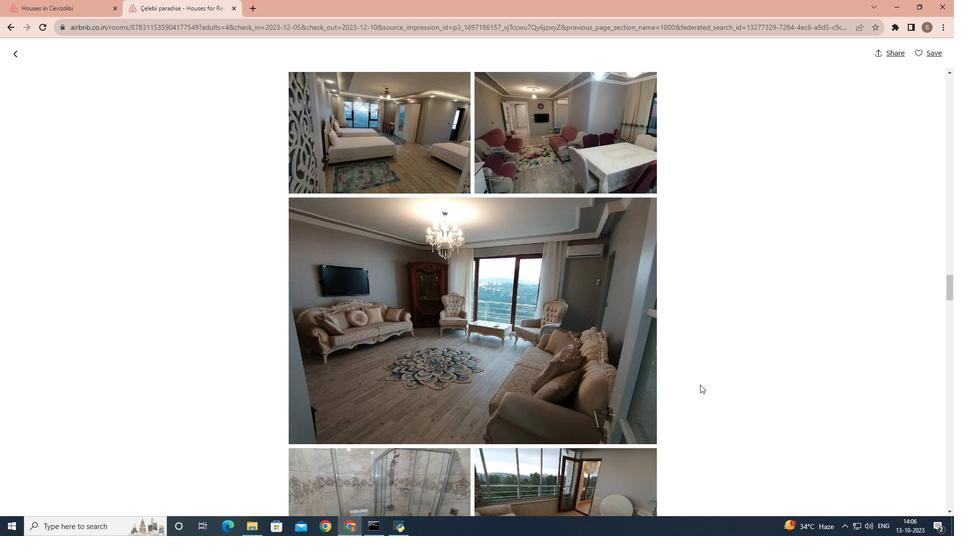 
Action: Mouse scrolled (700, 384) with delta (0, 0)
Screenshot: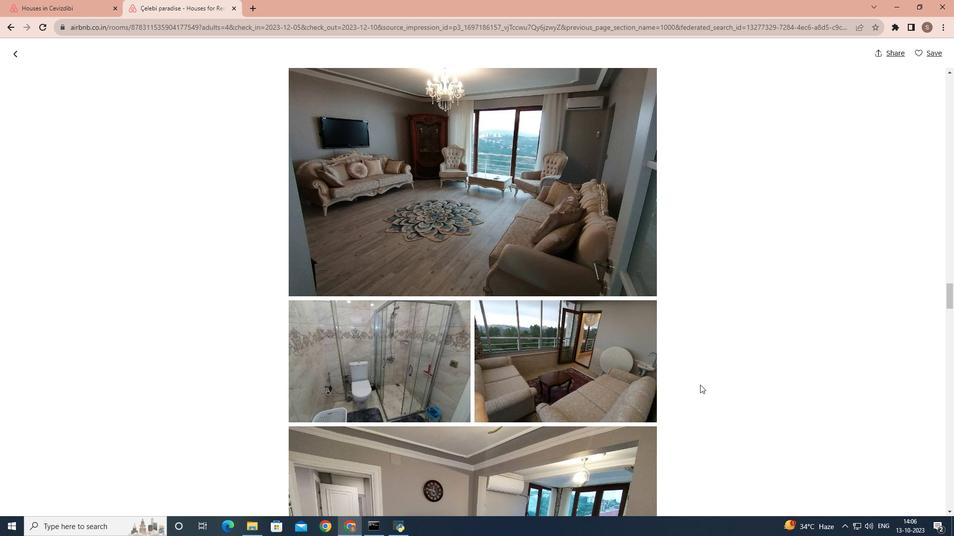 
Action: Mouse scrolled (700, 384) with delta (0, 0)
Screenshot: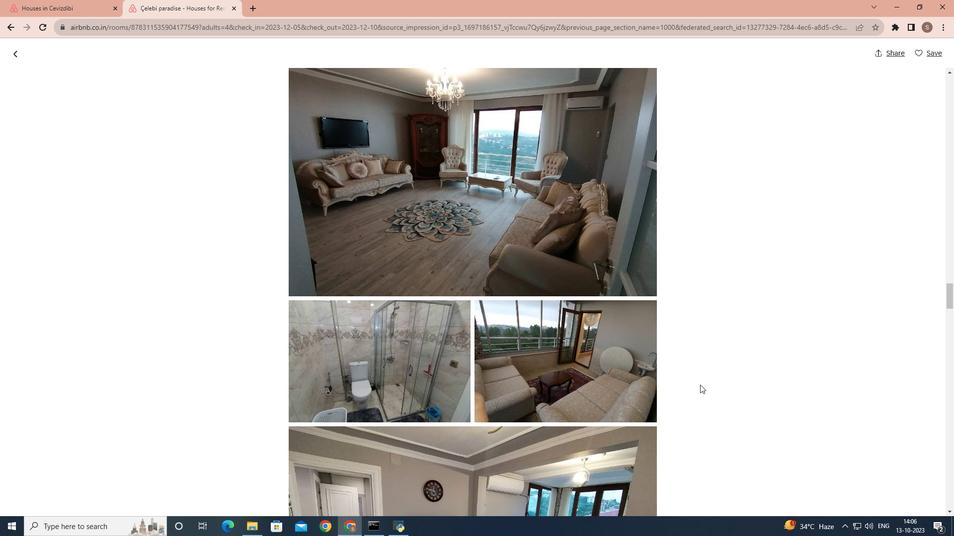 
Action: Mouse scrolled (700, 384) with delta (0, 0)
Screenshot: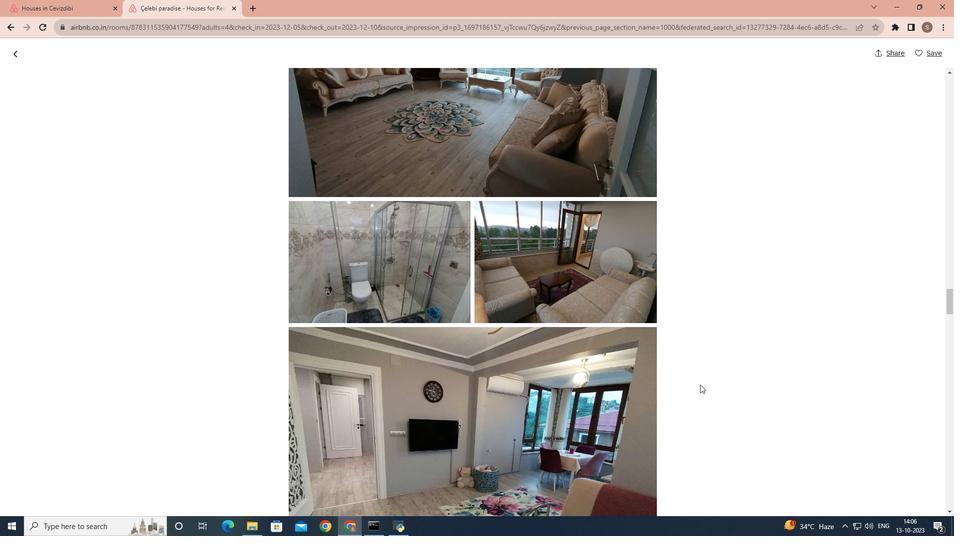 
Action: Mouse scrolled (700, 384) with delta (0, 0)
Screenshot: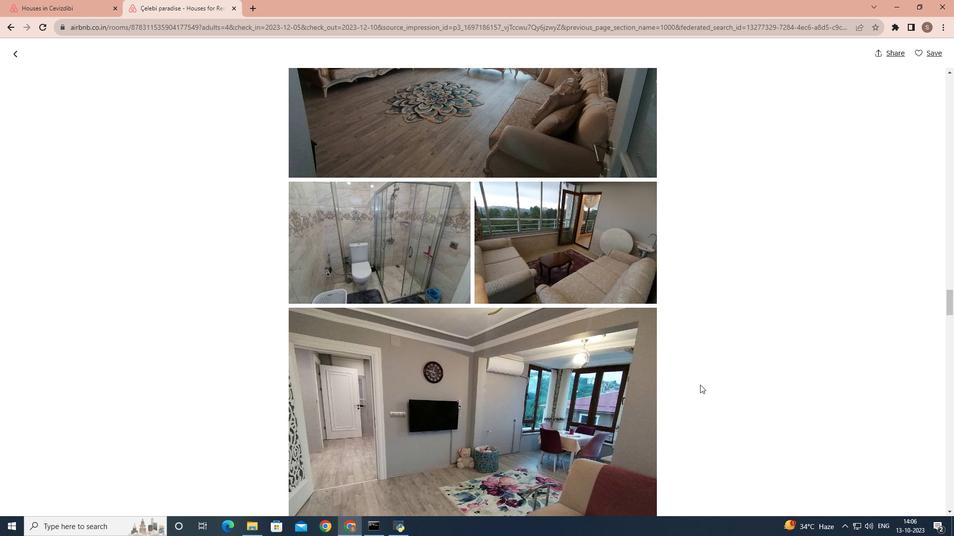 
Action: Mouse scrolled (700, 384) with delta (0, 0)
Screenshot: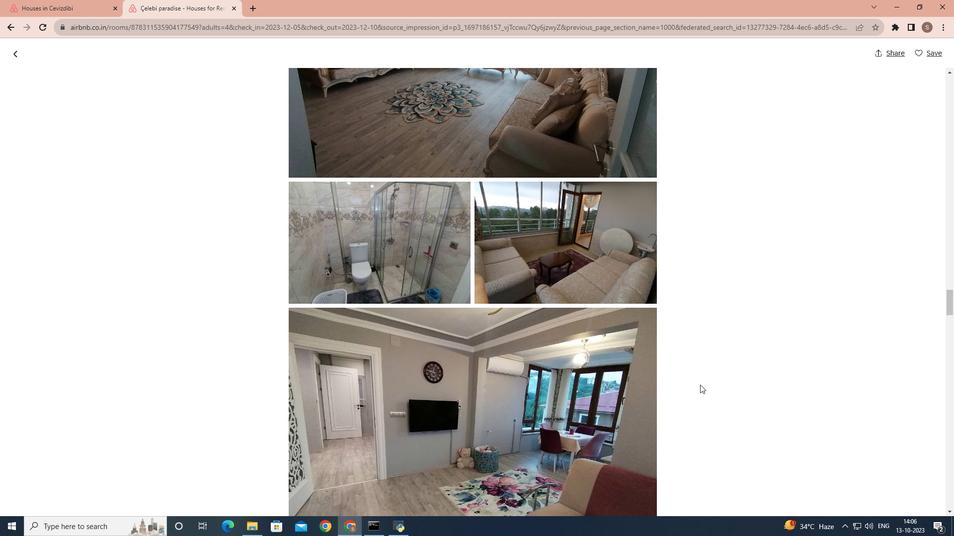 
Action: Mouse scrolled (700, 384) with delta (0, 0)
Screenshot: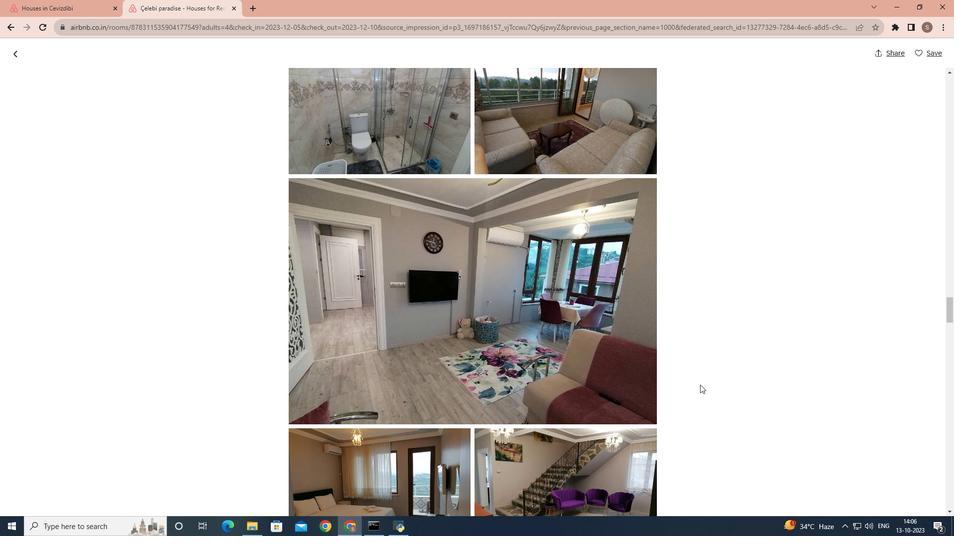 
Action: Mouse scrolled (700, 384) with delta (0, 0)
Screenshot: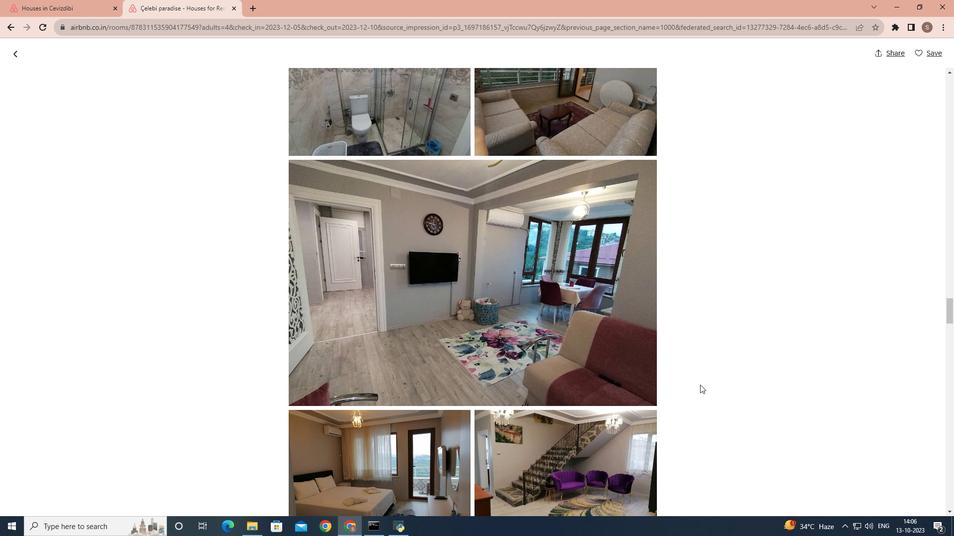 
Action: Mouse scrolled (700, 384) with delta (0, 0)
Screenshot: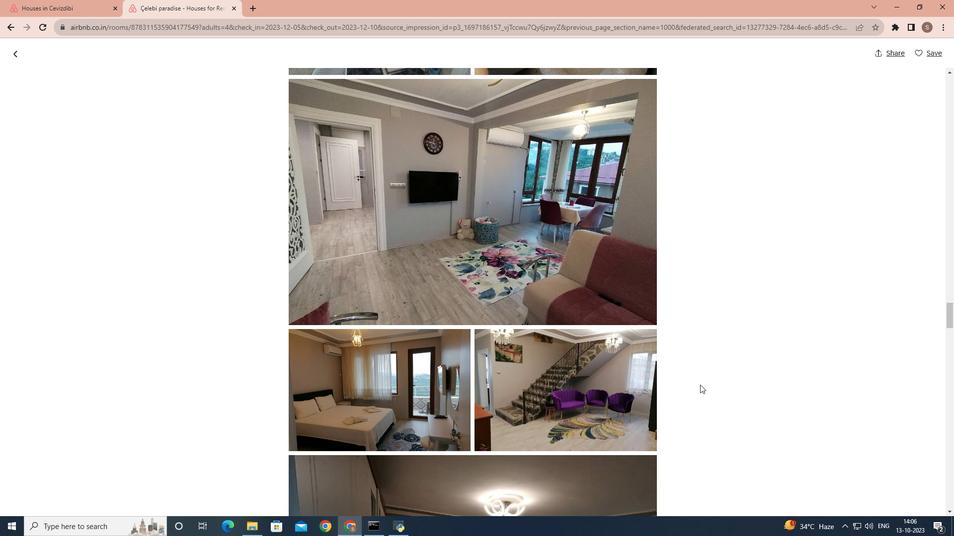 
Action: Mouse scrolled (700, 384) with delta (0, 0)
Screenshot: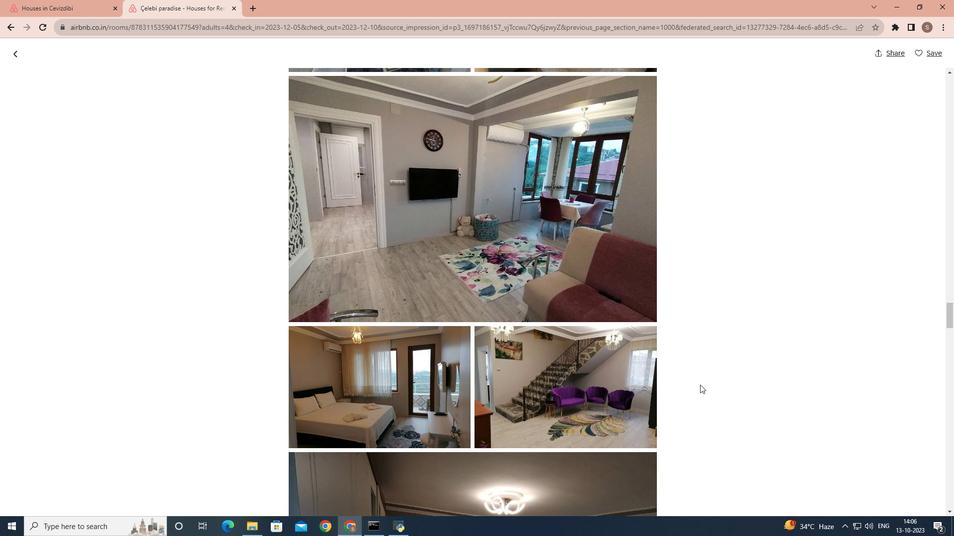 
Action: Mouse scrolled (700, 384) with delta (0, 0)
Screenshot: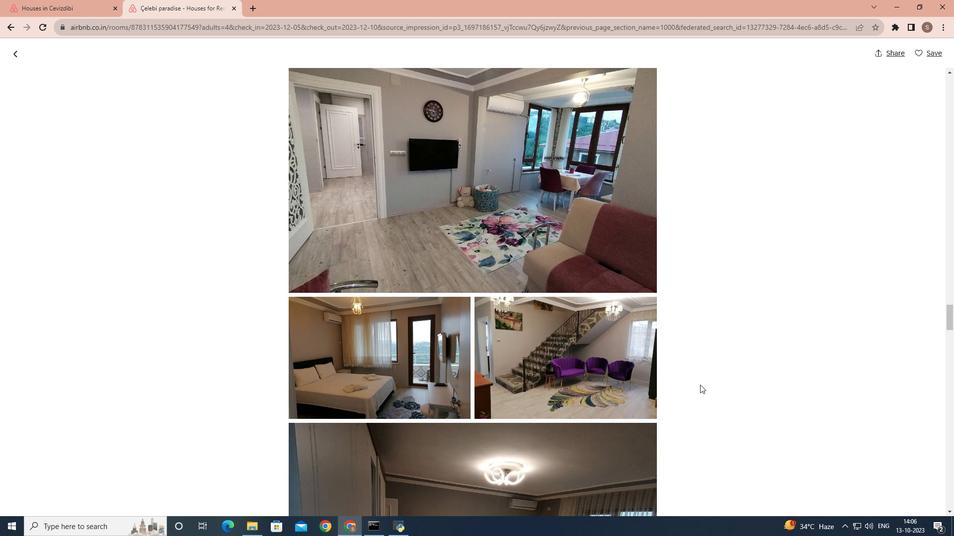 
Action: Mouse scrolled (700, 384) with delta (0, 0)
Screenshot: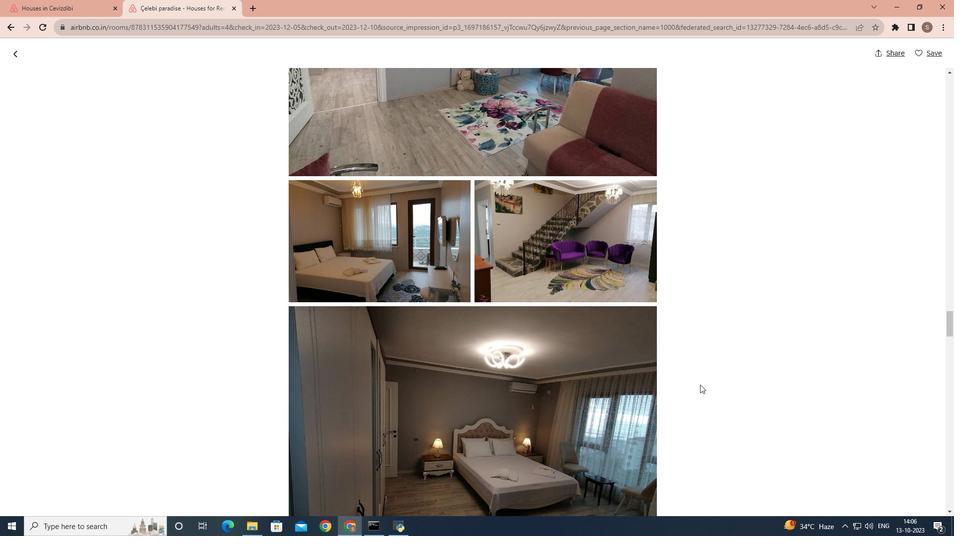 
Action: Mouse scrolled (700, 384) with delta (0, 0)
Screenshot: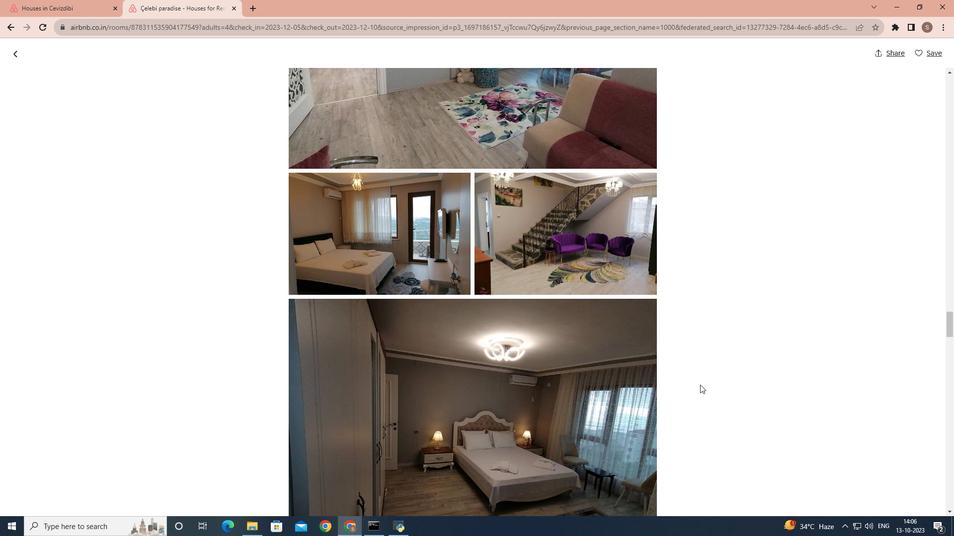 
Action: Mouse scrolled (700, 384) with delta (0, 0)
Screenshot: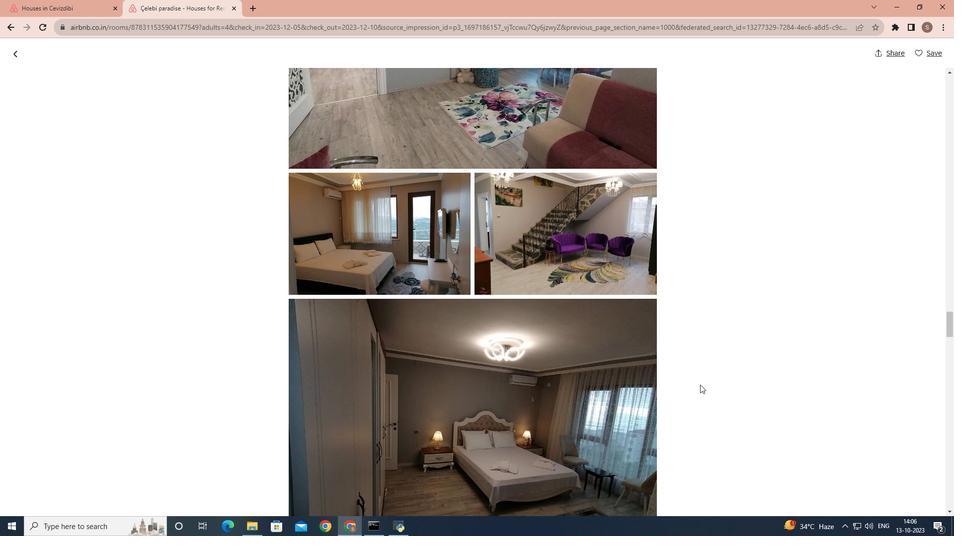 
Action: Mouse scrolled (700, 384) with delta (0, 0)
Screenshot: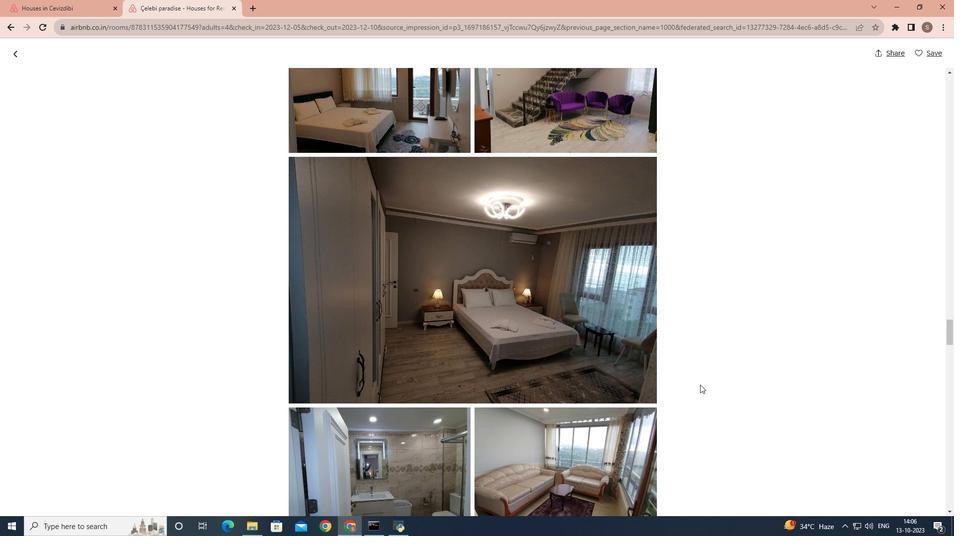 
Action: Mouse scrolled (700, 384) with delta (0, 0)
Screenshot: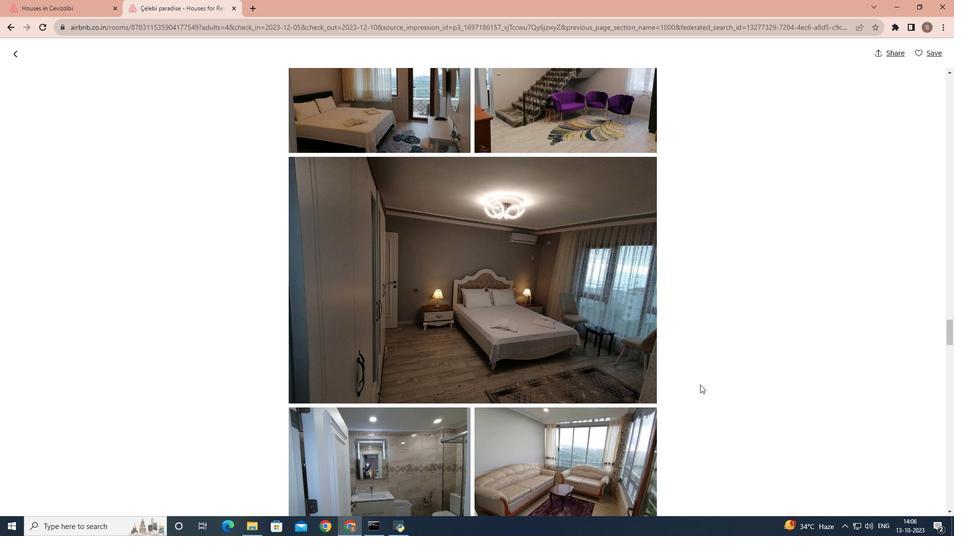 
Action: Mouse scrolled (700, 384) with delta (0, 0)
Screenshot: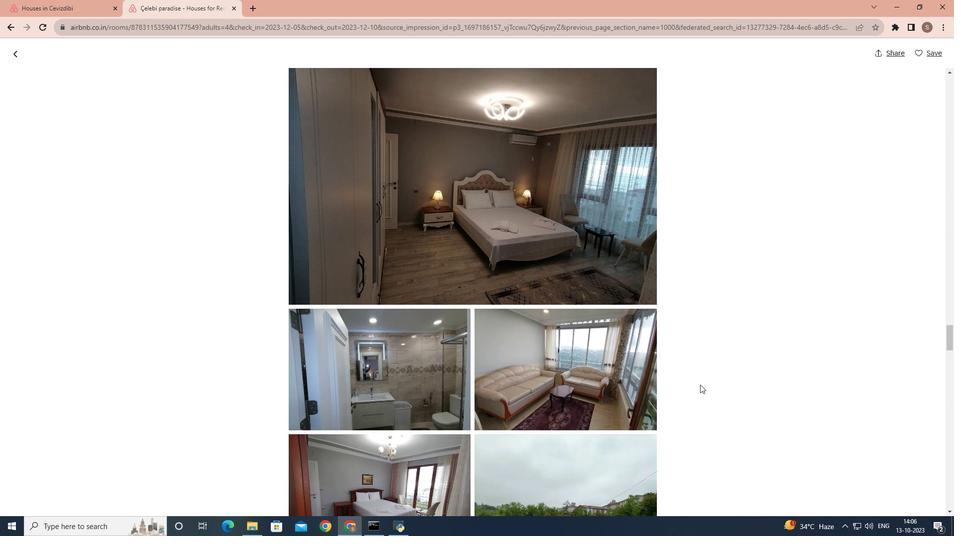 
Action: Mouse scrolled (700, 384) with delta (0, 0)
Screenshot: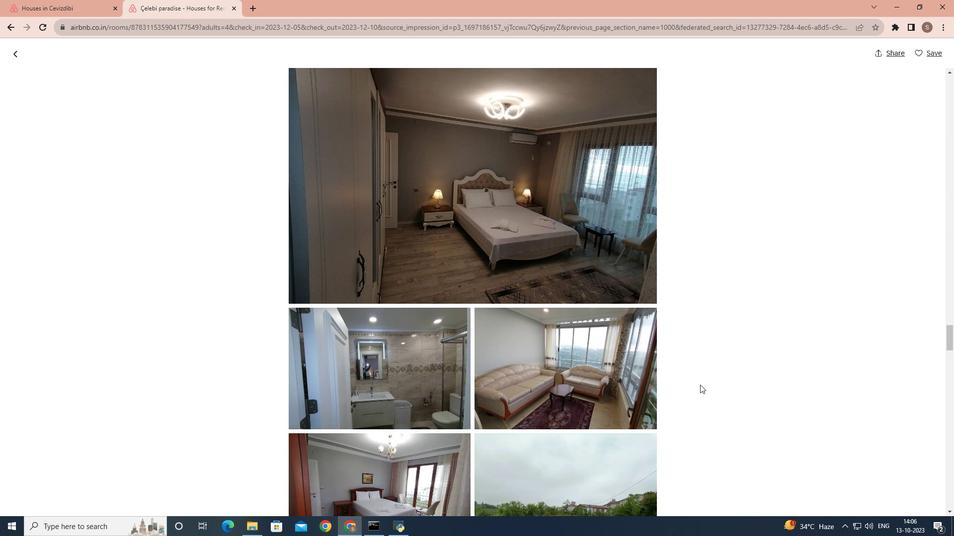 
Action: Mouse scrolled (700, 384) with delta (0, 0)
Screenshot: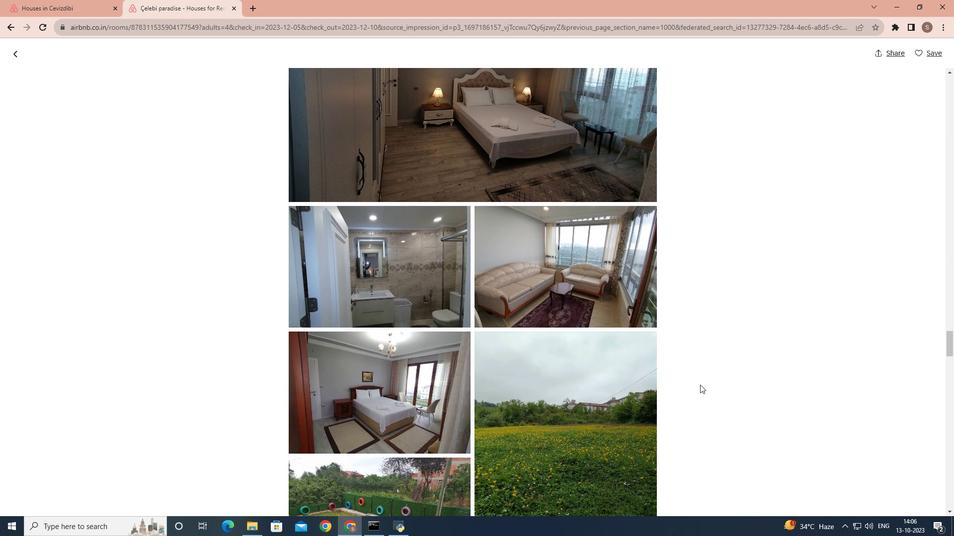 
Action: Mouse scrolled (700, 384) with delta (0, 0)
Screenshot: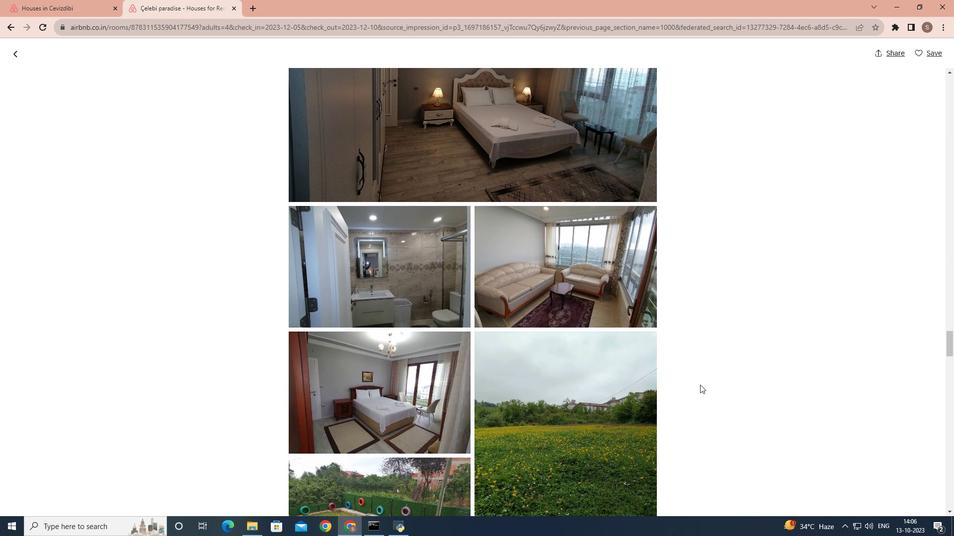 
Action: Mouse scrolled (700, 384) with delta (0, 0)
Screenshot: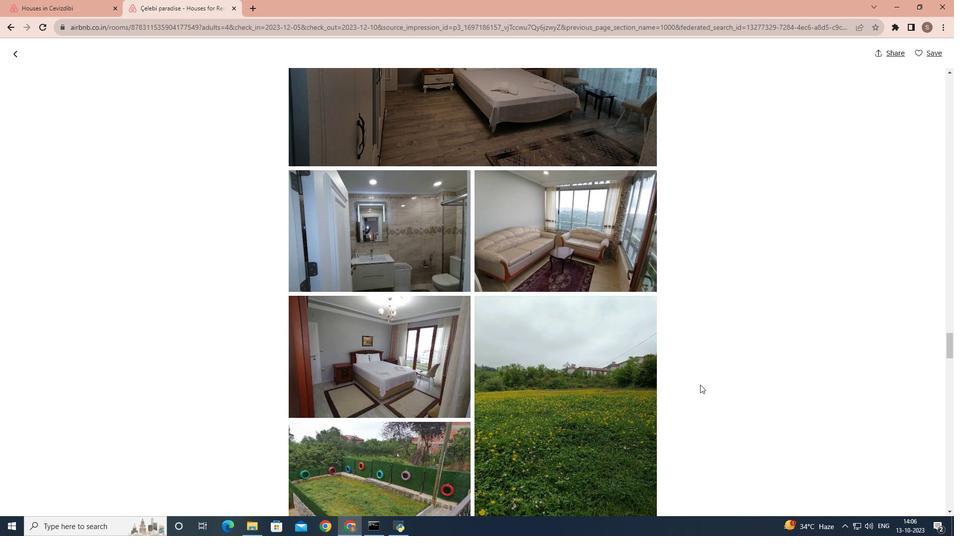 
Action: Mouse scrolled (700, 384) with delta (0, 0)
Screenshot: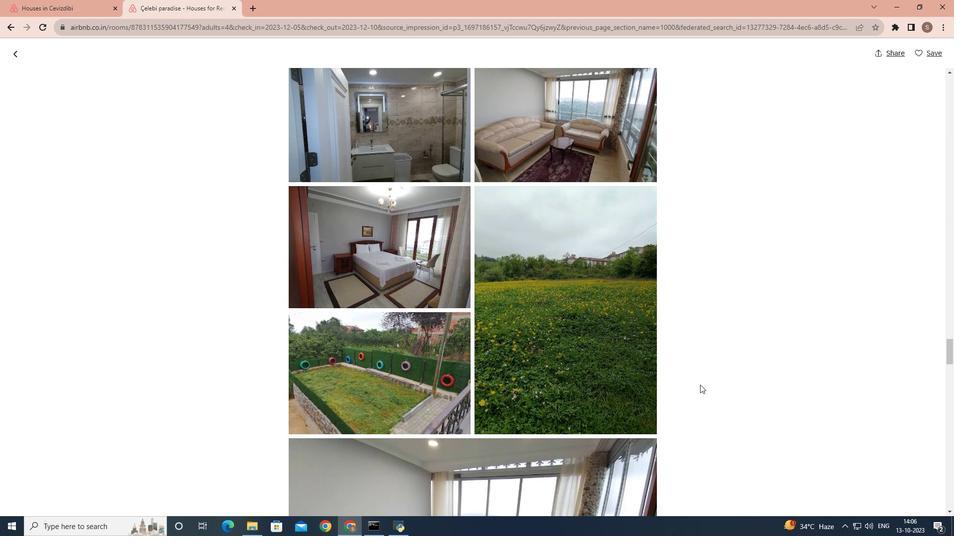 
Action: Mouse scrolled (700, 384) with delta (0, 0)
Screenshot: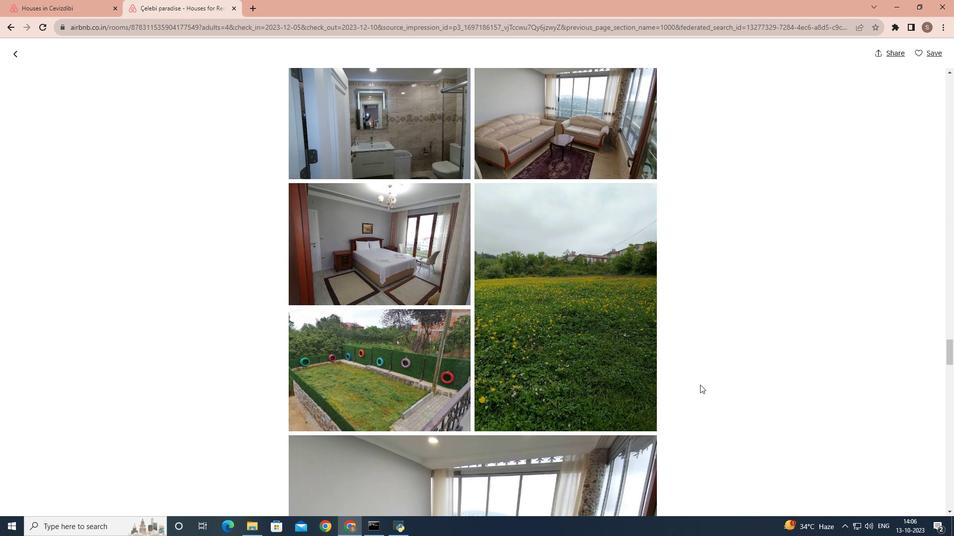
Action: Mouse scrolled (700, 384) with delta (0, 0)
Screenshot: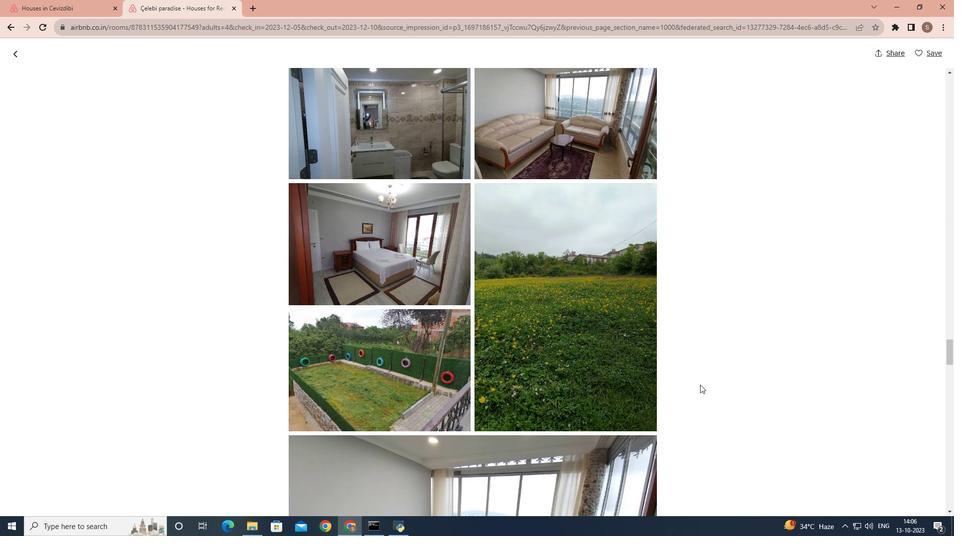 
Action: Mouse scrolled (700, 384) with delta (0, 0)
Screenshot: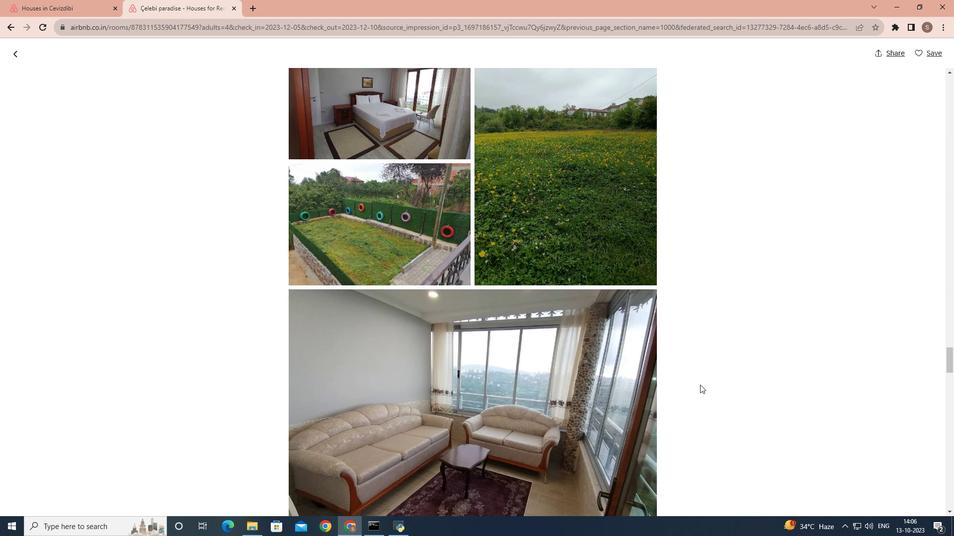 
Action: Mouse scrolled (700, 384) with delta (0, 0)
Screenshot: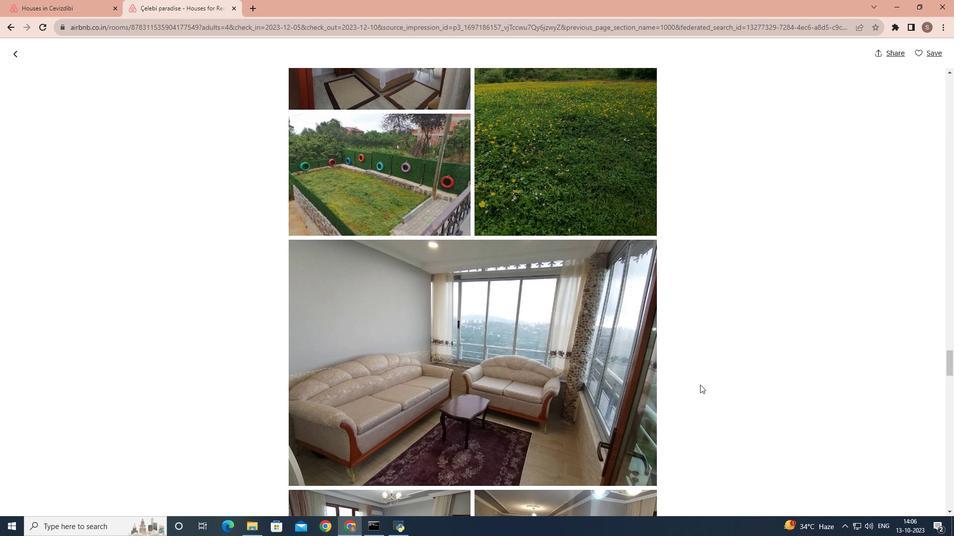 
Action: Mouse scrolled (700, 384) with delta (0, 0)
Screenshot: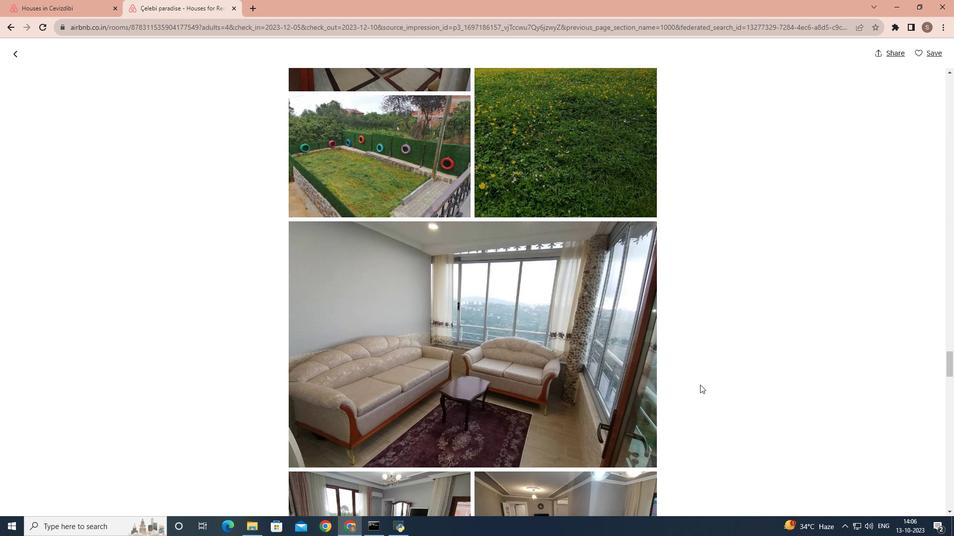 
Action: Mouse scrolled (700, 384) with delta (0, 0)
Screenshot: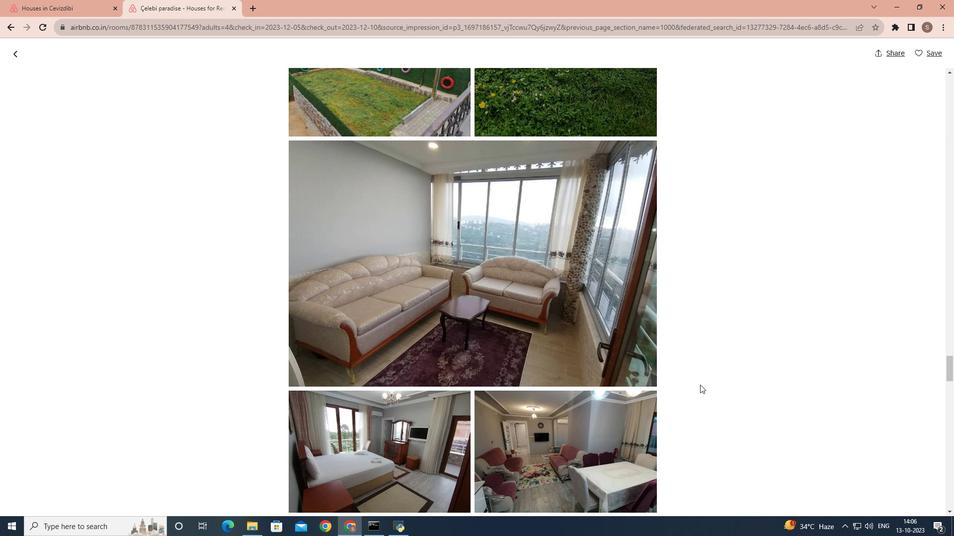 
Action: Mouse scrolled (700, 384) with delta (0, 0)
Screenshot: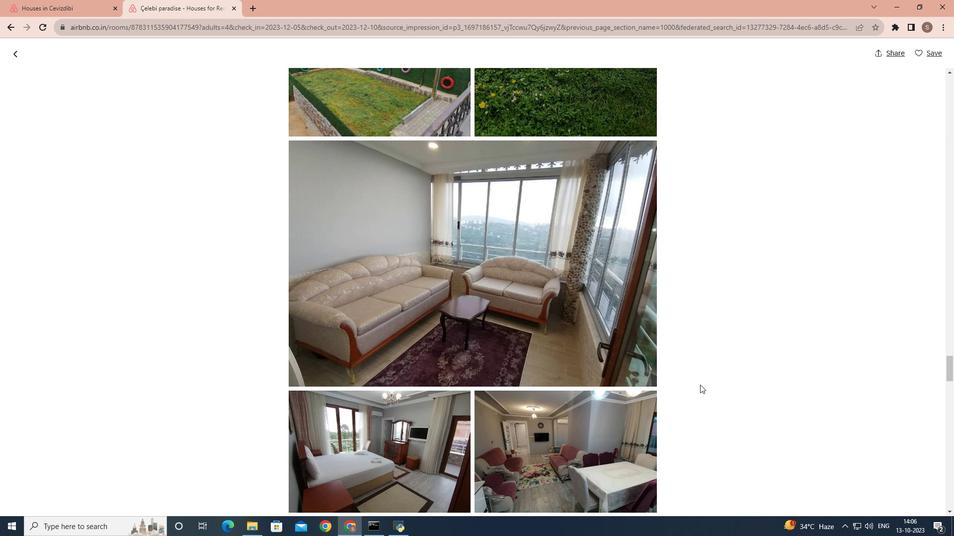 
Action: Mouse scrolled (700, 384) with delta (0, 0)
Screenshot: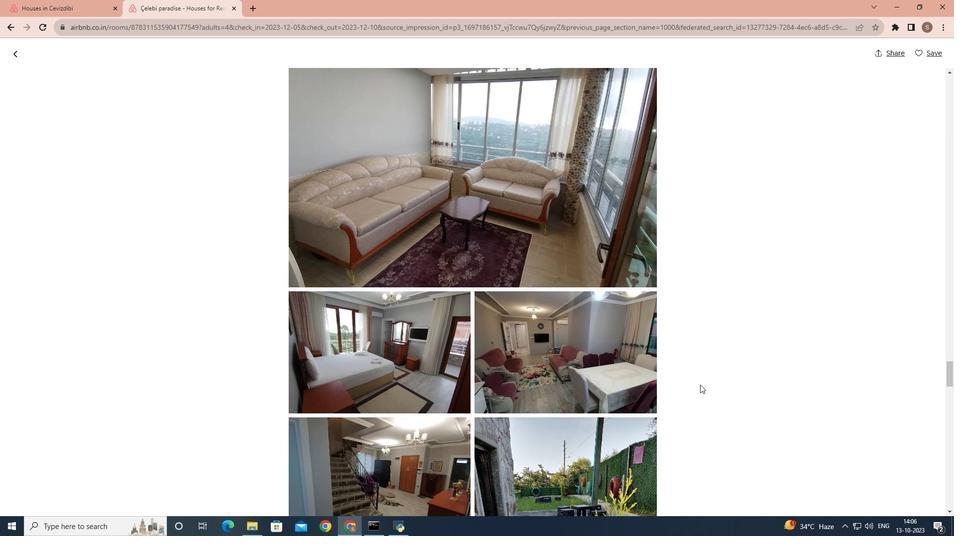 
Action: Mouse scrolled (700, 384) with delta (0, 0)
Screenshot: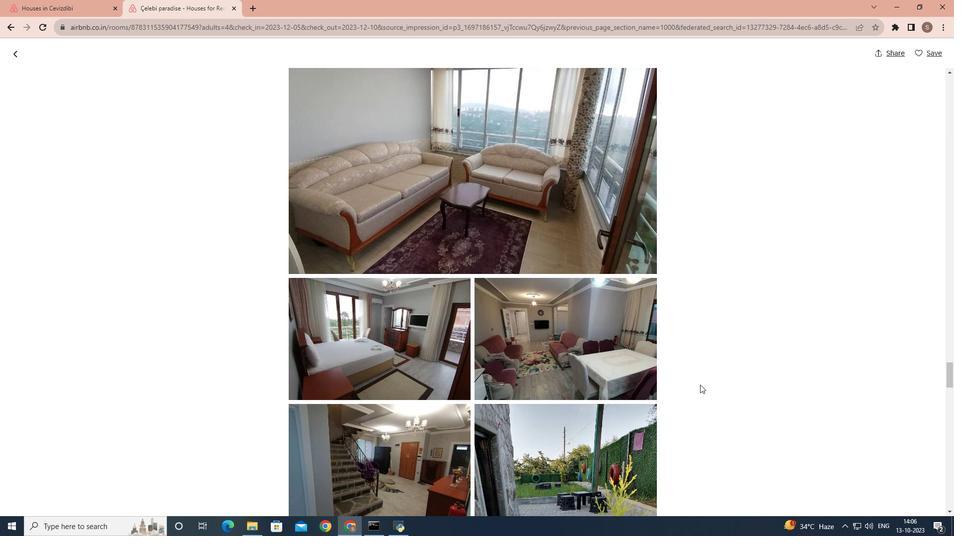 
Action: Mouse scrolled (700, 384) with delta (0, 0)
Screenshot: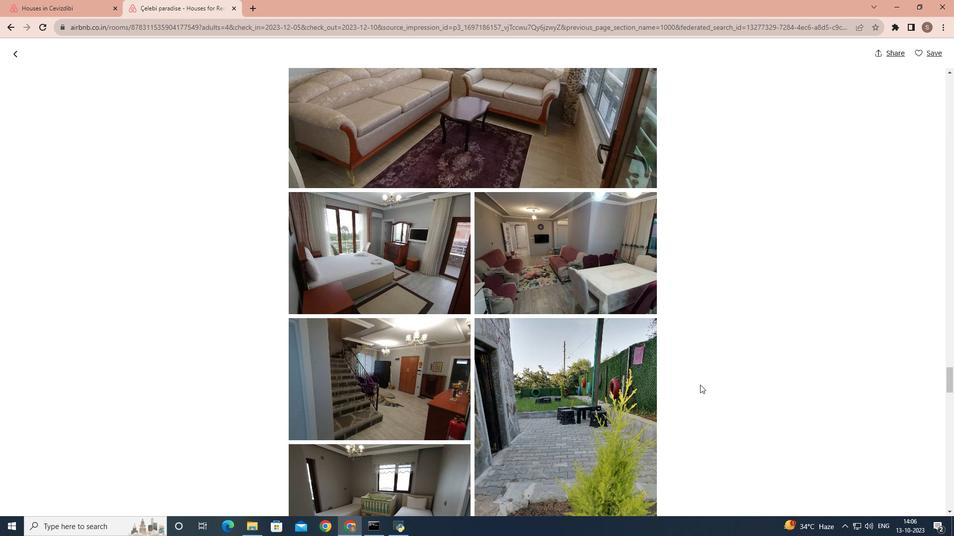 
Action: Mouse scrolled (700, 384) with delta (0, 0)
Screenshot: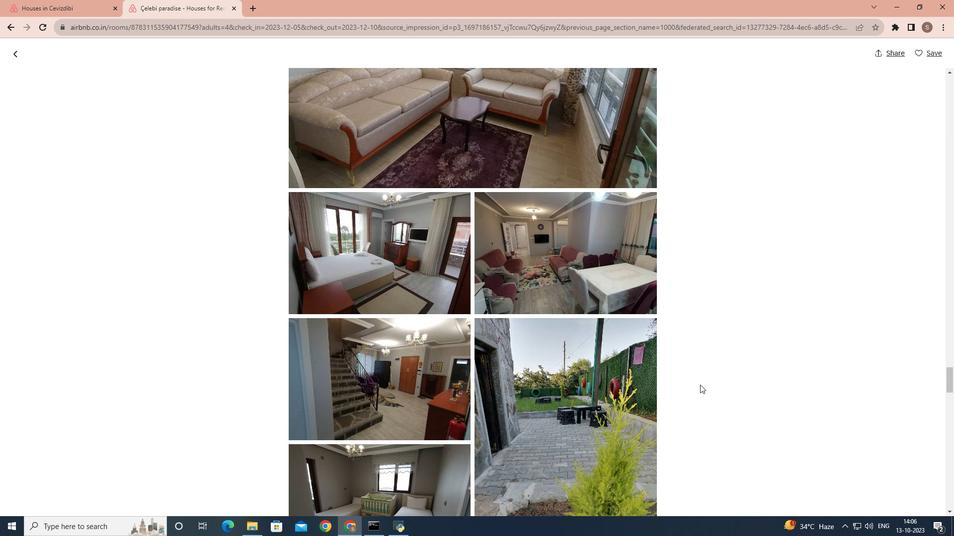 
Action: Mouse scrolled (700, 384) with delta (0, 0)
Screenshot: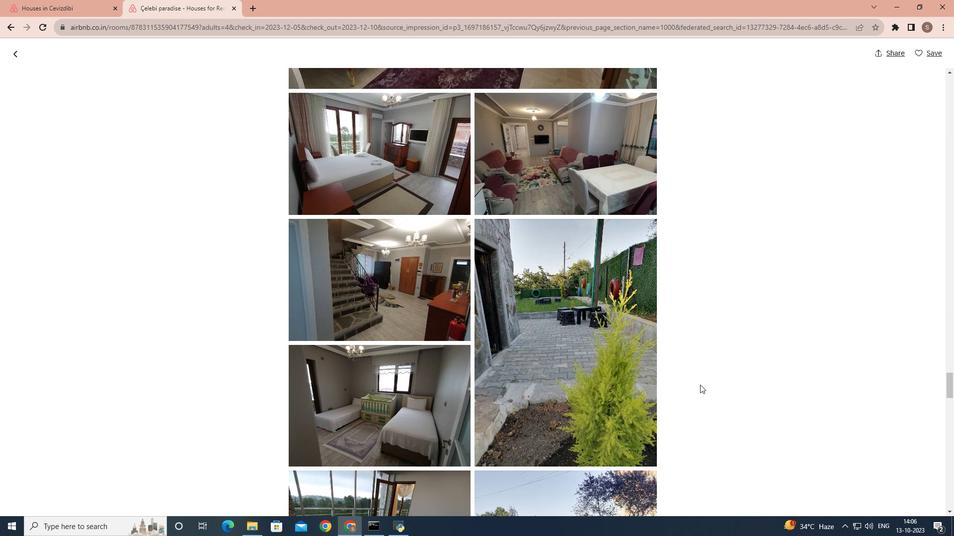 
Action: Mouse scrolled (700, 384) with delta (0, 0)
Screenshot: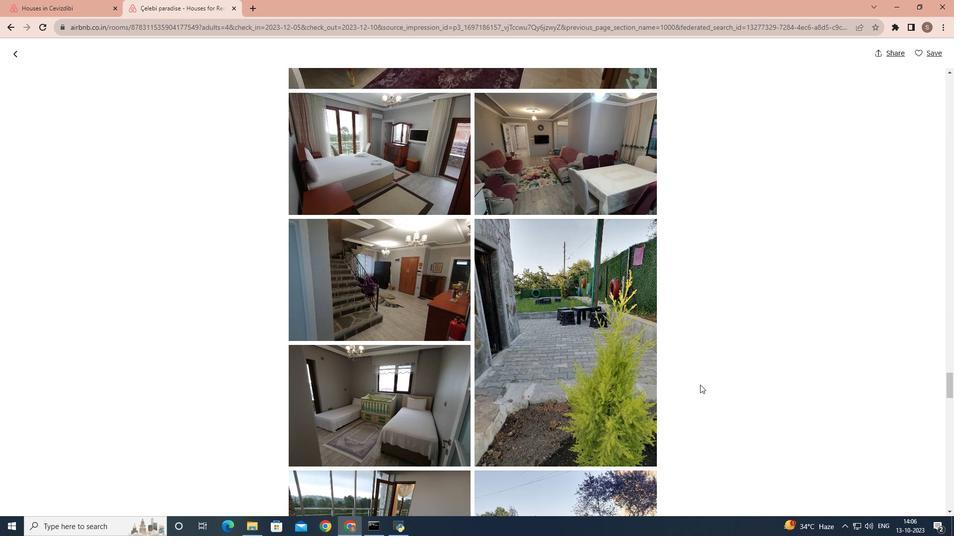 
Action: Mouse moved to (700, 385)
Screenshot: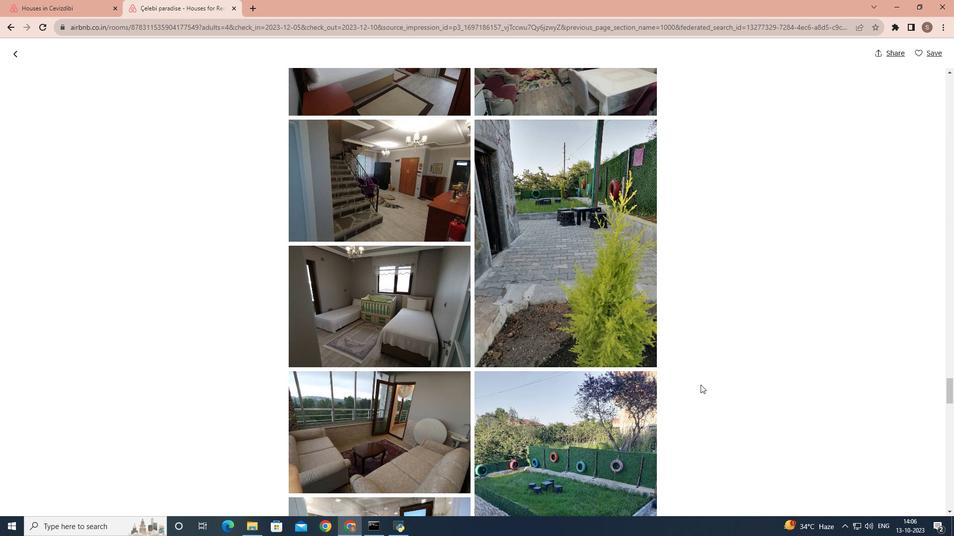 
Action: Mouse scrolled (700, 384) with delta (0, 0)
Screenshot: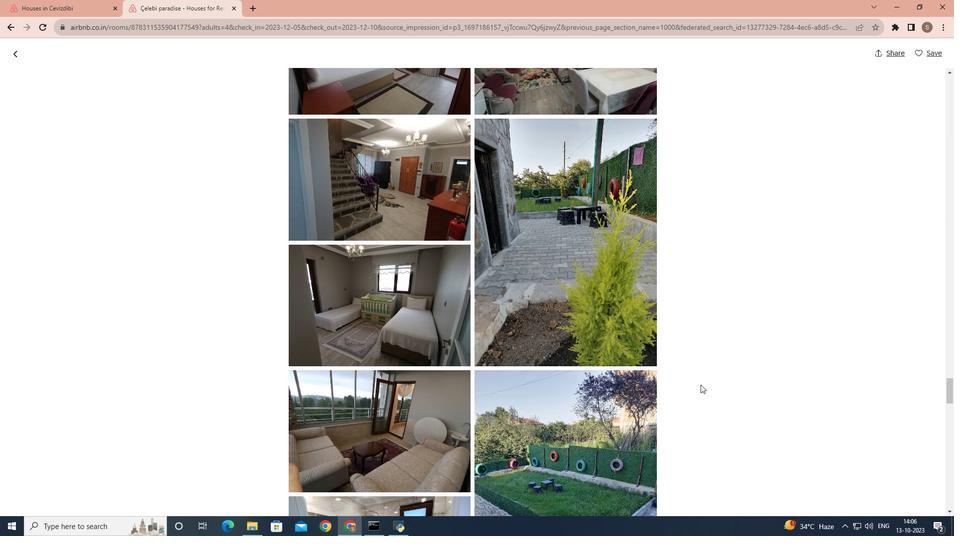 
Action: Mouse scrolled (700, 384) with delta (0, 0)
Screenshot: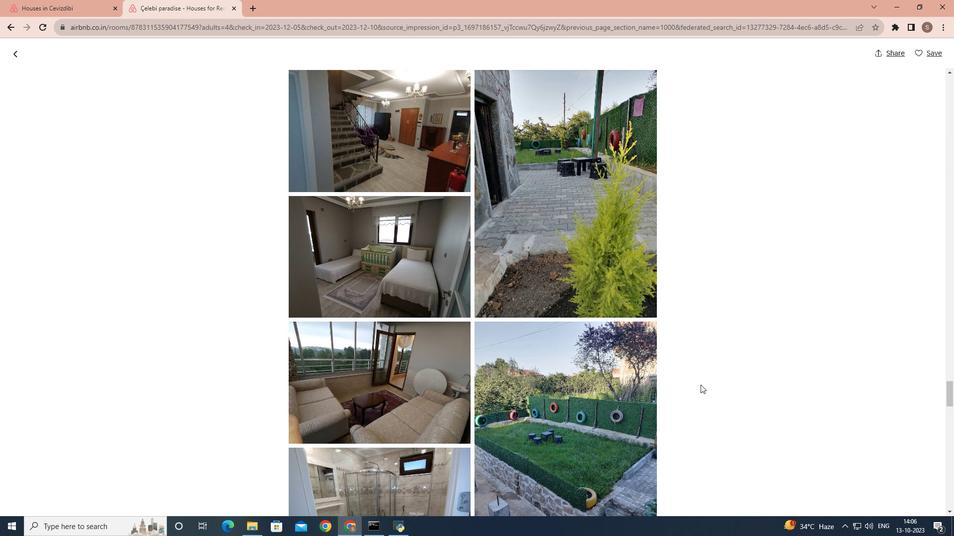 
Action: Mouse scrolled (700, 384) with delta (0, 0)
Screenshot: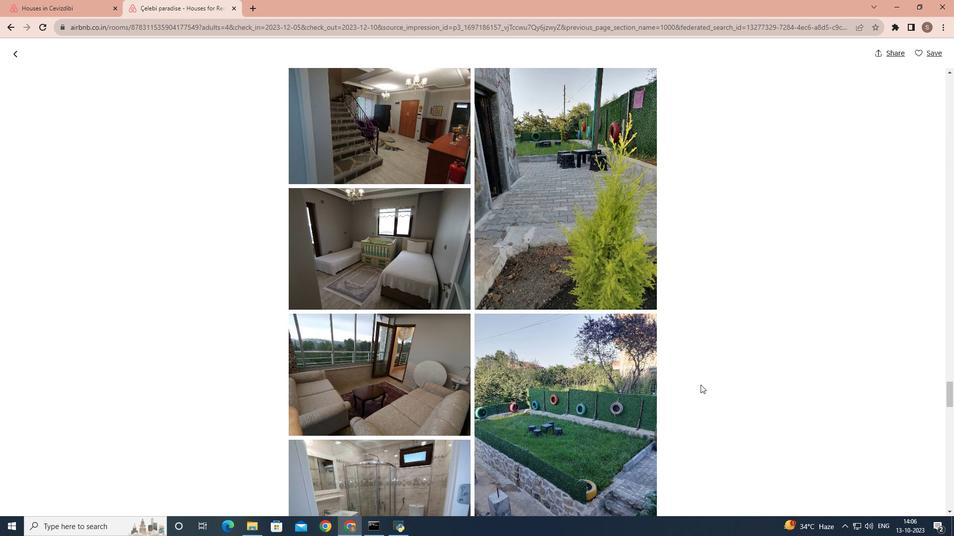 
Action: Mouse scrolled (700, 384) with delta (0, 0)
Screenshot: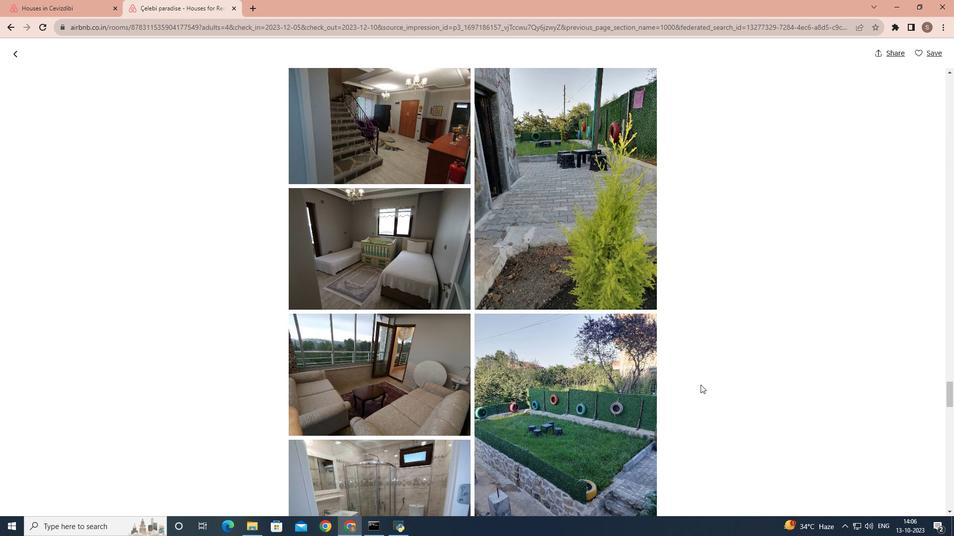 
Action: Mouse scrolled (700, 384) with delta (0, 0)
Screenshot: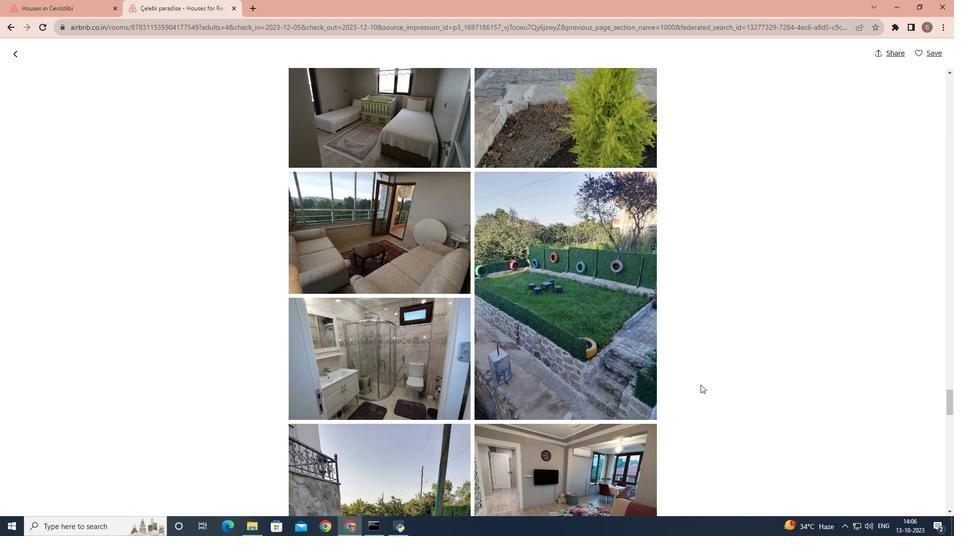 
Action: Mouse scrolled (700, 384) with delta (0, 0)
Screenshot: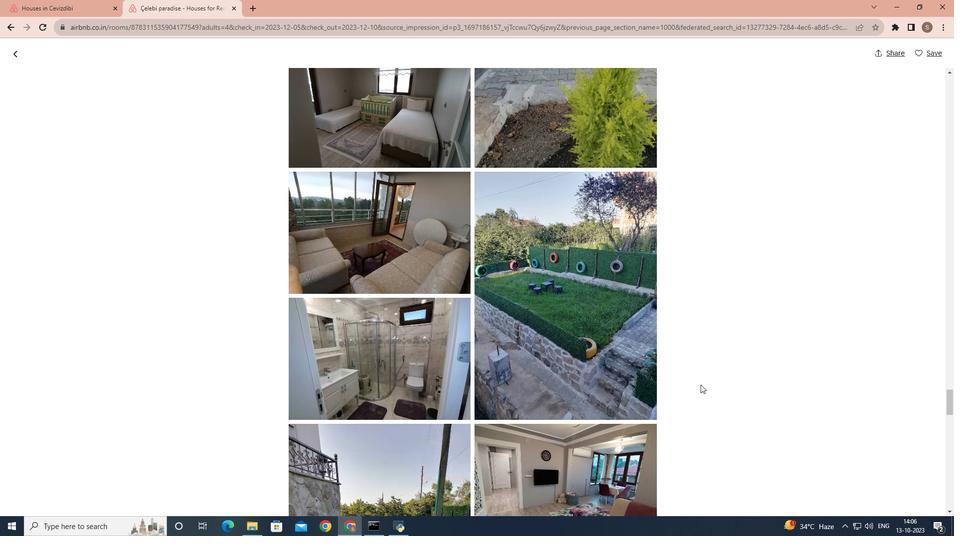 
Action: Mouse scrolled (700, 384) with delta (0, 0)
Screenshot: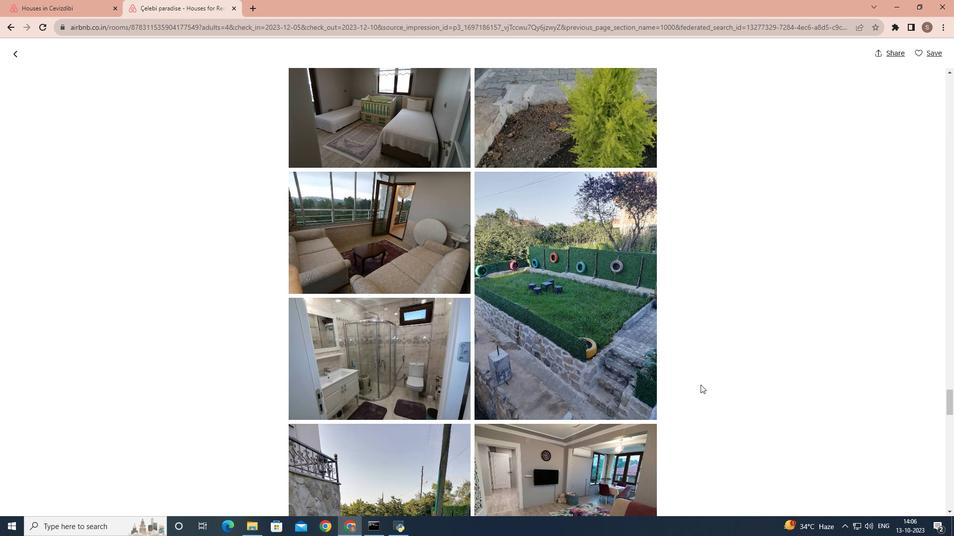 
Action: Mouse scrolled (700, 384) with delta (0, 0)
Screenshot: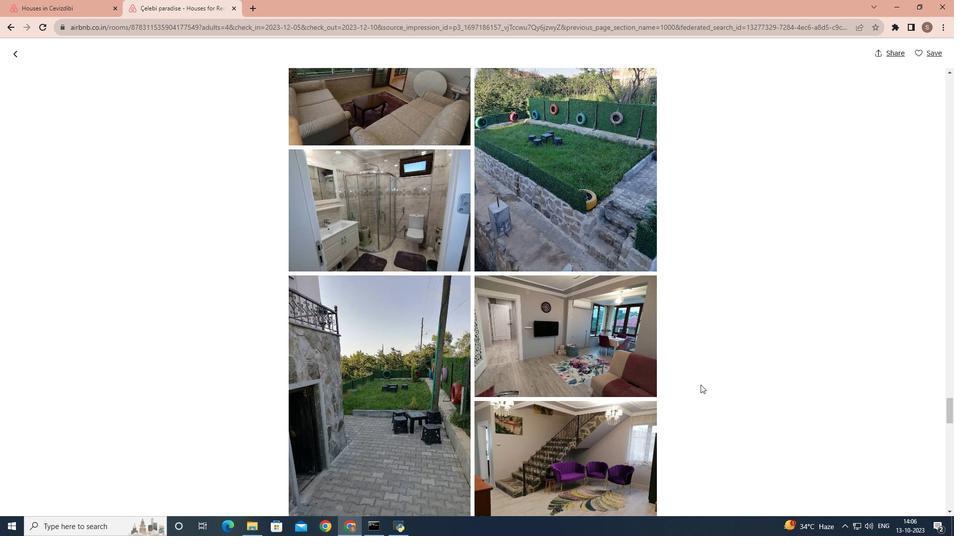 
Action: Mouse scrolled (700, 384) with delta (0, 0)
Screenshot: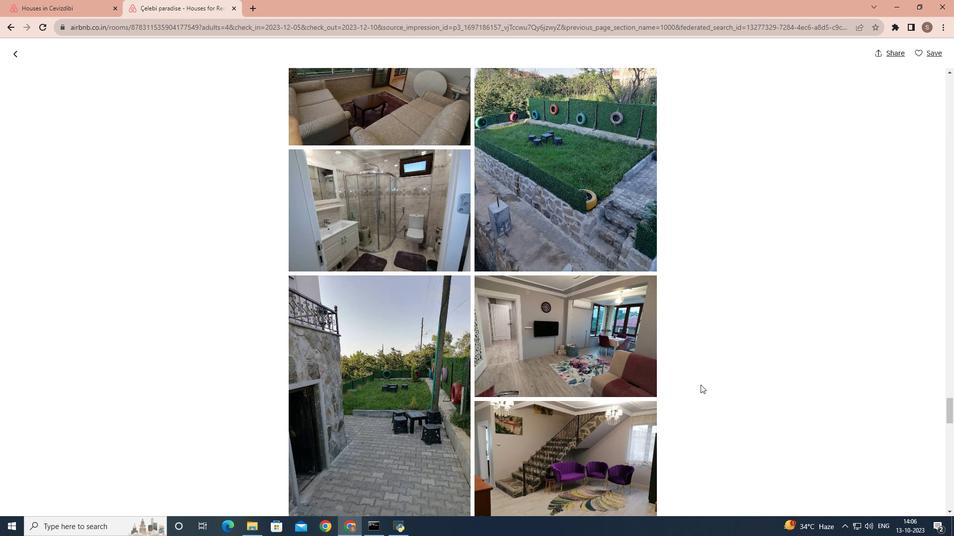 
Action: Mouse scrolled (700, 384) with delta (0, 0)
Screenshot: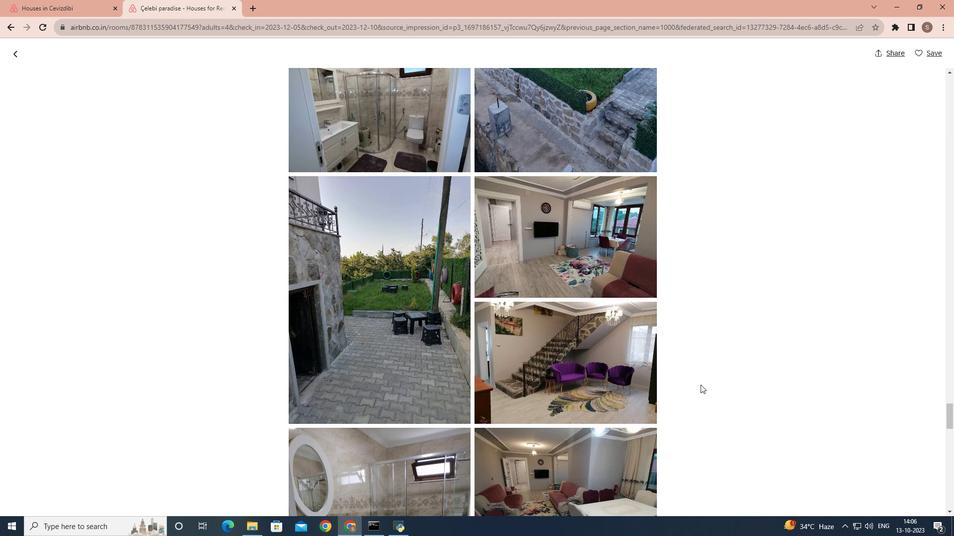 
Action: Mouse scrolled (700, 384) with delta (0, 0)
Screenshot: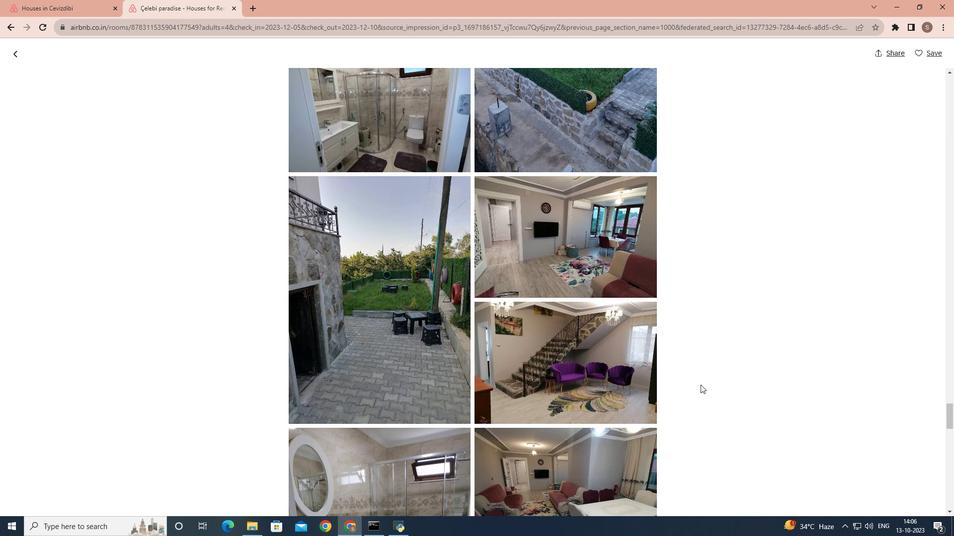 
Action: Mouse scrolled (700, 384) with delta (0, 0)
Screenshot: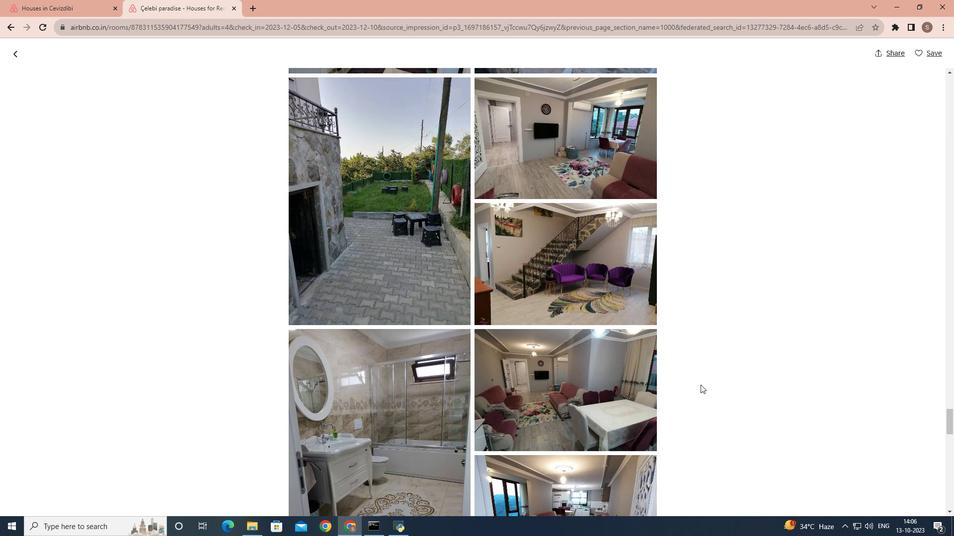 
Action: Mouse scrolled (700, 384) with delta (0, 0)
Screenshot: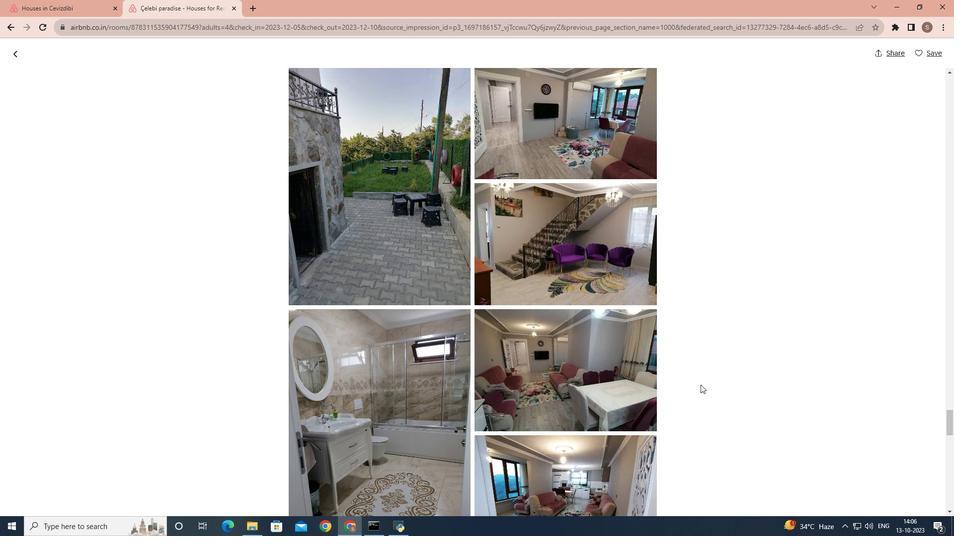 
Action: Mouse scrolled (700, 384) with delta (0, 0)
Screenshot: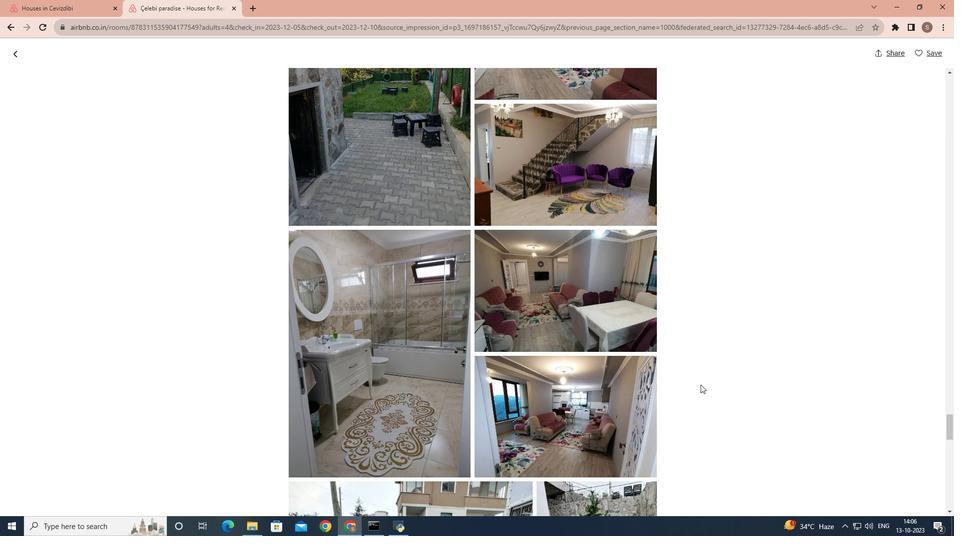 
Action: Mouse scrolled (700, 384) with delta (0, 0)
Screenshot: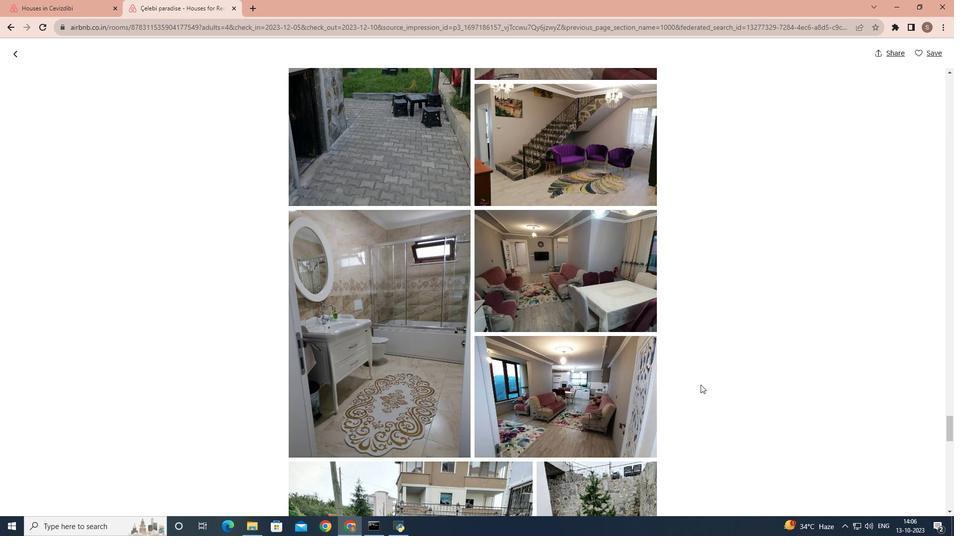 
Action: Mouse scrolled (700, 384) with delta (0, 0)
Screenshot: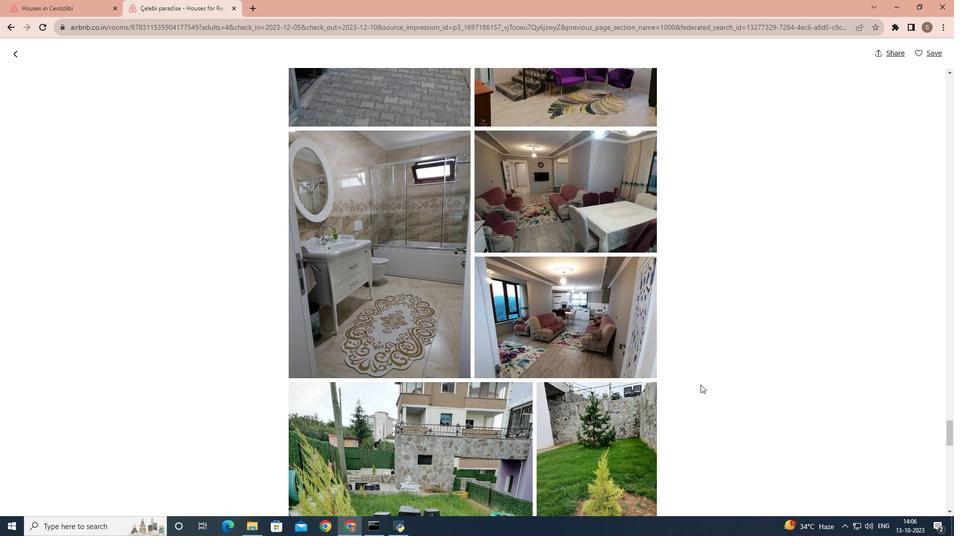 
Action: Mouse scrolled (700, 384) with delta (0, 0)
Screenshot: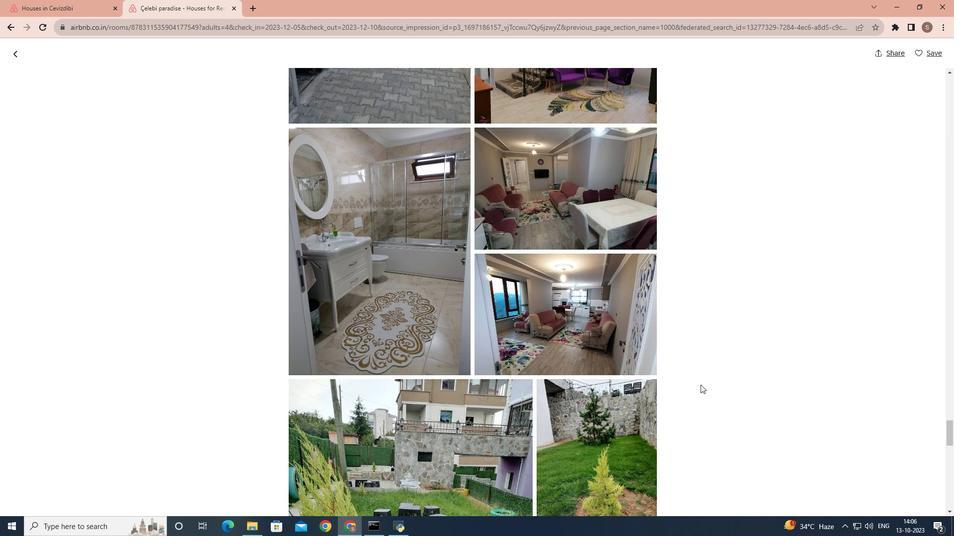 
Action: Mouse scrolled (700, 384) with delta (0, 0)
Screenshot: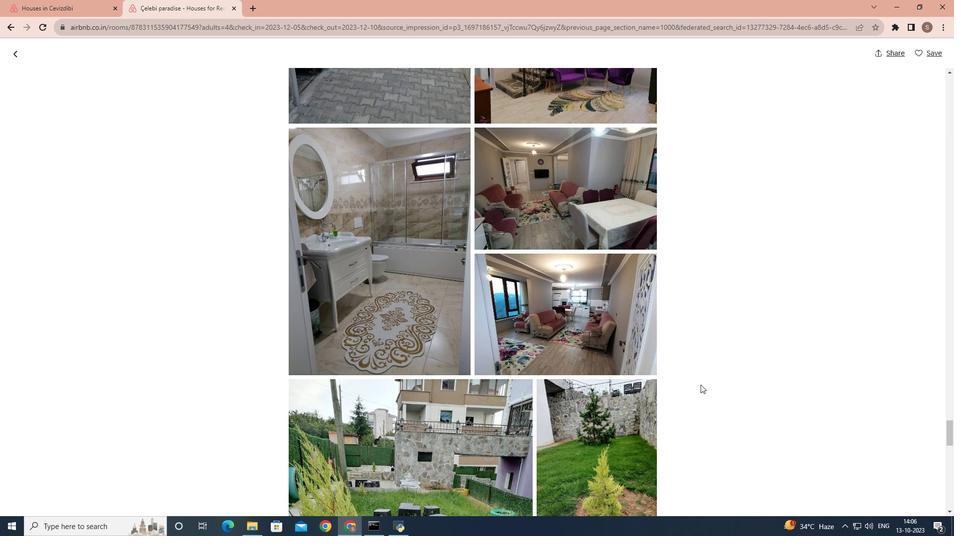 
Action: Mouse scrolled (700, 384) with delta (0, 0)
Screenshot: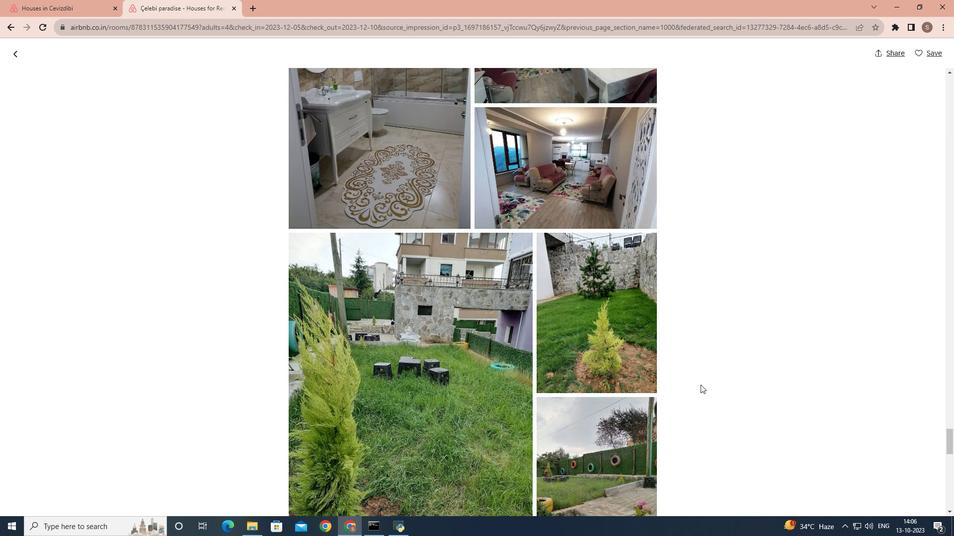 
Action: Mouse scrolled (700, 384) with delta (0, 0)
Screenshot: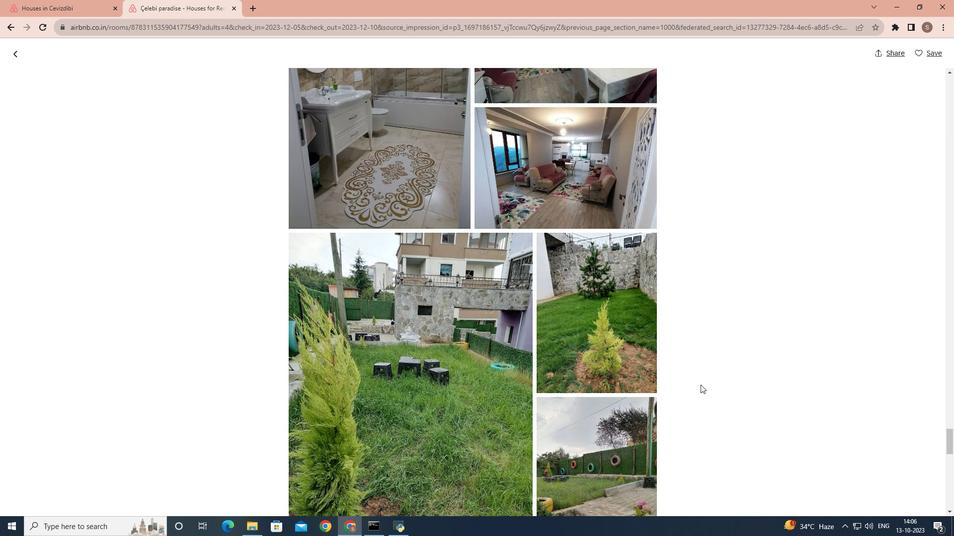 
Action: Mouse scrolled (700, 384) with delta (0, 0)
Screenshot: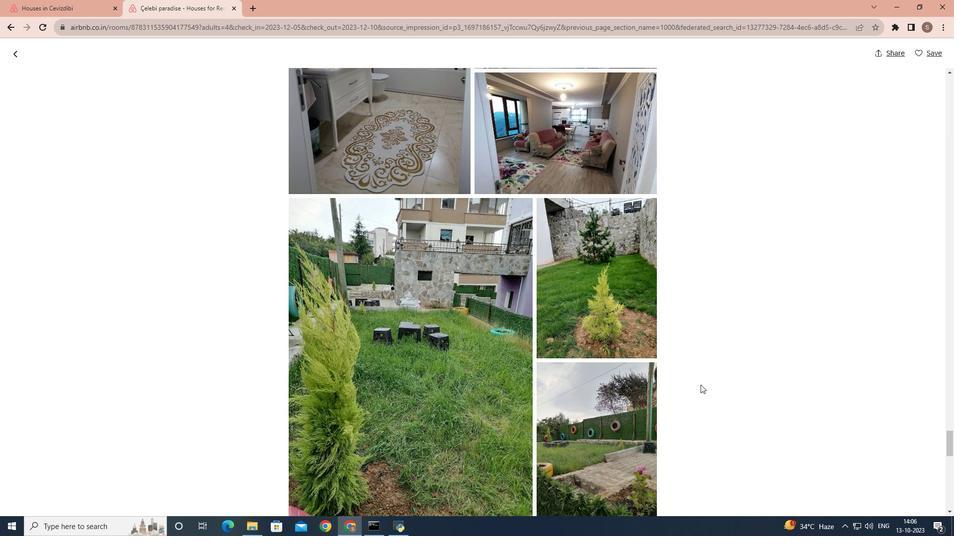 
Action: Mouse scrolled (700, 384) with delta (0, 0)
Screenshot: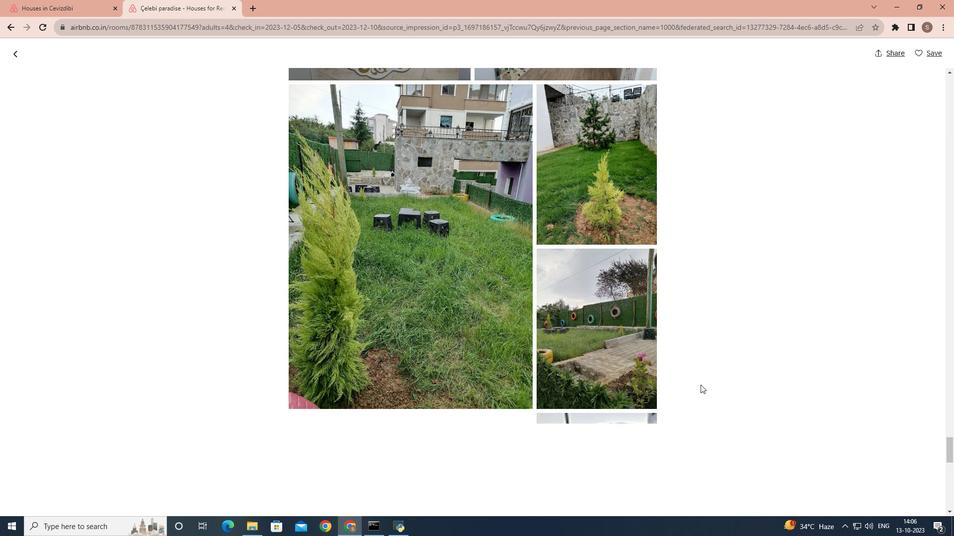 
Action: Mouse scrolled (700, 384) with delta (0, 0)
Screenshot: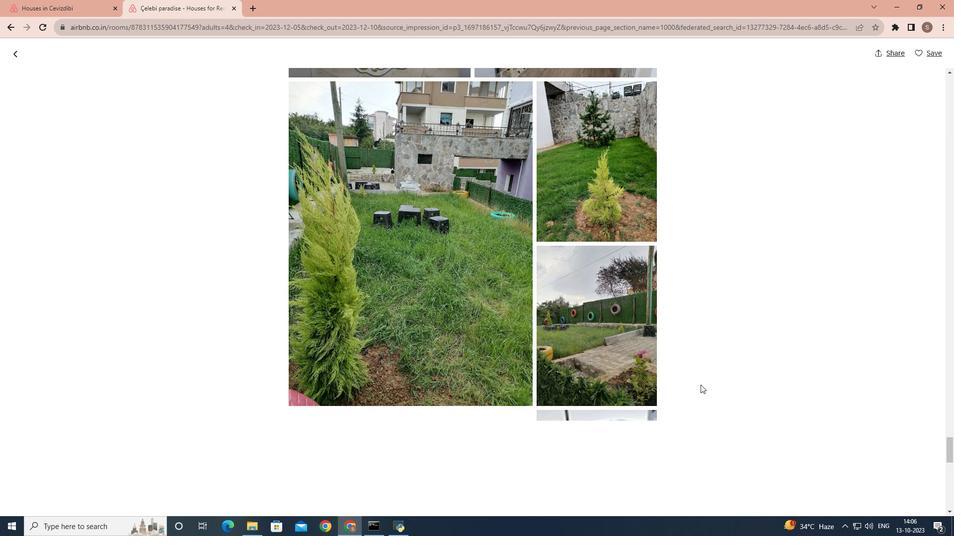 
Action: Mouse scrolled (700, 384) with delta (0, 0)
Screenshot: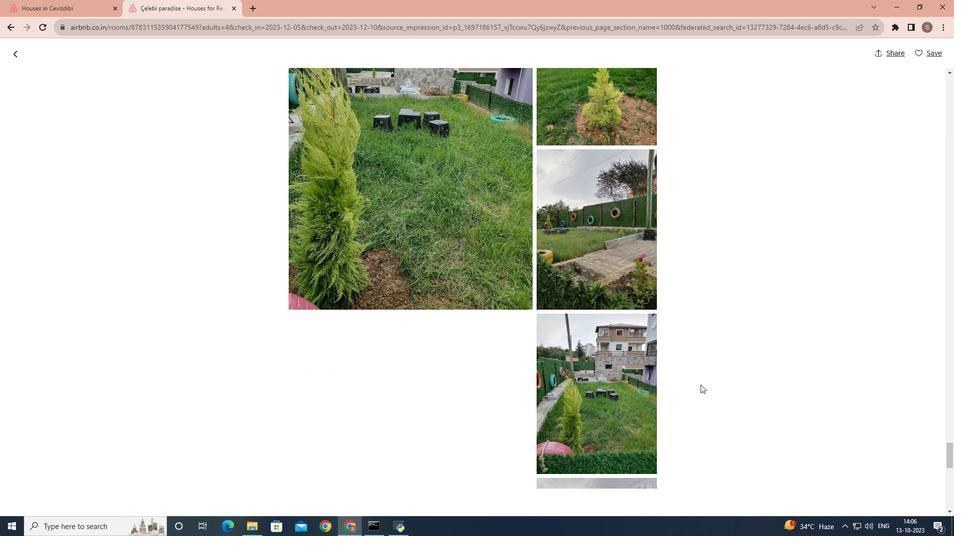 
Action: Mouse scrolled (700, 384) with delta (0, 0)
Screenshot: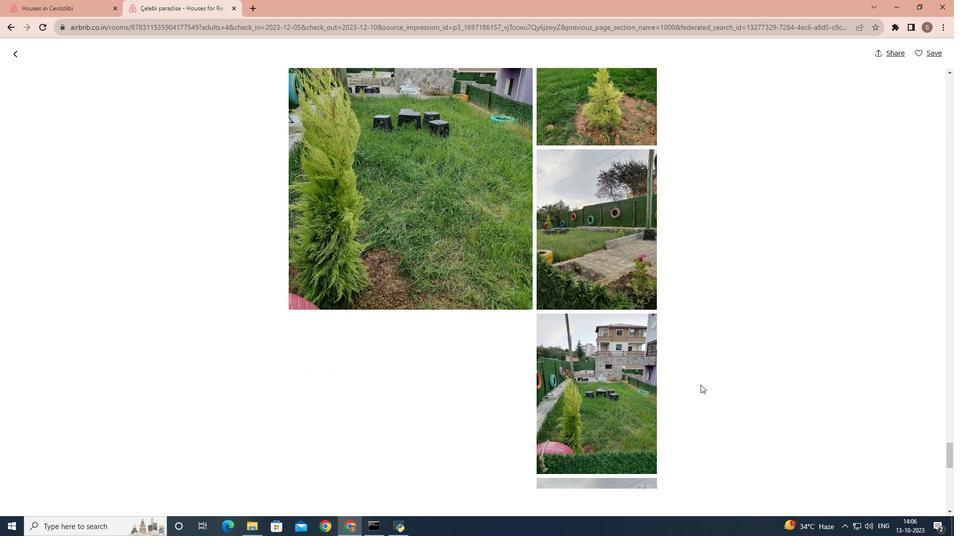 
Action: Mouse scrolled (700, 384) with delta (0, 0)
Screenshot: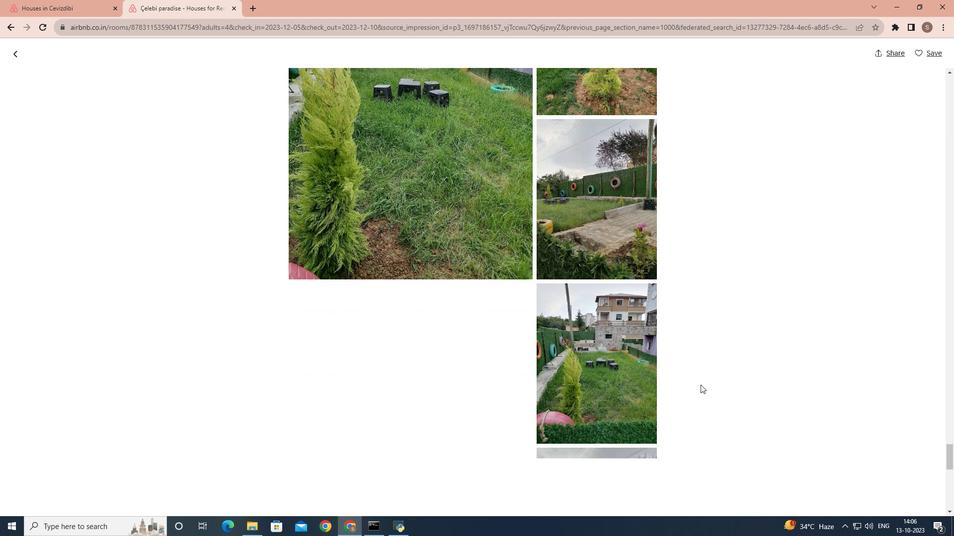 
Action: Mouse scrolled (700, 384) with delta (0, 0)
Screenshot: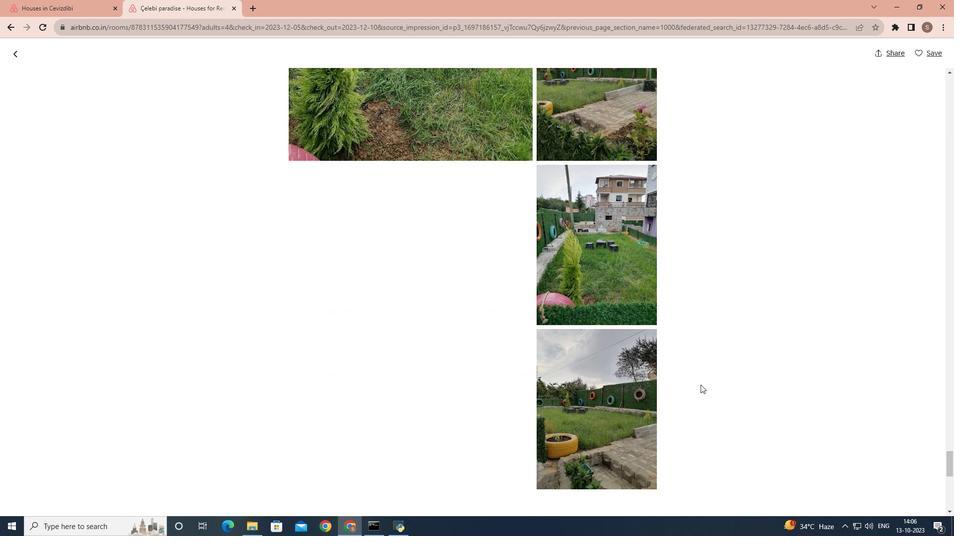 
Action: Mouse scrolled (700, 384) with delta (0, 0)
Screenshot: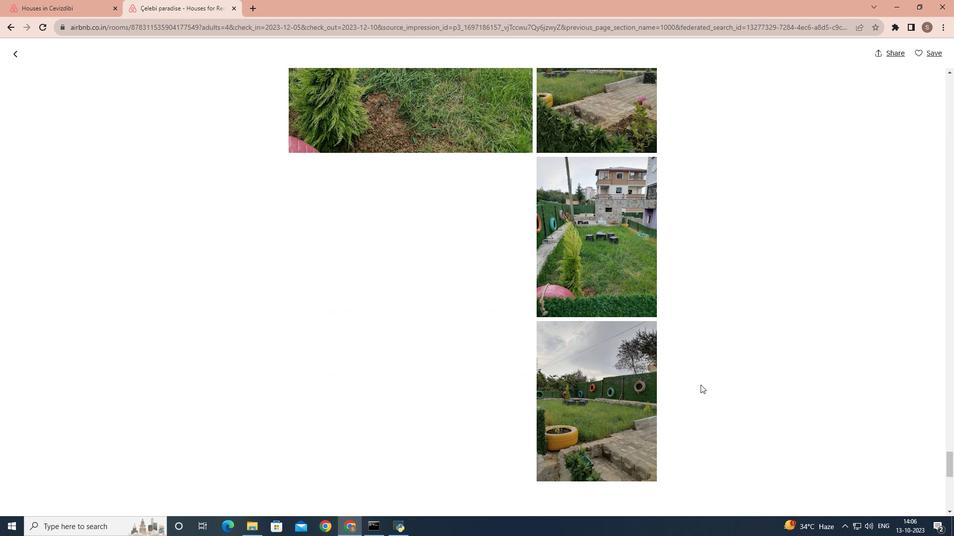
Action: Mouse scrolled (700, 384) with delta (0, 0)
Screenshot: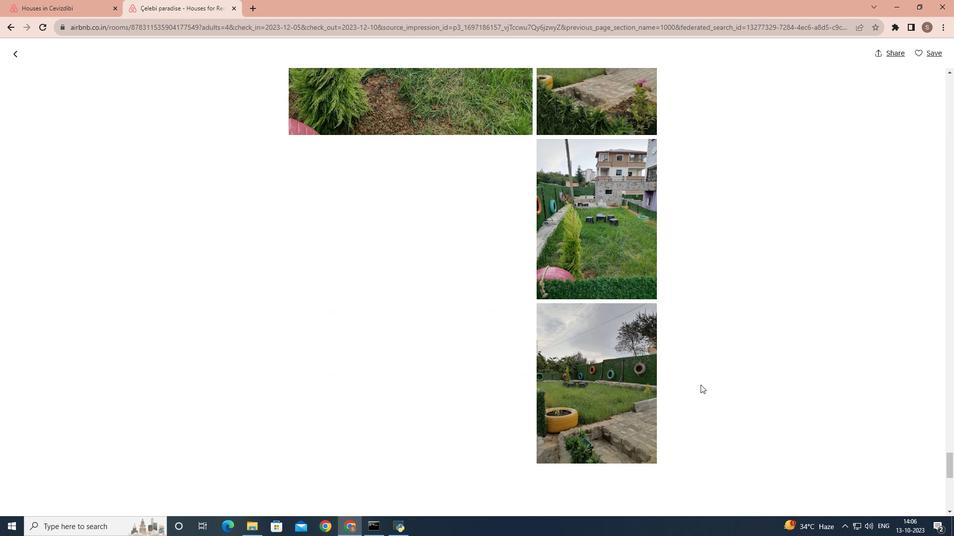 
Action: Mouse scrolled (700, 384) with delta (0, 0)
Screenshot: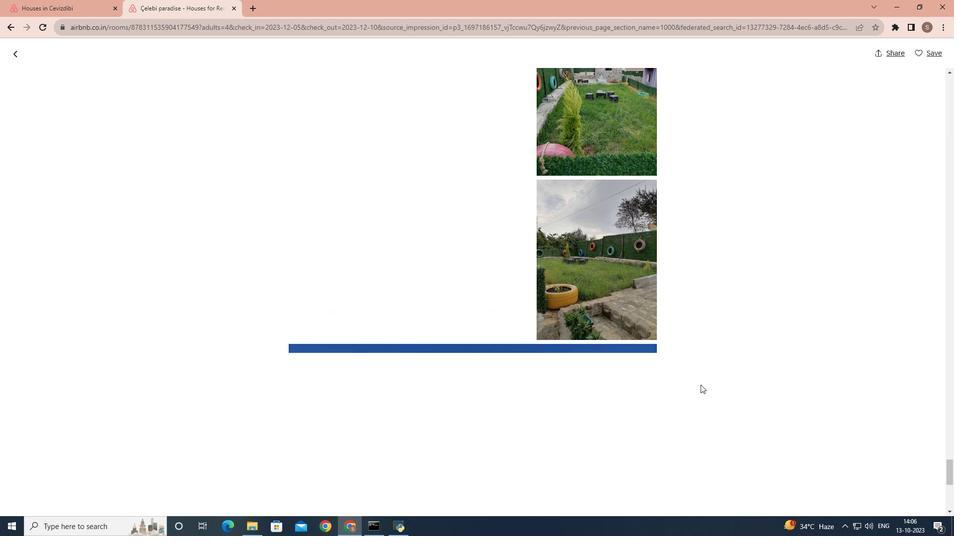 
Action: Mouse scrolled (700, 384) with delta (0, 0)
Screenshot: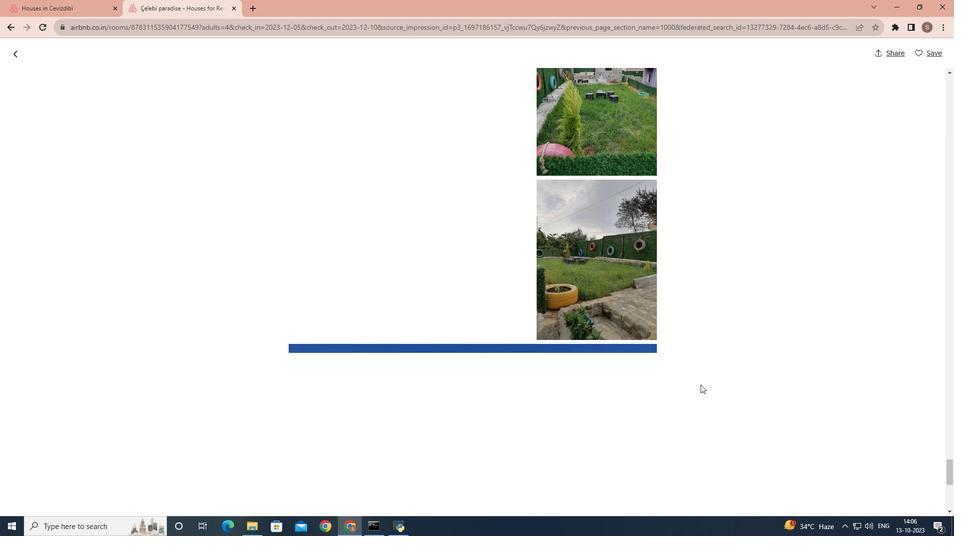 
Action: Mouse scrolled (700, 384) with delta (0, 0)
Screenshot: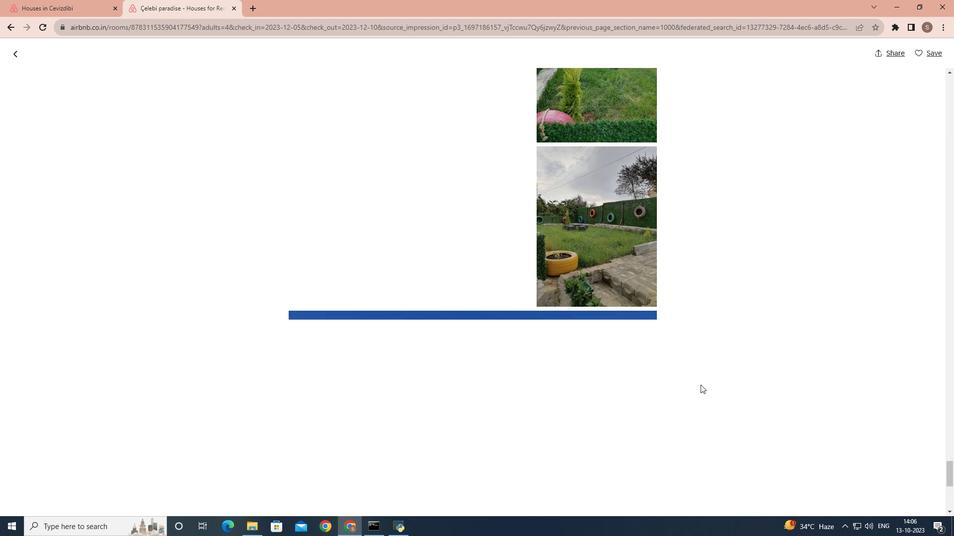 
Action: Mouse scrolled (700, 384) with delta (0, 0)
Screenshot: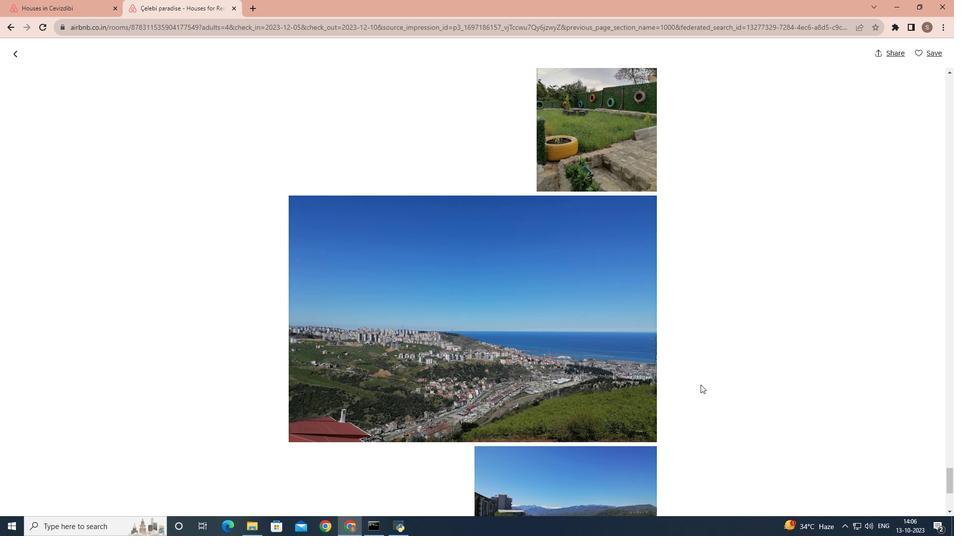 
Action: Mouse scrolled (700, 384) with delta (0, 0)
Screenshot: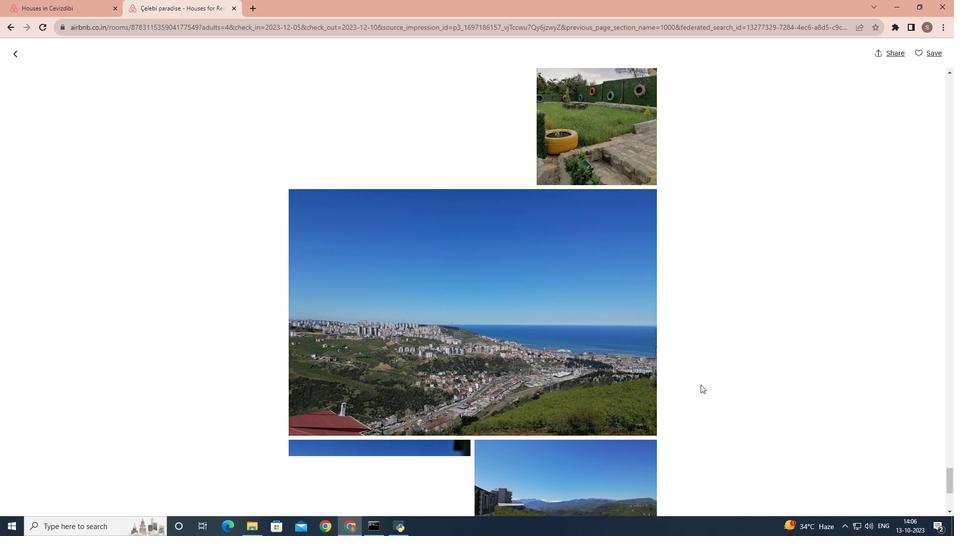 
Action: Mouse scrolled (700, 384) with delta (0, 0)
Screenshot: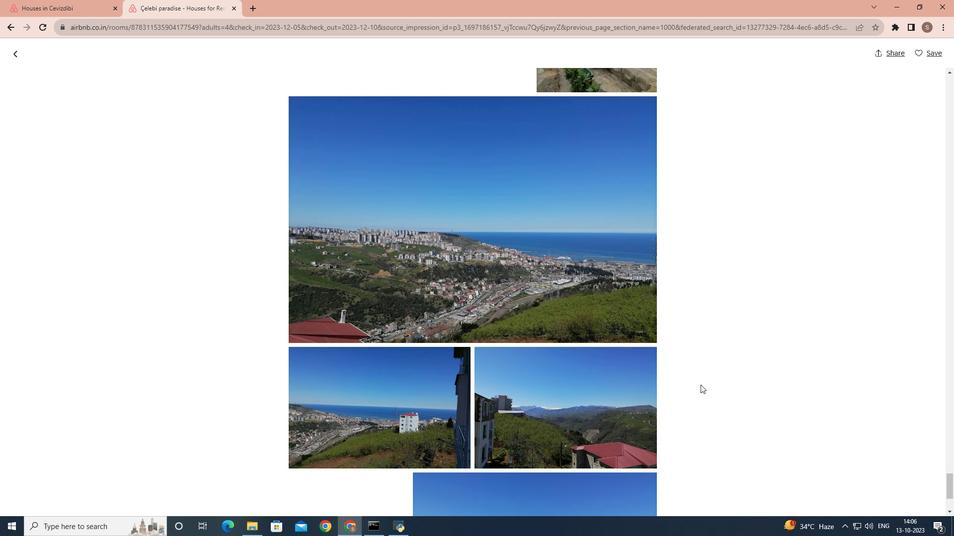 
Action: Mouse scrolled (700, 384) with delta (0, 0)
Screenshot: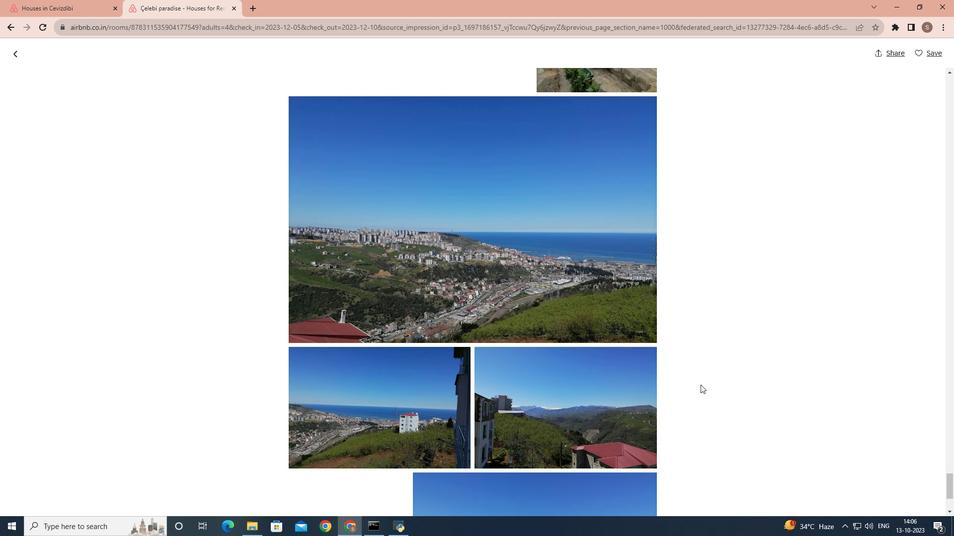 
Action: Mouse scrolled (700, 384) with delta (0, 0)
Screenshot: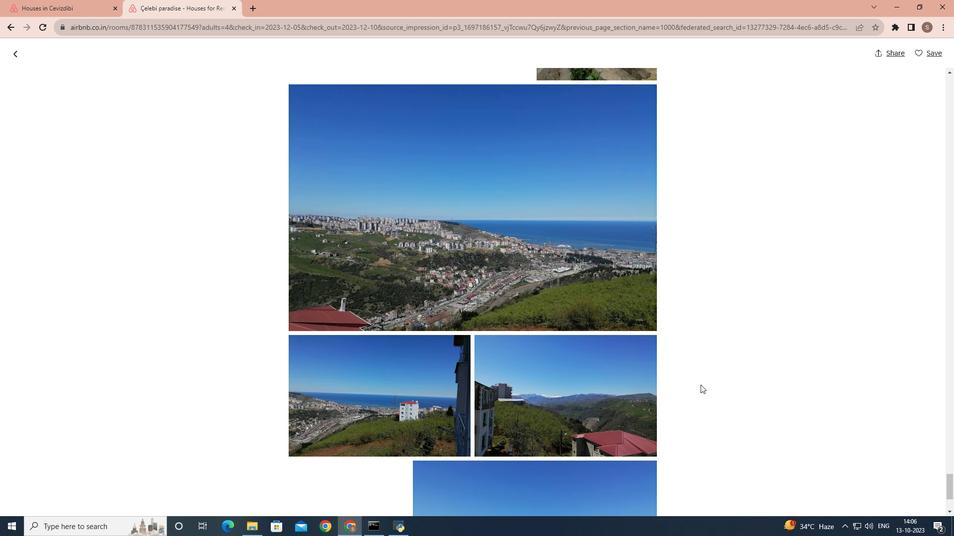 
Action: Mouse scrolled (700, 384) with delta (0, 0)
Screenshot: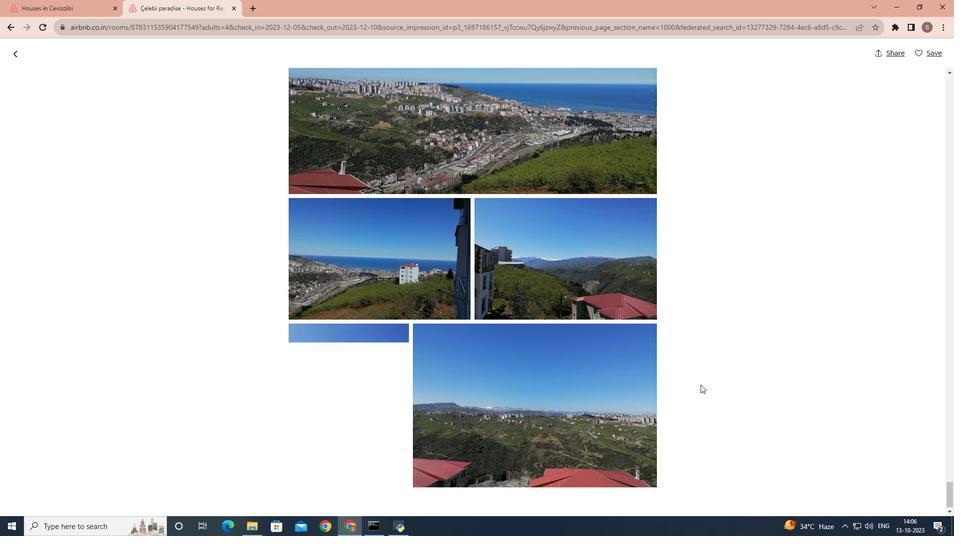 
Action: Mouse scrolled (700, 384) with delta (0, 0)
Screenshot: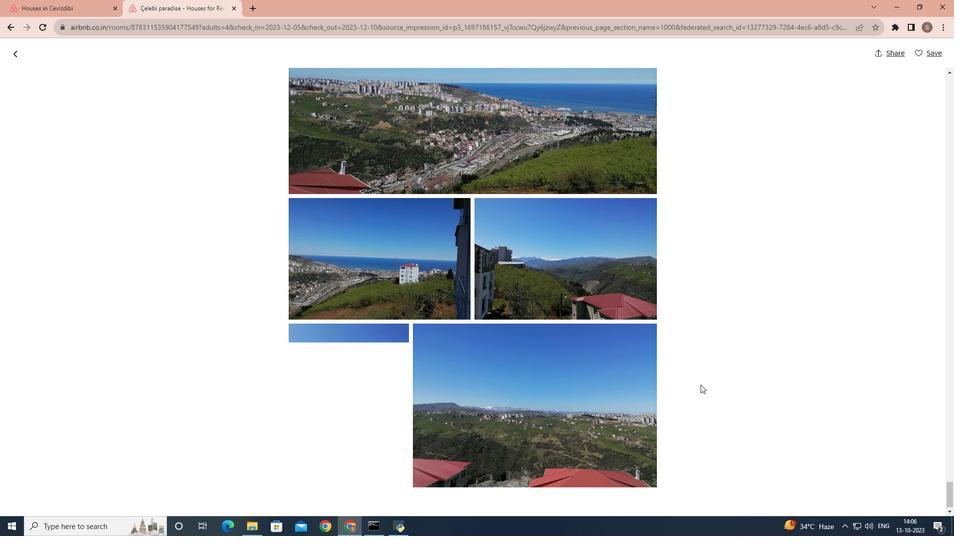 
Action: Mouse scrolled (700, 384) with delta (0, 0)
Screenshot: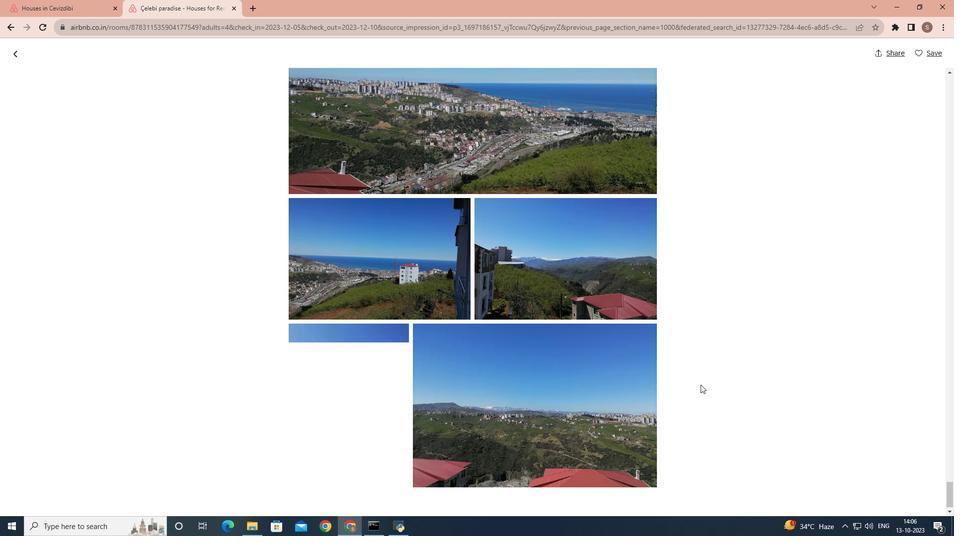 
Action: Mouse scrolled (700, 384) with delta (0, 0)
Screenshot: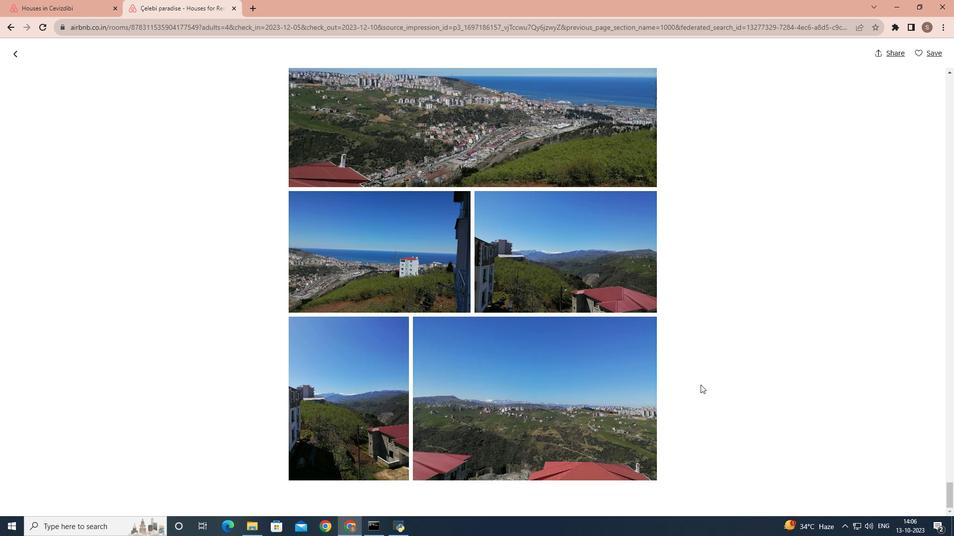 
Action: Mouse scrolled (700, 384) with delta (0, 0)
Screenshot: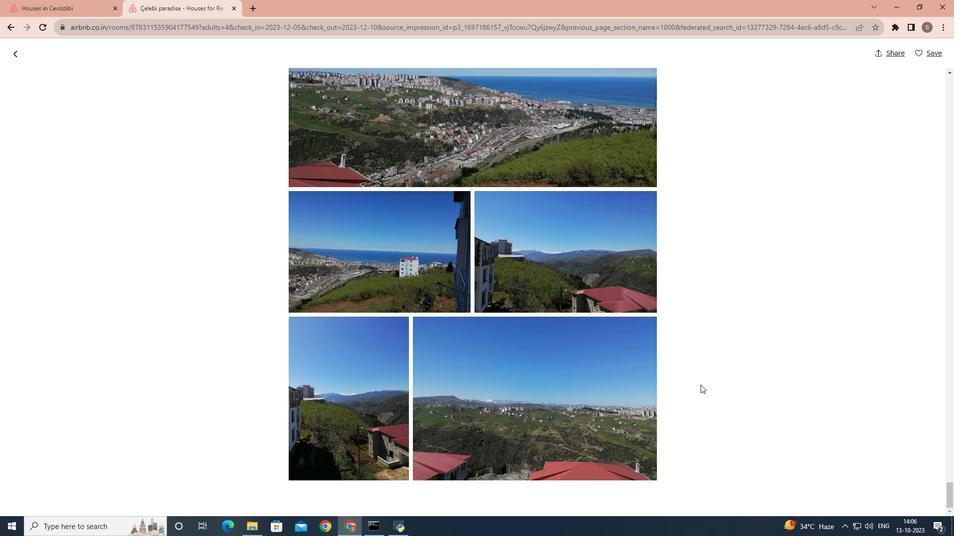 
Action: Mouse scrolled (700, 384) with delta (0, 0)
Screenshot: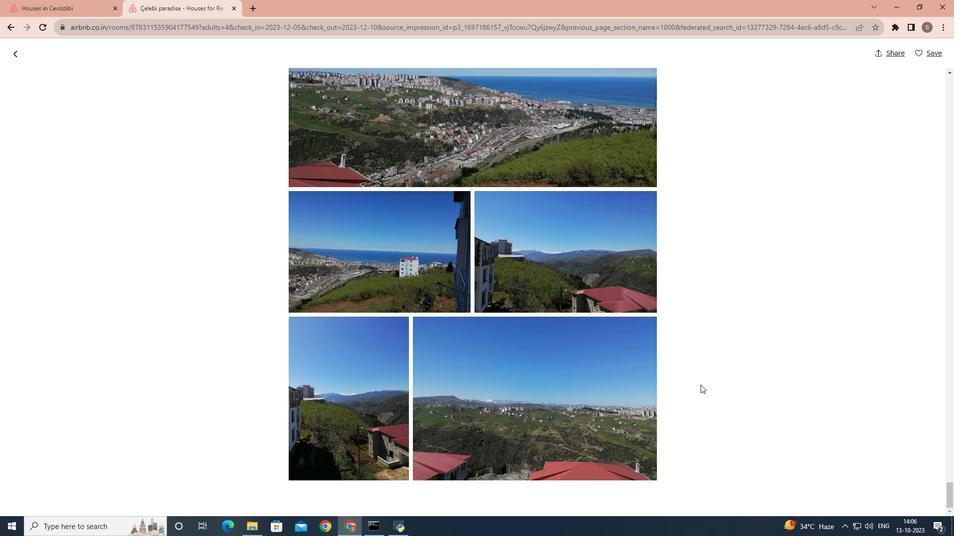 
Action: Mouse moved to (18, 54)
Screenshot: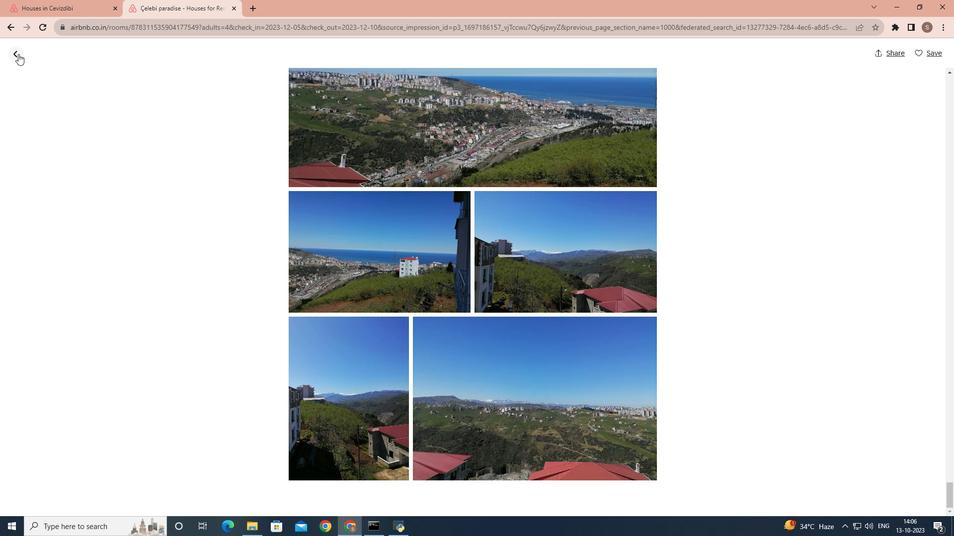 
Action: Mouse pressed left at (18, 54)
Screenshot: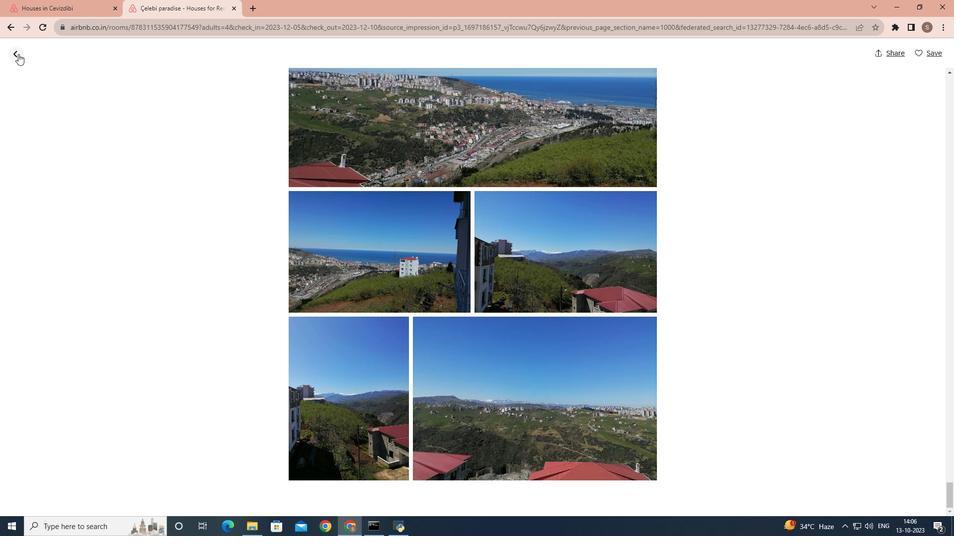
Action: Mouse moved to (338, 300)
Screenshot: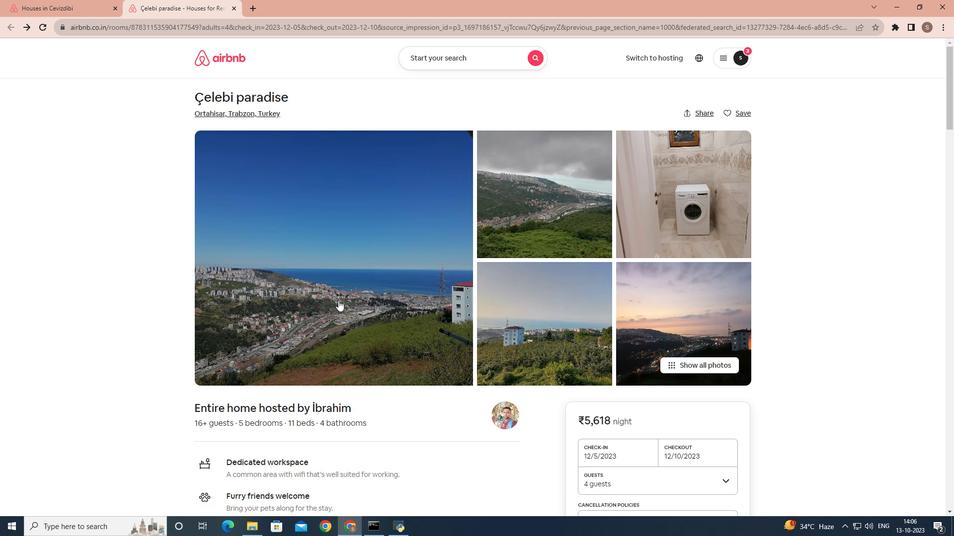 
Action: Mouse scrolled (338, 300) with delta (0, 0)
Screenshot: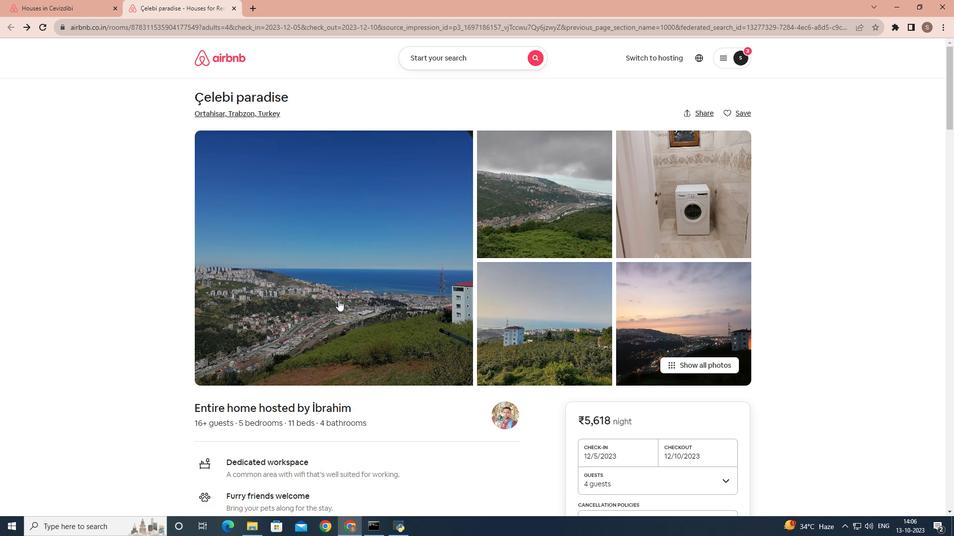 
Action: Mouse scrolled (338, 300) with delta (0, 0)
Screenshot: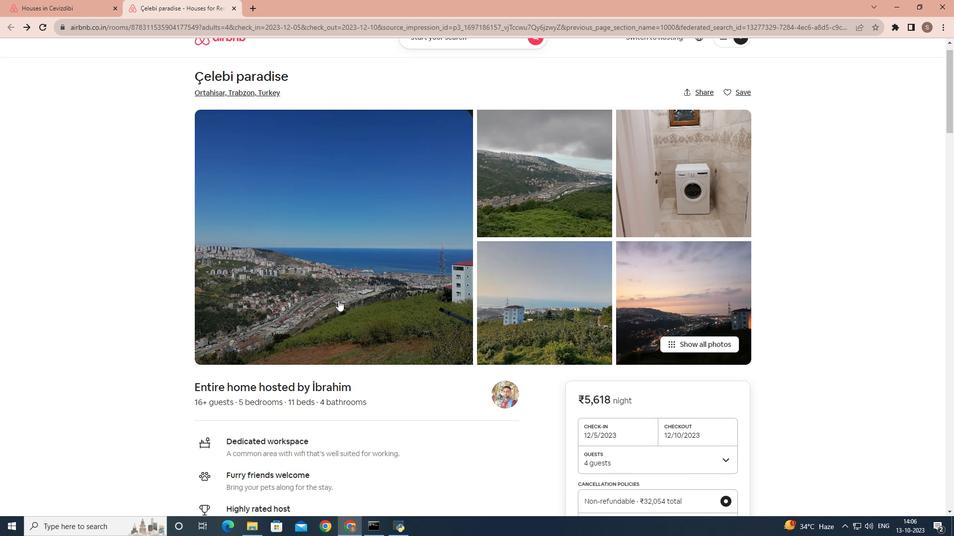 
Action: Mouse scrolled (338, 300) with delta (0, 0)
Screenshot: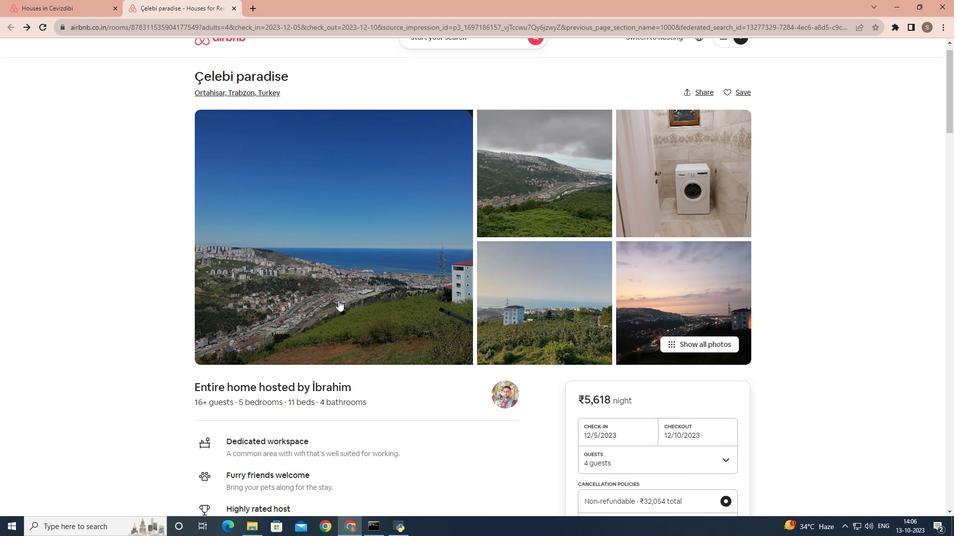 
Action: Mouse scrolled (338, 300) with delta (0, 0)
Screenshot: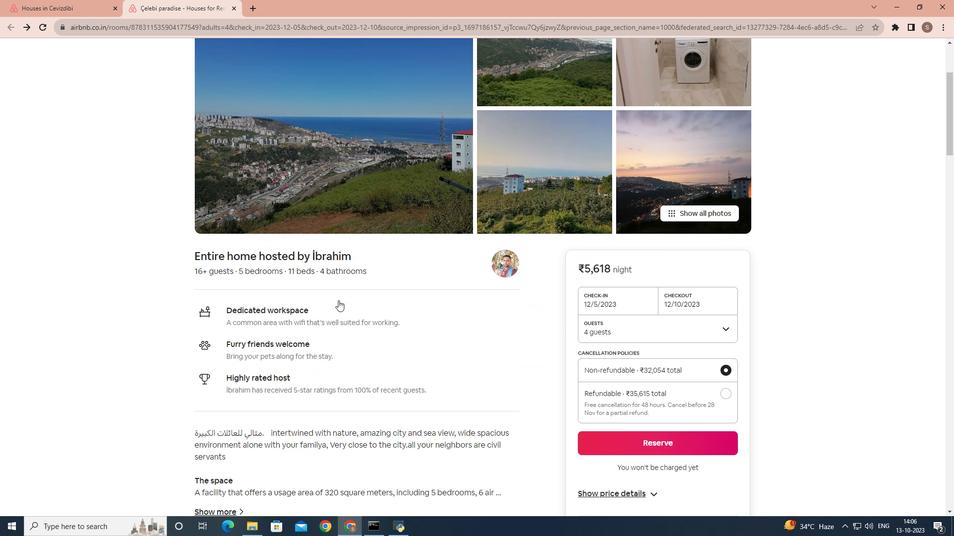 
Action: Mouse scrolled (338, 300) with delta (0, 0)
Screenshot: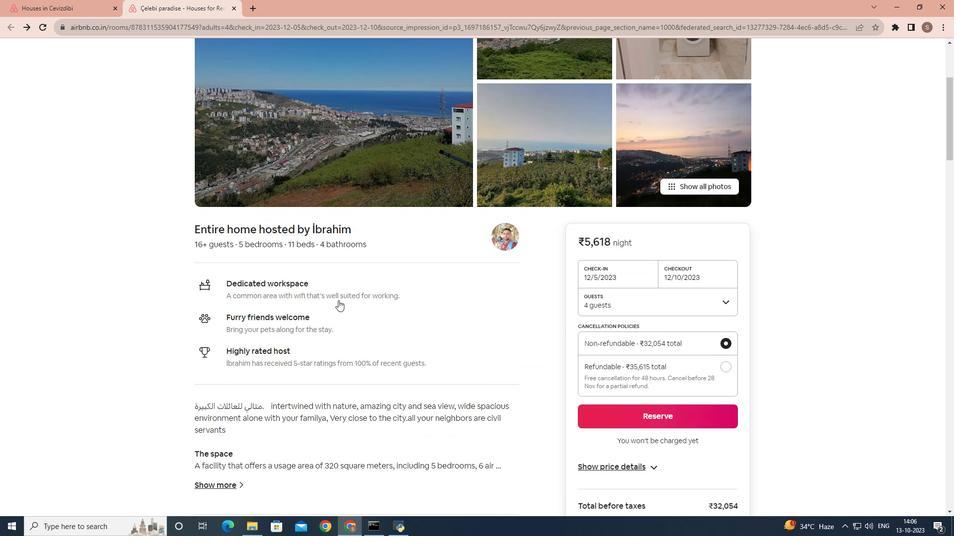 
Action: Mouse scrolled (338, 300) with delta (0, 0)
Screenshot: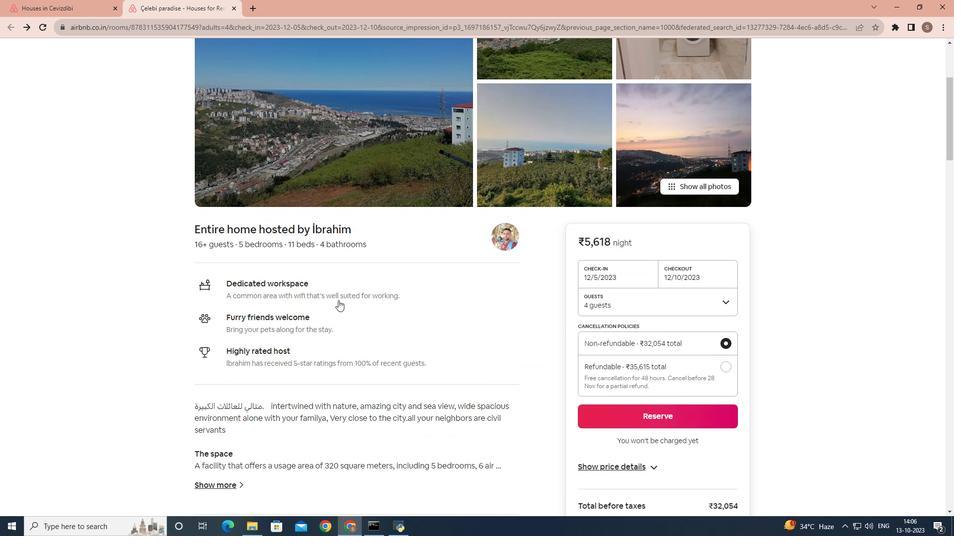 
Action: Mouse moved to (337, 300)
Screenshot: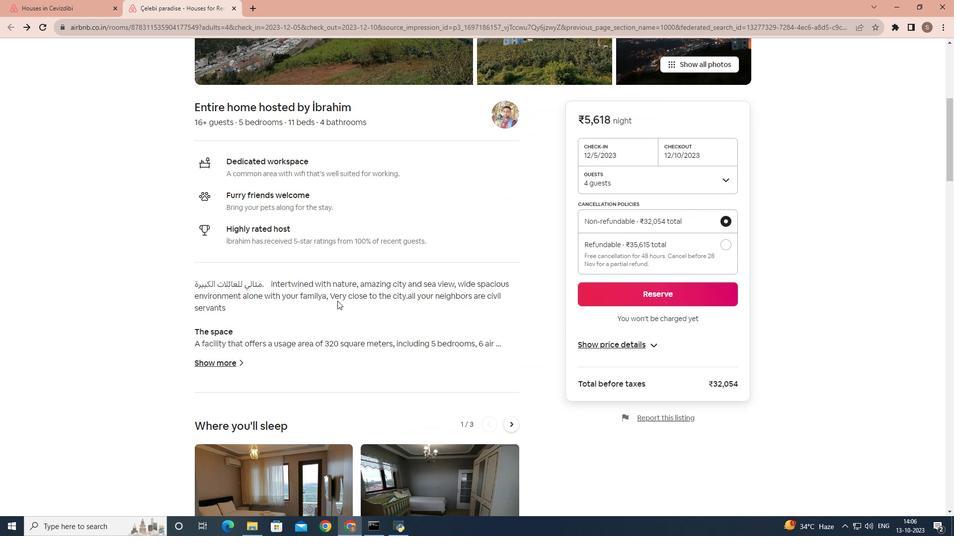 
Action: Mouse scrolled (337, 300) with delta (0, 0)
Screenshot: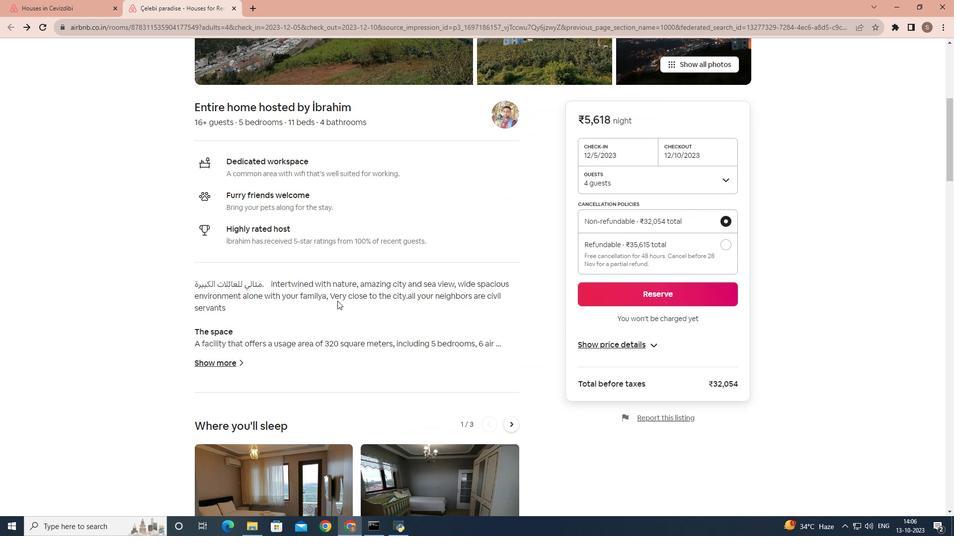 
Action: Mouse moved to (337, 301)
Screenshot: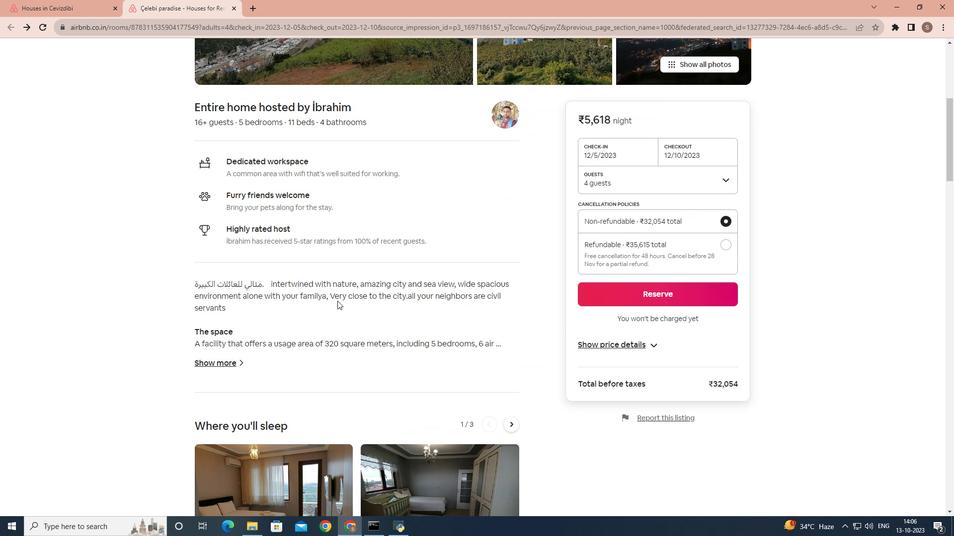
Action: Mouse scrolled (337, 300) with delta (0, 0)
Screenshot: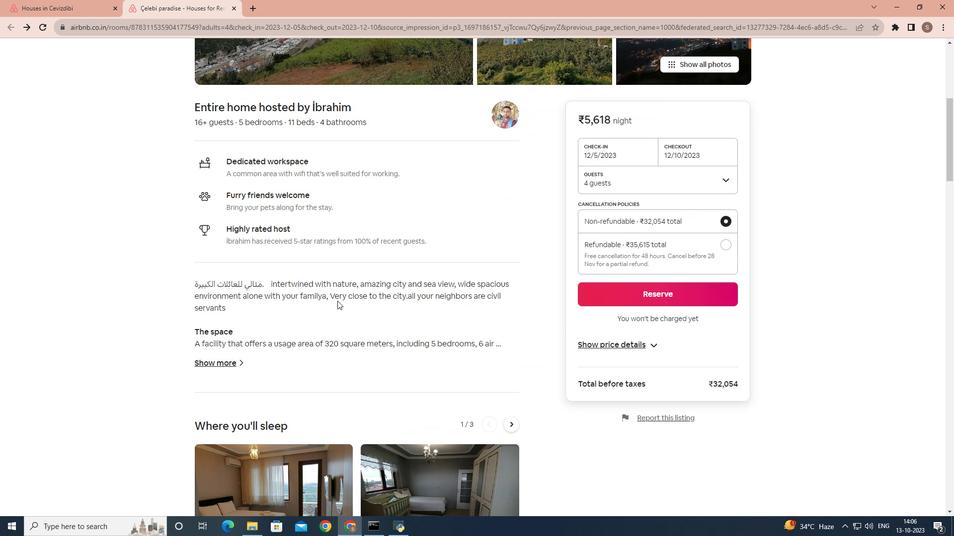 
Action: Mouse moved to (225, 264)
Screenshot: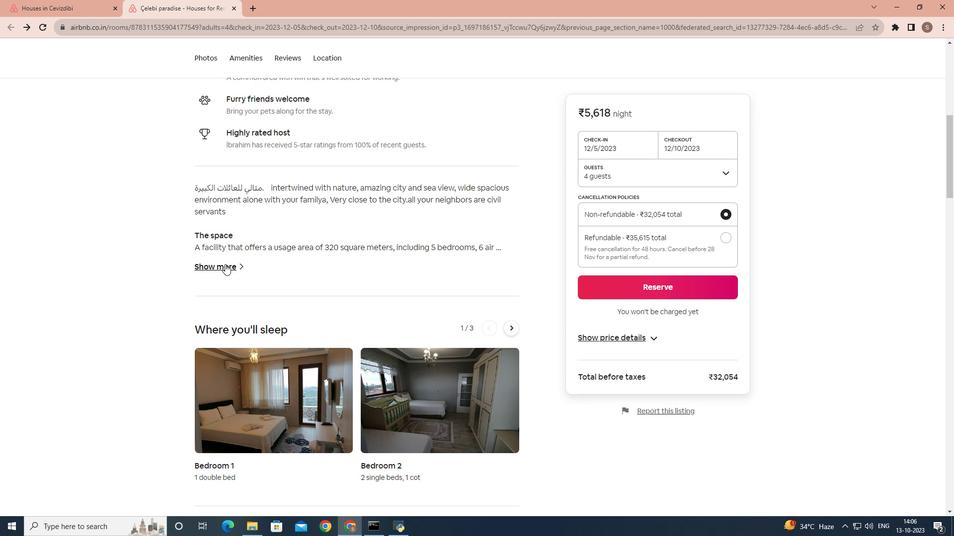 
Action: Mouse pressed left at (225, 264)
Screenshot: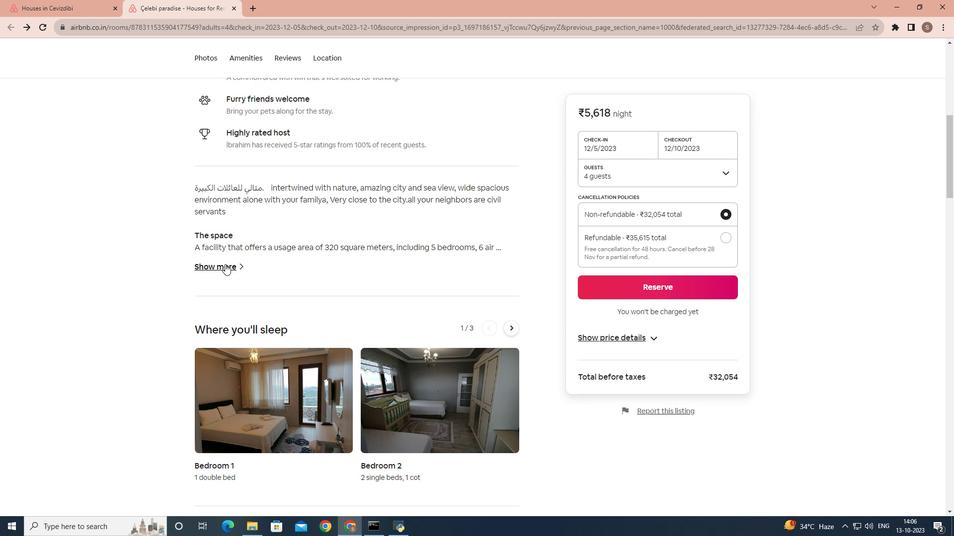 
Action: Mouse moved to (436, 252)
Screenshot: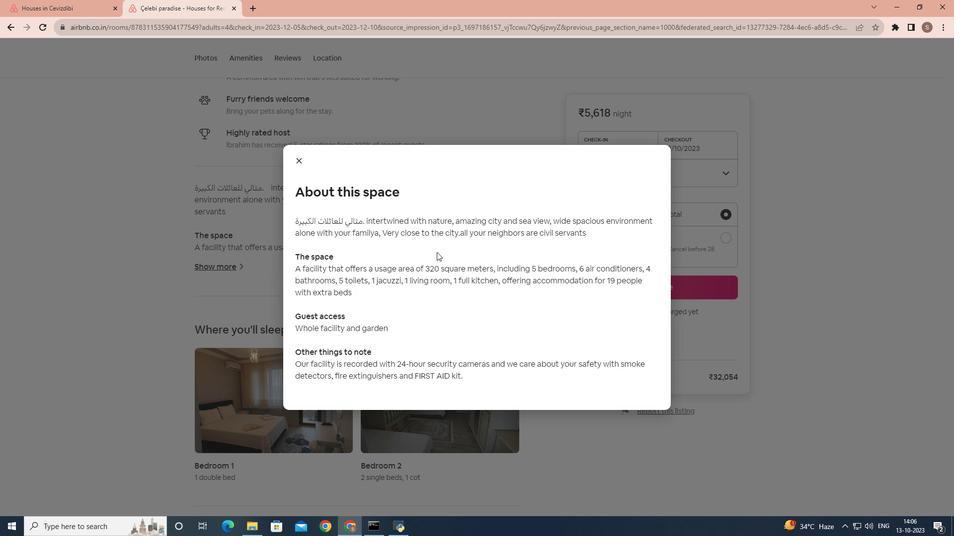
Action: Mouse scrolled (436, 251) with delta (0, 0)
Screenshot: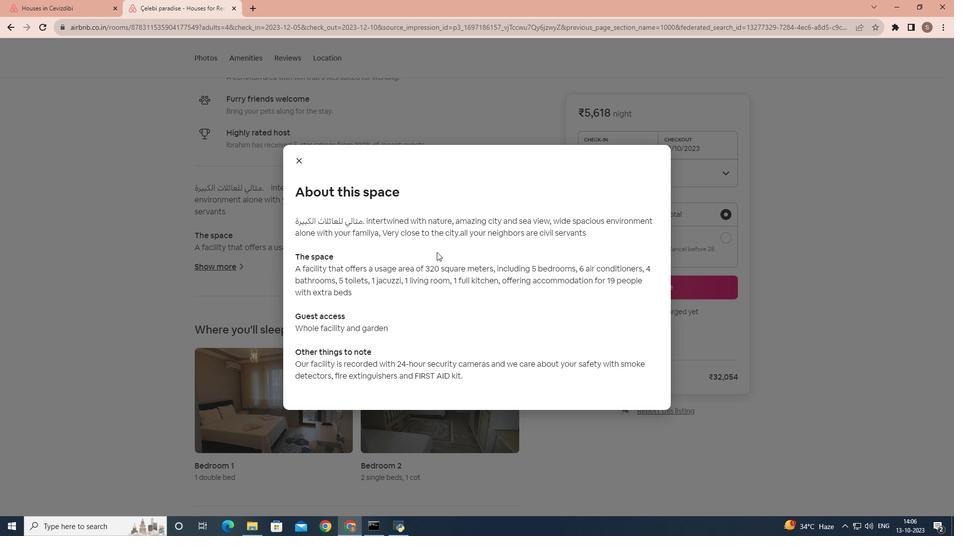 
Action: Mouse moved to (437, 252)
Screenshot: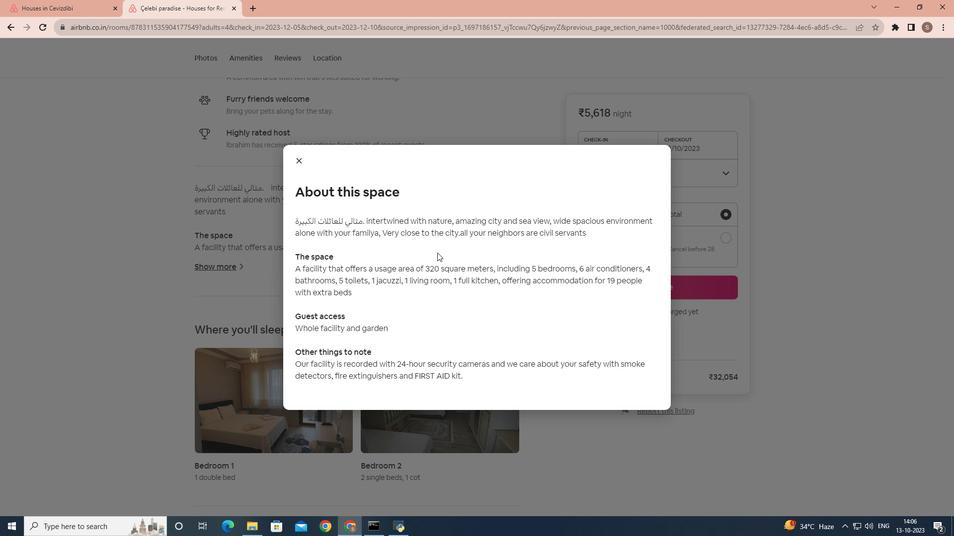 
Action: Mouse scrolled (437, 251) with delta (0, 0)
Screenshot: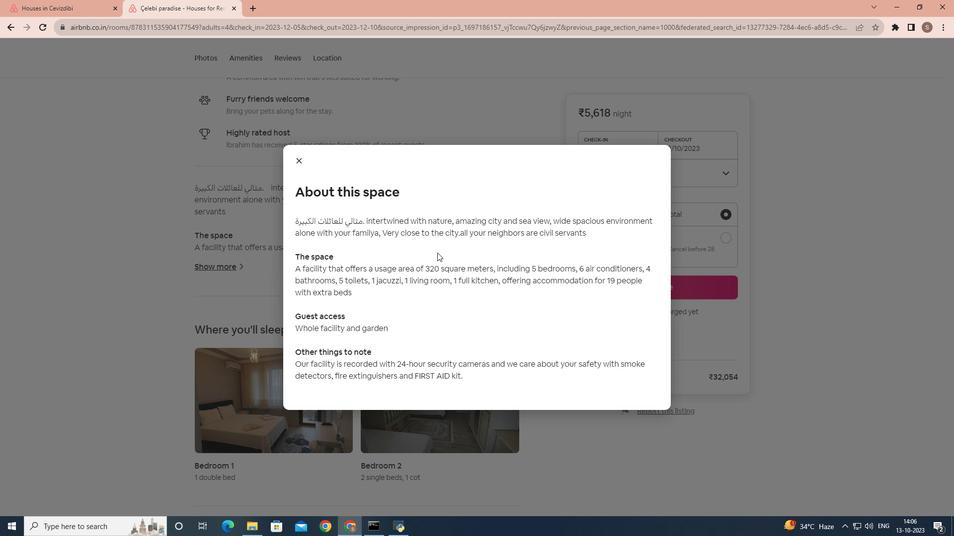 
Action: Mouse moved to (296, 161)
Screenshot: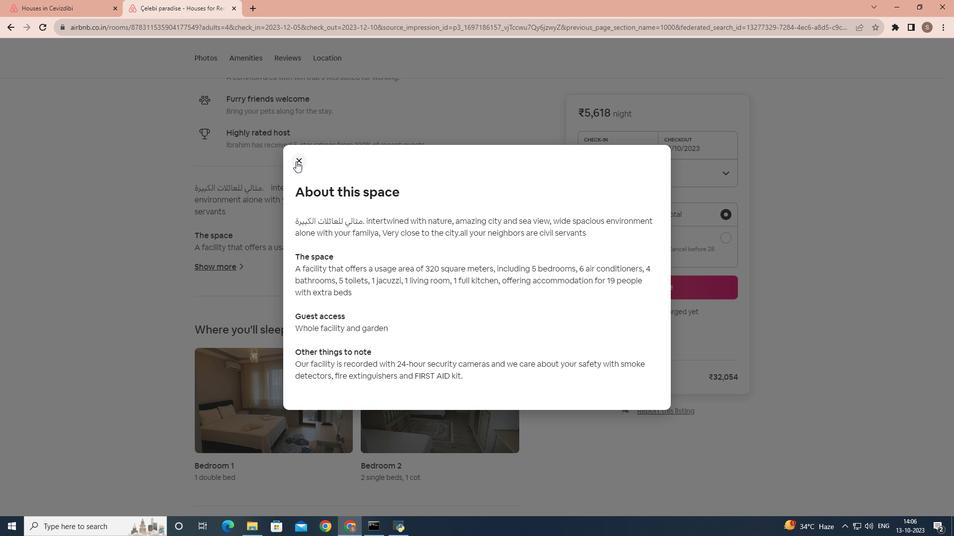 
Action: Mouse pressed left at (296, 161)
Screenshot: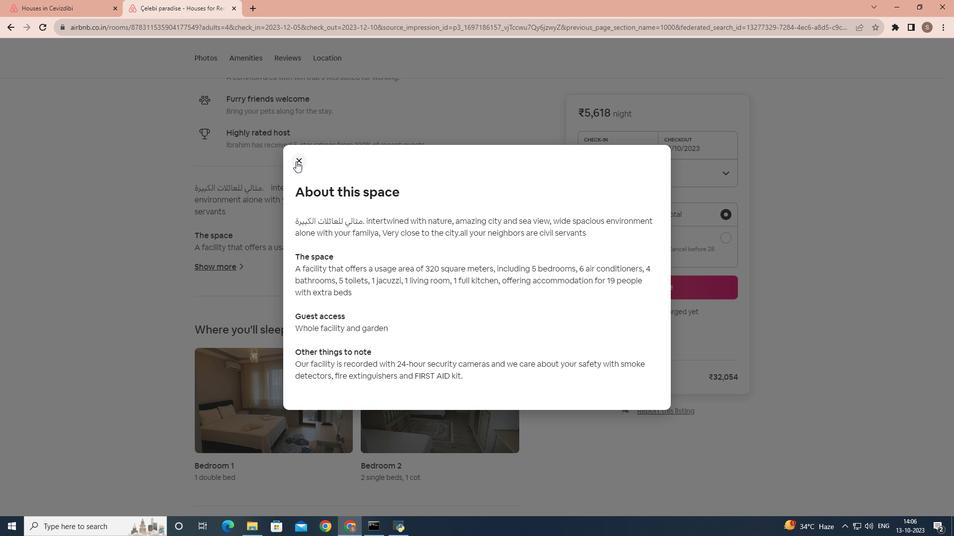 
Action: Mouse moved to (397, 264)
Screenshot: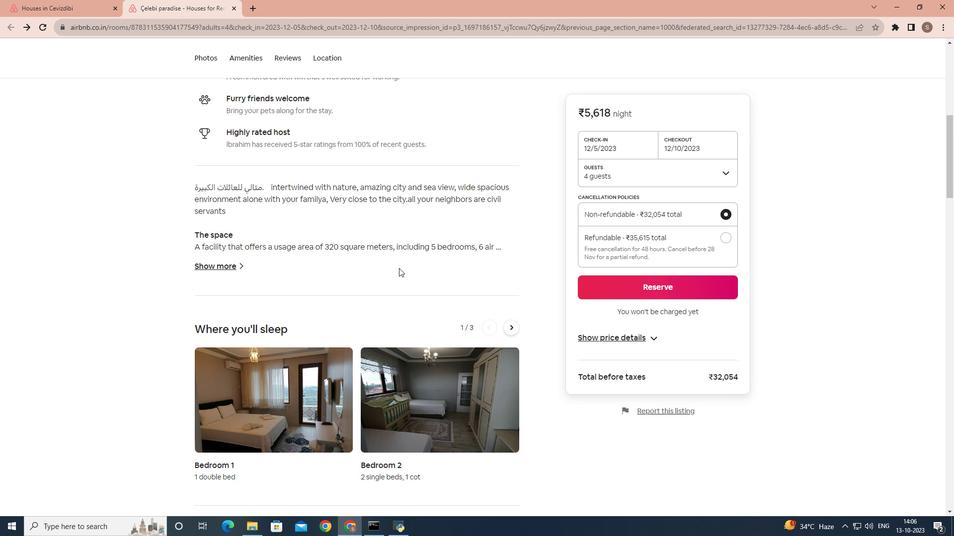 
Action: Mouse scrolled (397, 264) with delta (0, 0)
Screenshot: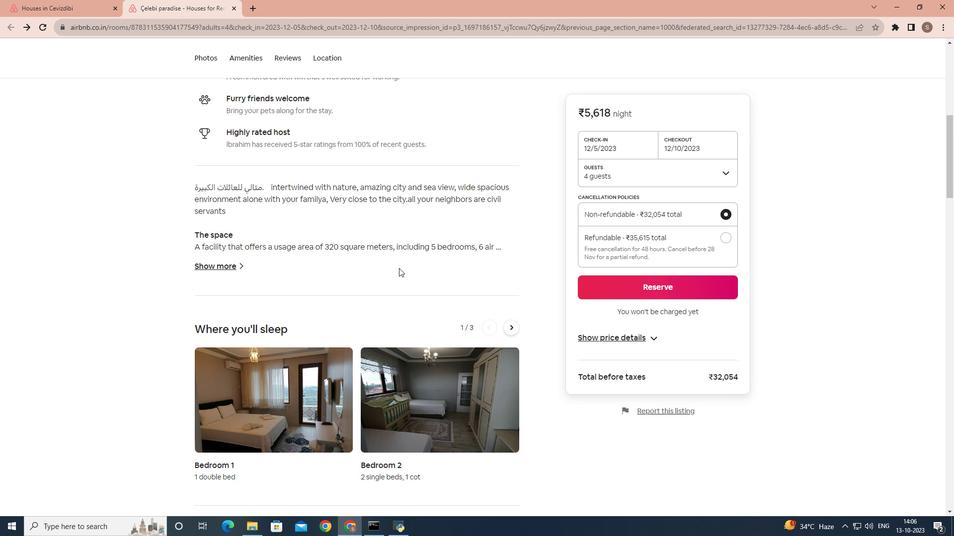 
Action: Mouse moved to (399, 268)
Screenshot: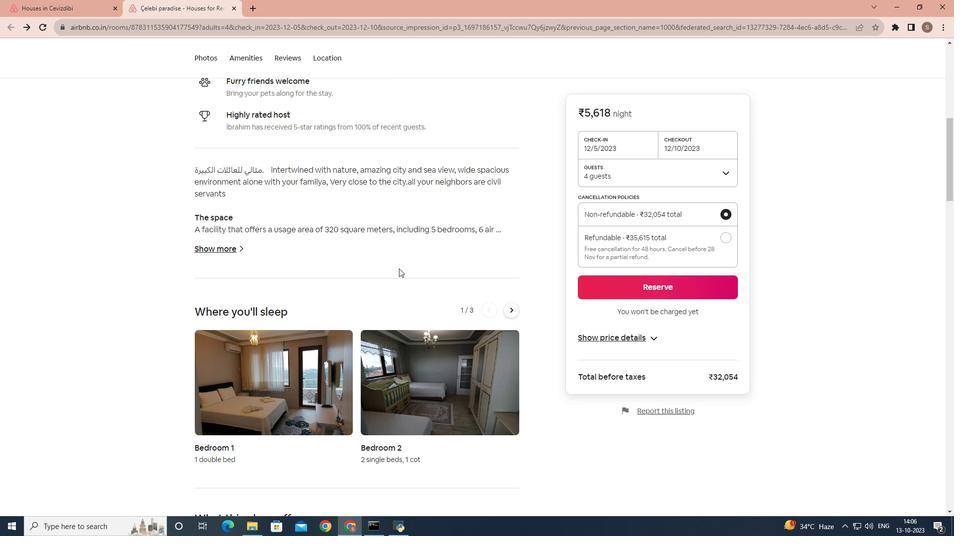 
Action: Mouse scrolled (399, 268) with delta (0, 0)
Screenshot: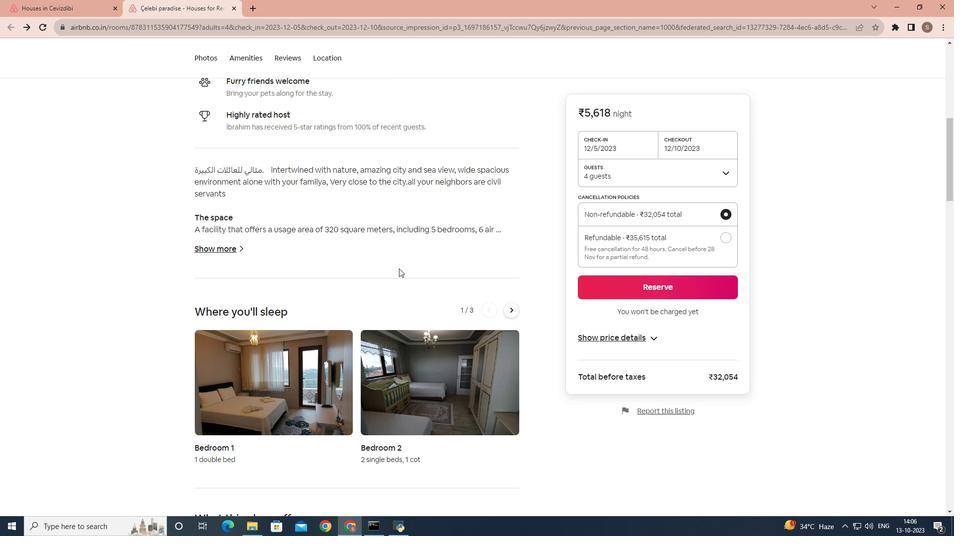 
Action: Mouse scrolled (399, 268) with delta (0, 0)
Screenshot: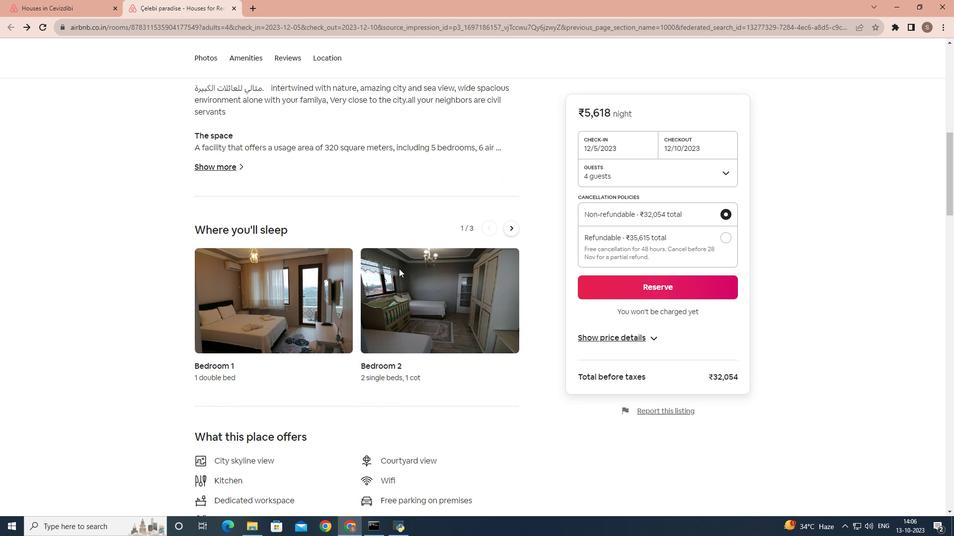 
Action: Mouse scrolled (399, 268) with delta (0, 0)
Screenshot: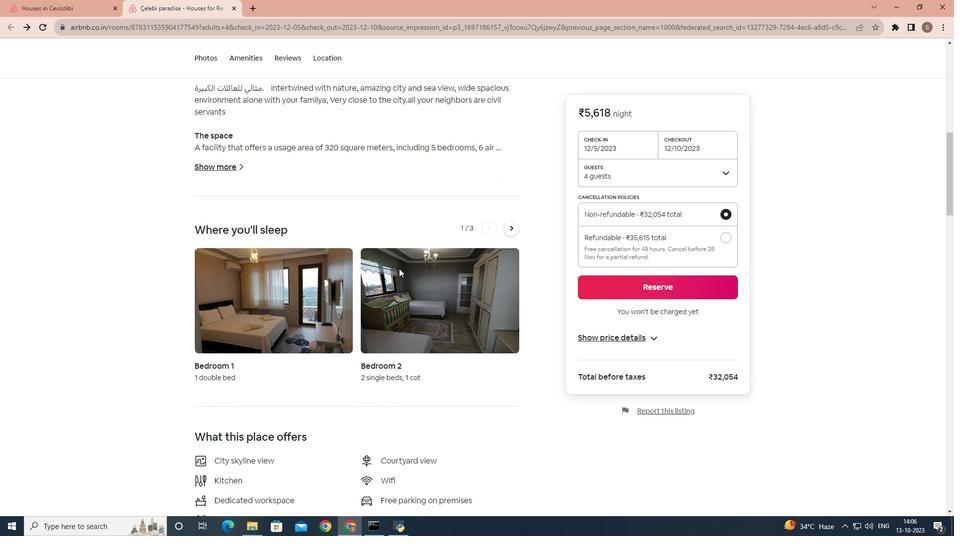 
Action: Mouse scrolled (399, 268) with delta (0, 0)
Screenshot: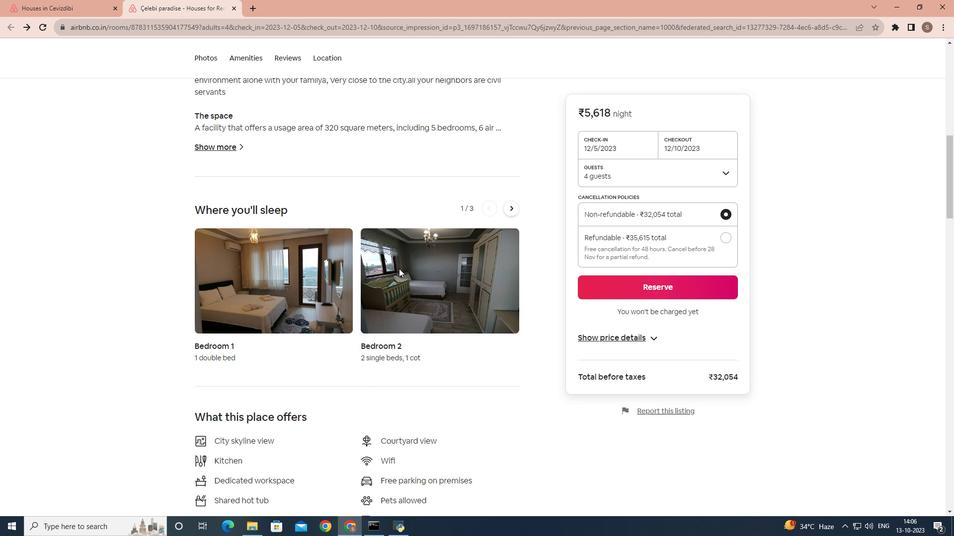 
Action: Mouse scrolled (399, 268) with delta (0, 0)
Screenshot: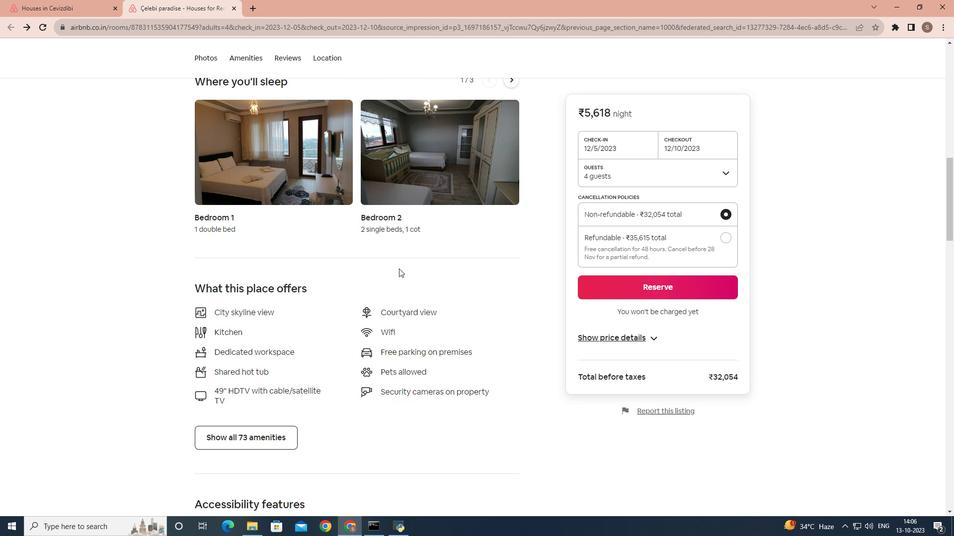 
Action: Mouse scrolled (399, 268) with delta (0, 0)
Screenshot: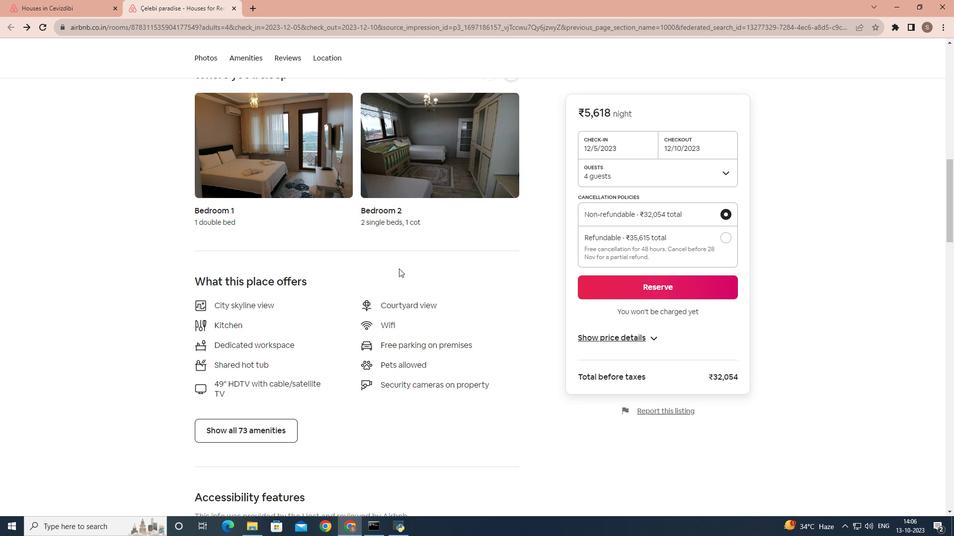
Action: Mouse moved to (253, 340)
Screenshot: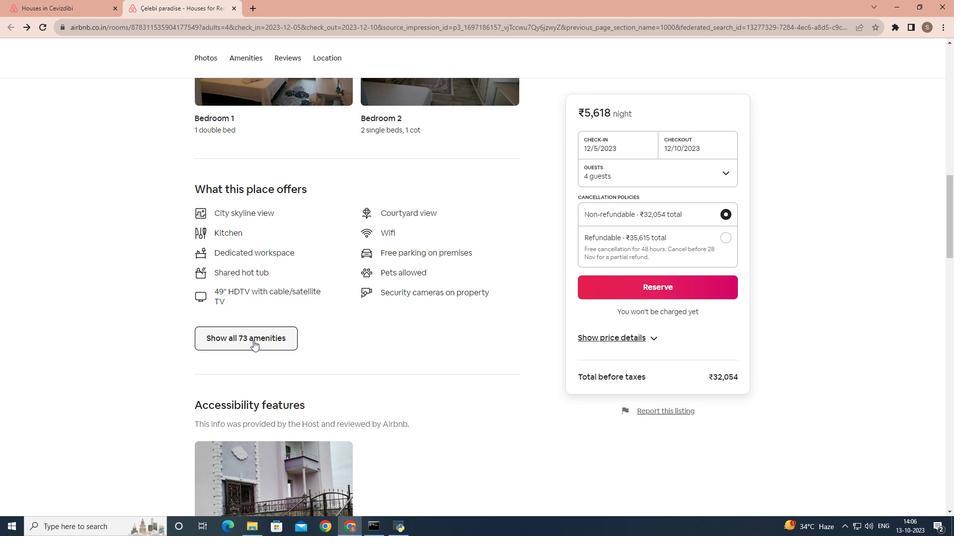 
Action: Mouse pressed left at (253, 340)
Screenshot: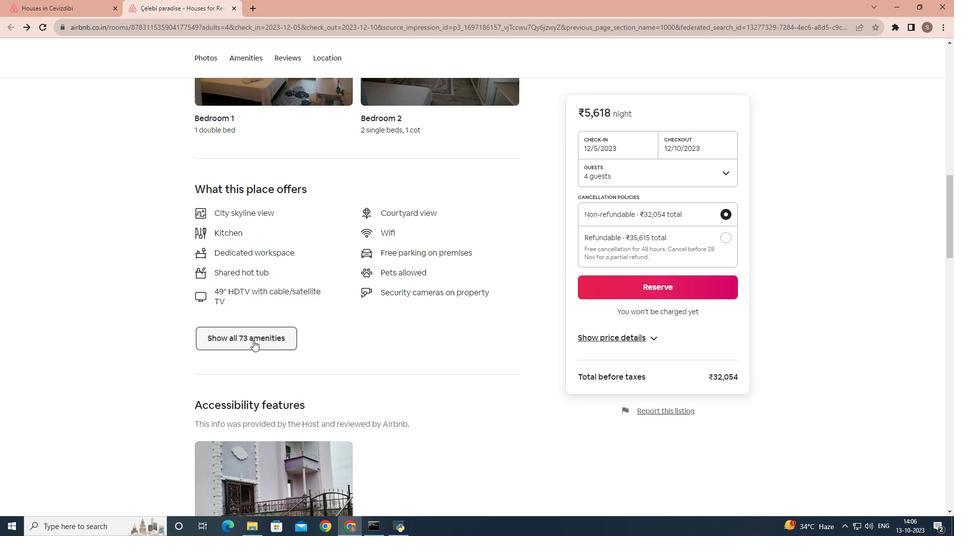 
Action: Mouse moved to (472, 319)
Screenshot: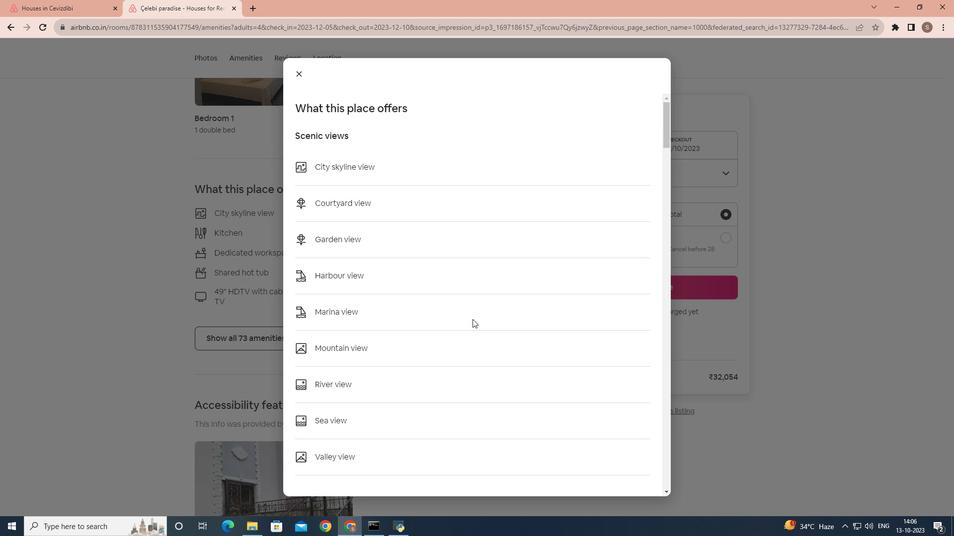 
Action: Mouse scrolled (472, 319) with delta (0, 0)
Screenshot: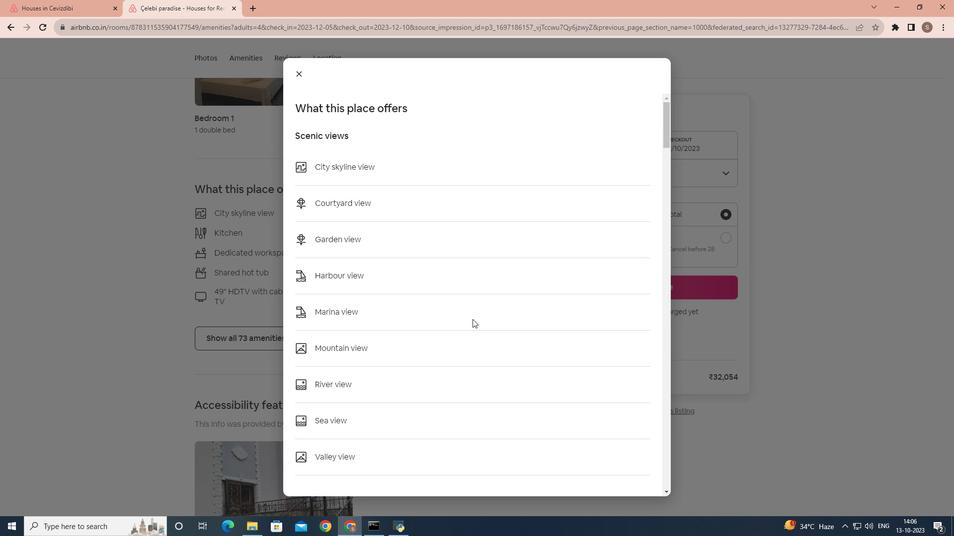 
Action: Mouse scrolled (472, 319) with delta (0, 0)
Screenshot: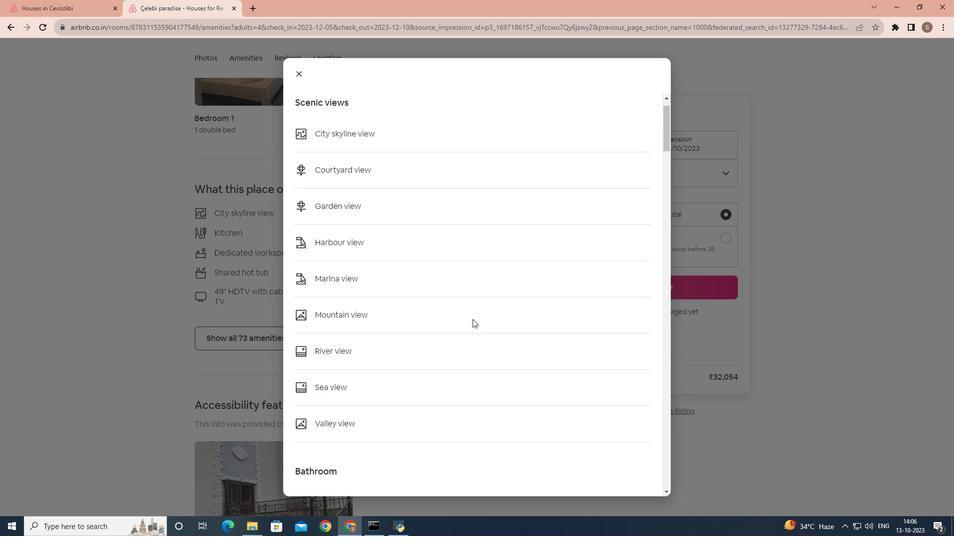 
Action: Mouse scrolled (472, 319) with delta (0, 0)
Screenshot: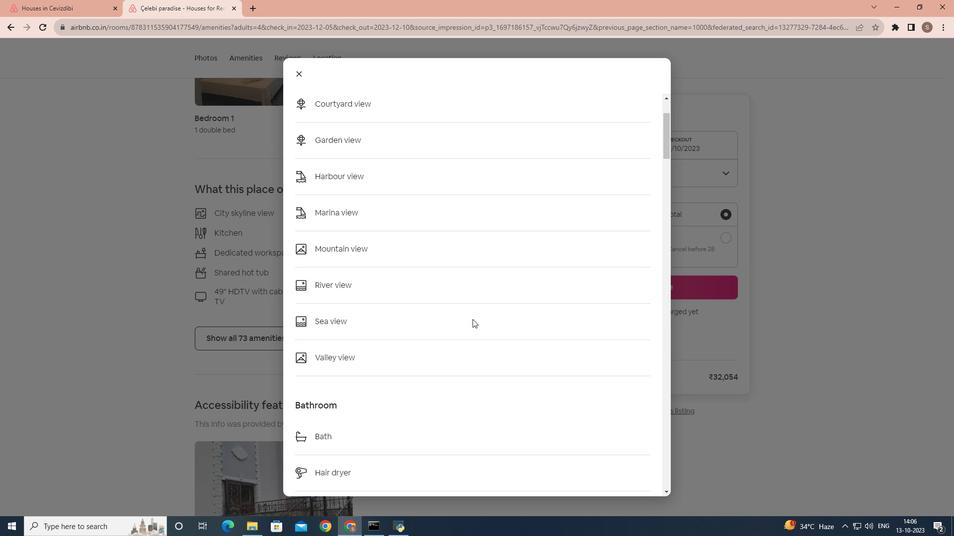 
Action: Mouse scrolled (472, 319) with delta (0, 0)
Screenshot: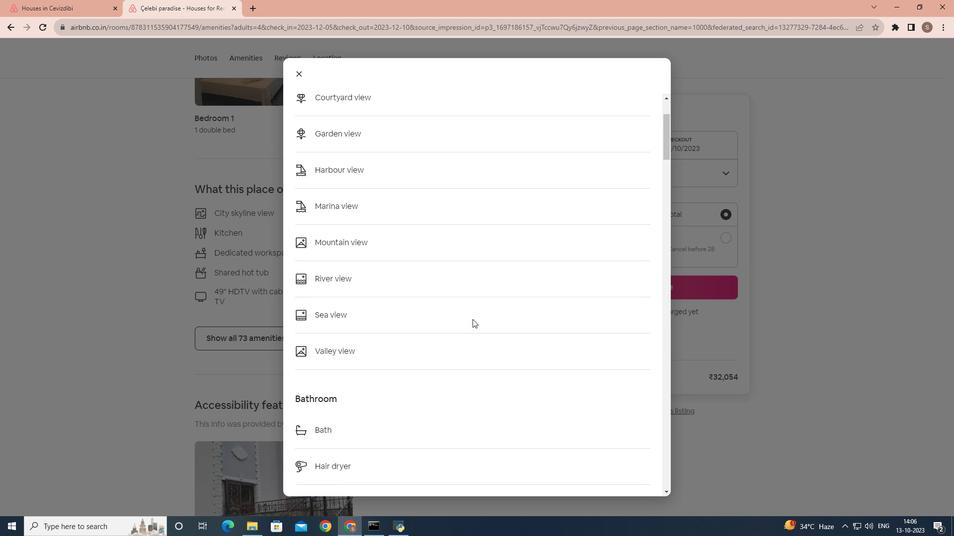 
Action: Mouse scrolled (472, 319) with delta (0, 0)
